 Task: Explore Airbnb accommodation in Poltava, Ukraine from 21st December, 2023 to 29th December, 2023 for 4 adults.2 bedrooms having 2 beds and 2 bathrooms. Property type can be flat. Booking option can be shelf check-in. Look for 4 properties as per requirement.
Action: Mouse moved to (611, 171)
Screenshot: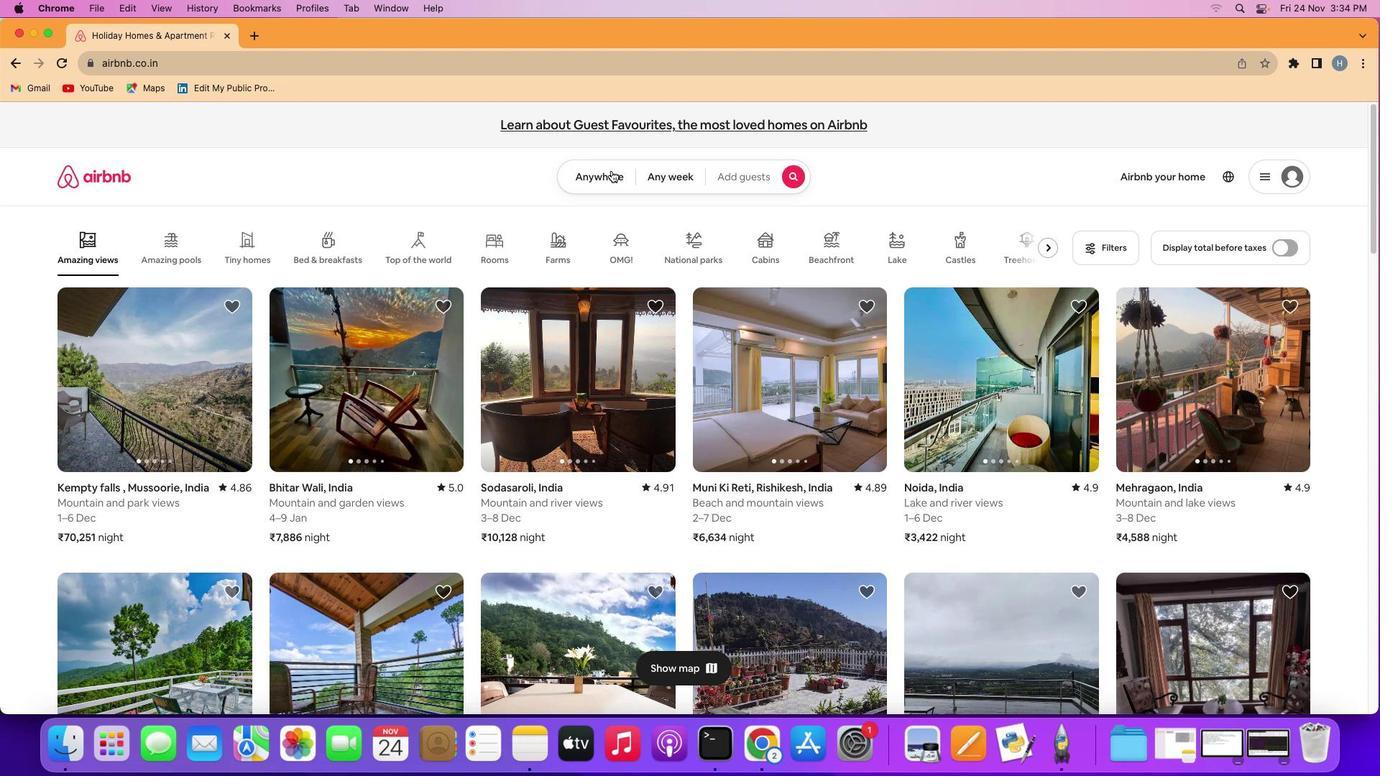 
Action: Mouse pressed left at (611, 171)
Screenshot: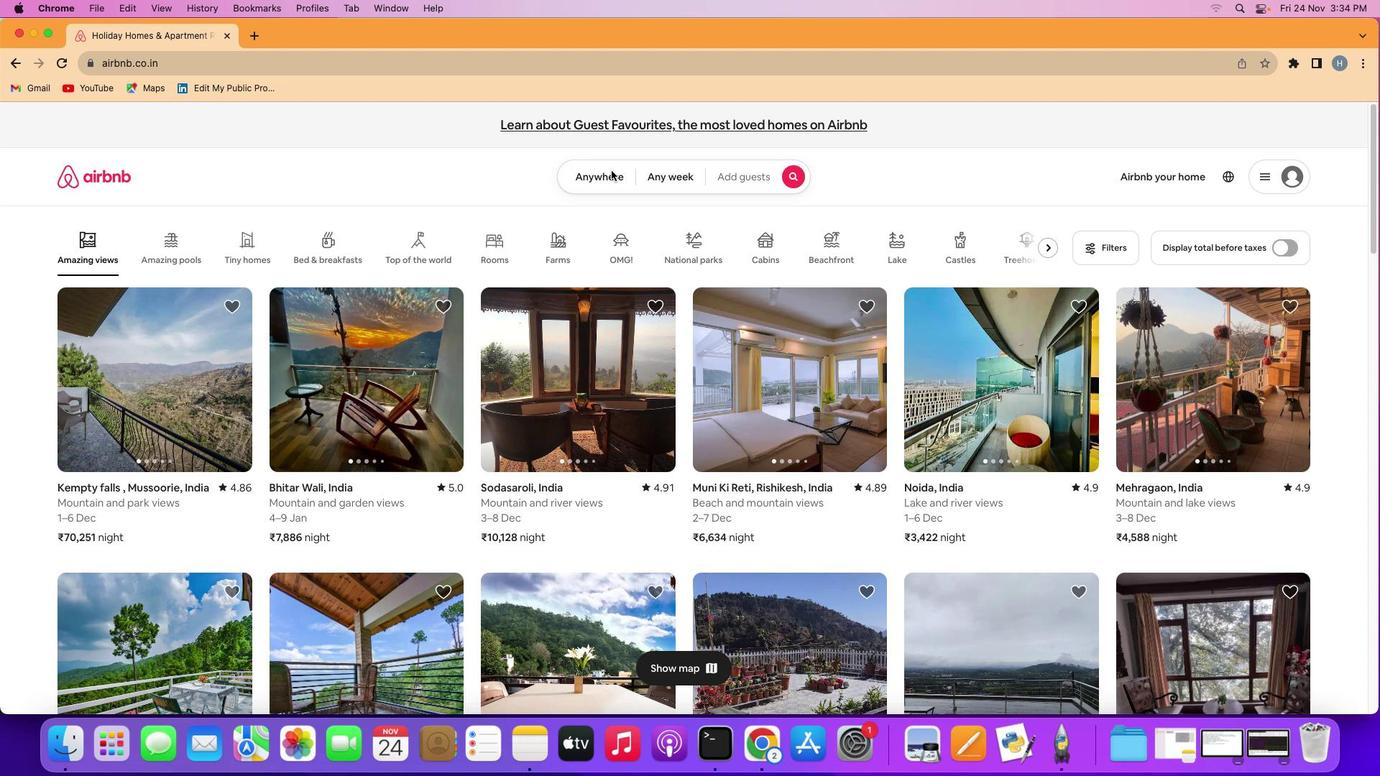 
Action: Mouse pressed left at (611, 171)
Screenshot: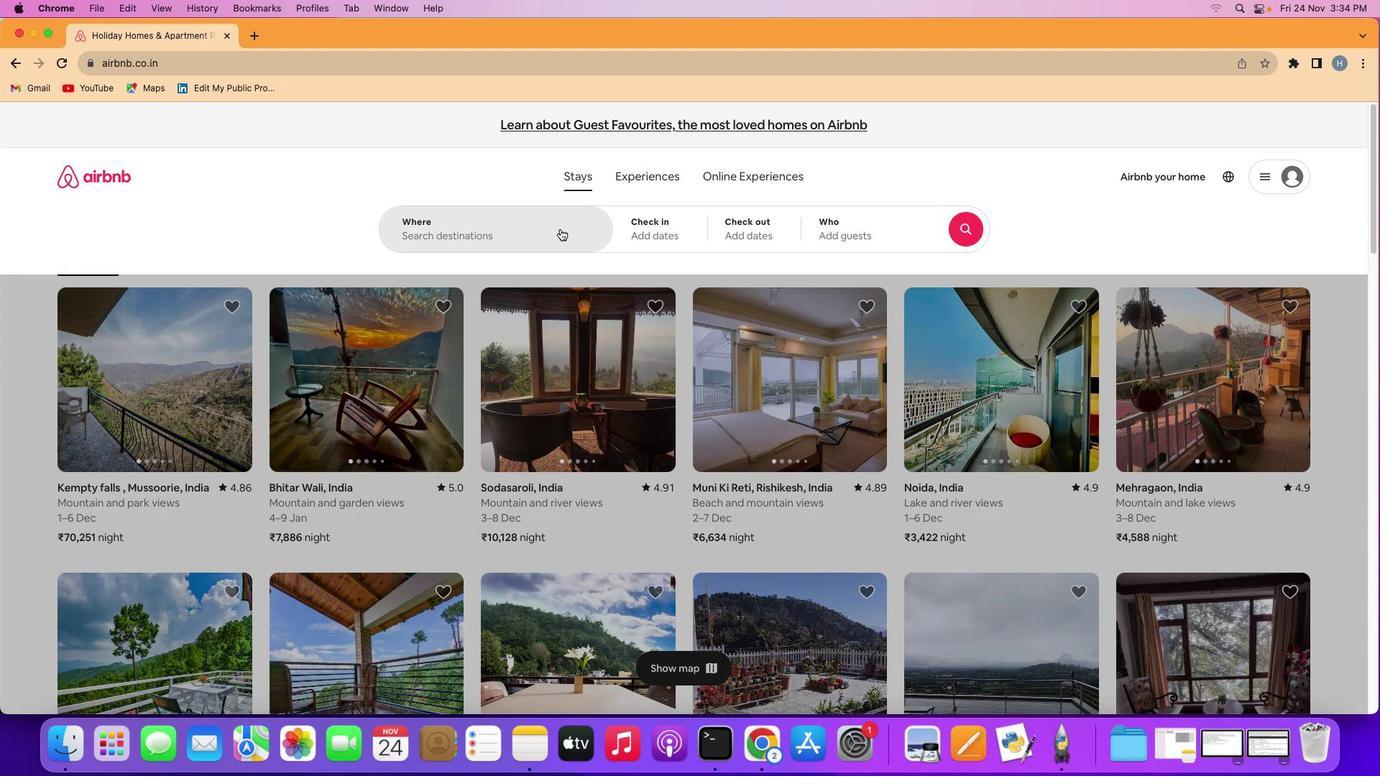 
Action: Mouse moved to (557, 230)
Screenshot: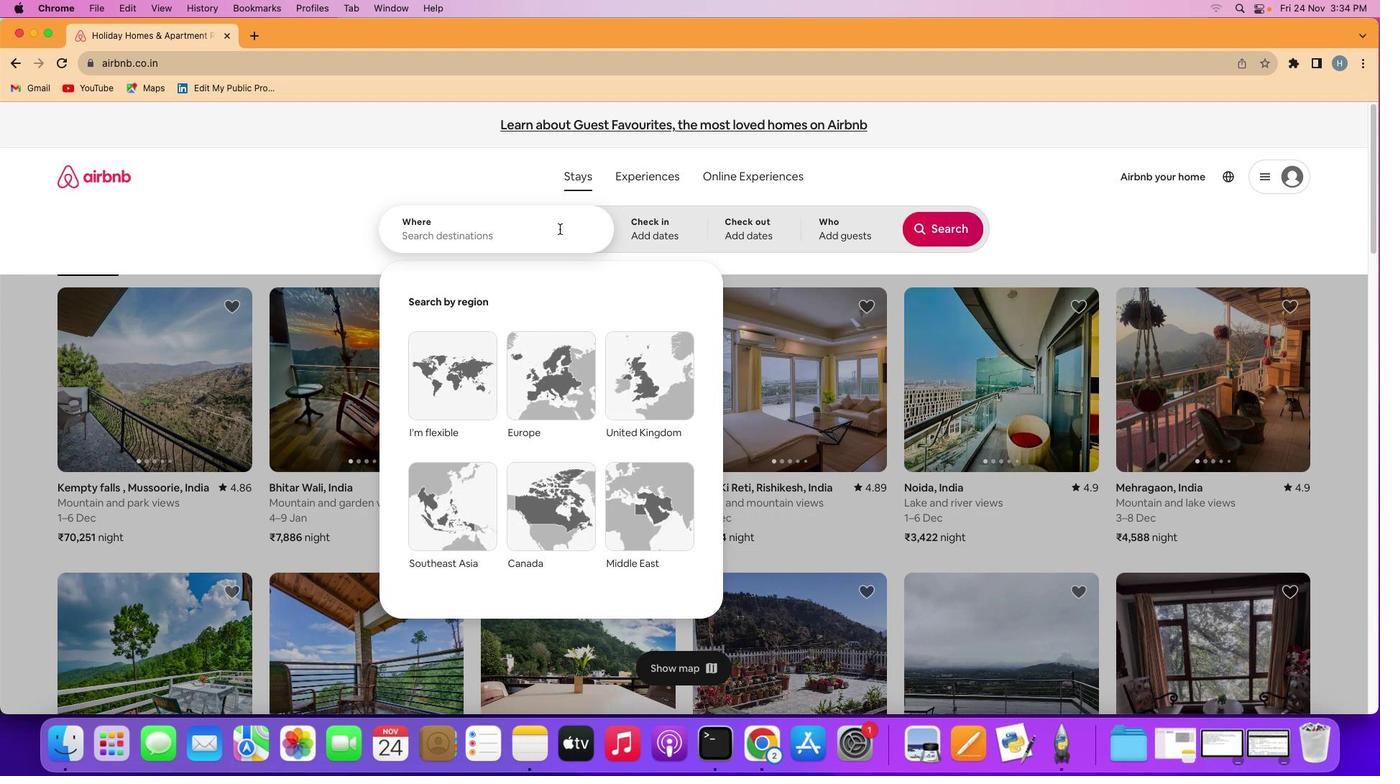 
Action: Mouse pressed left at (557, 230)
Screenshot: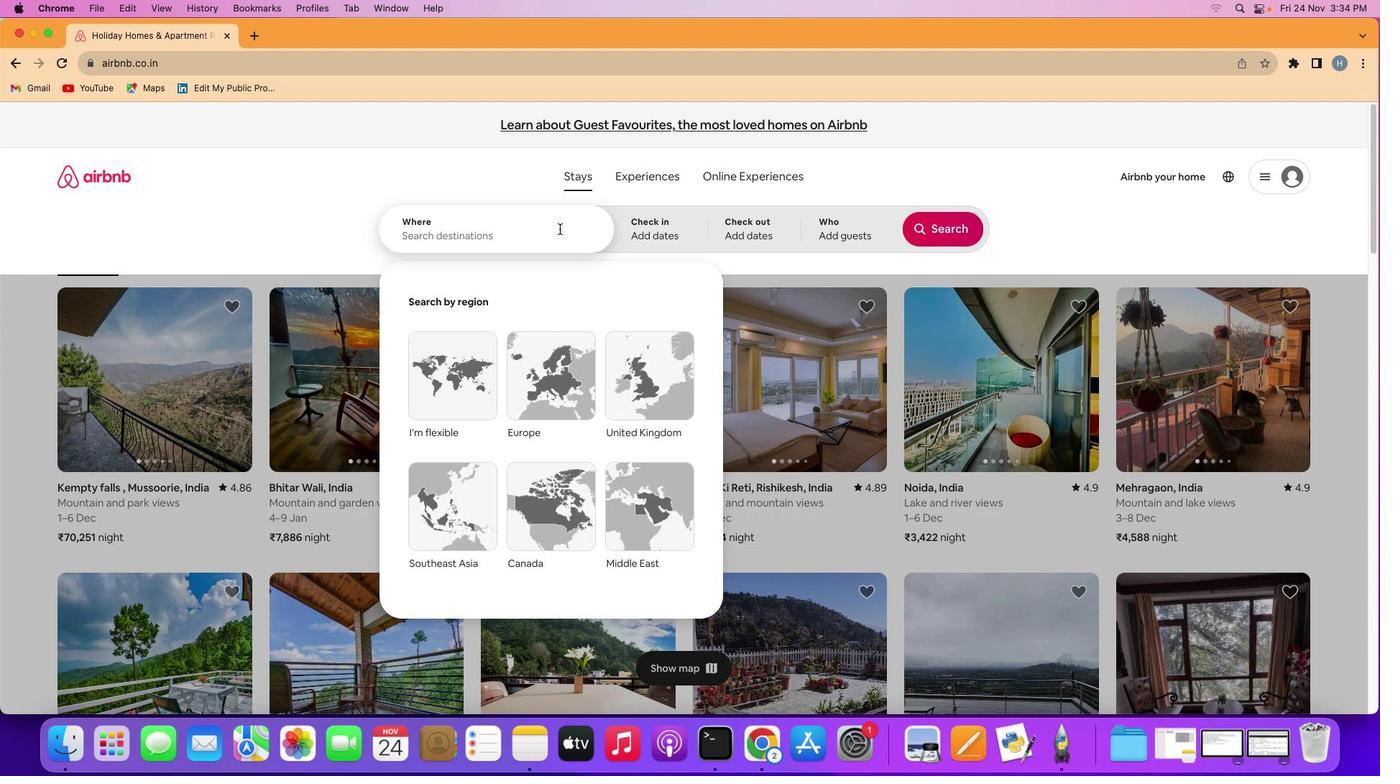 
Action: Mouse moved to (560, 229)
Screenshot: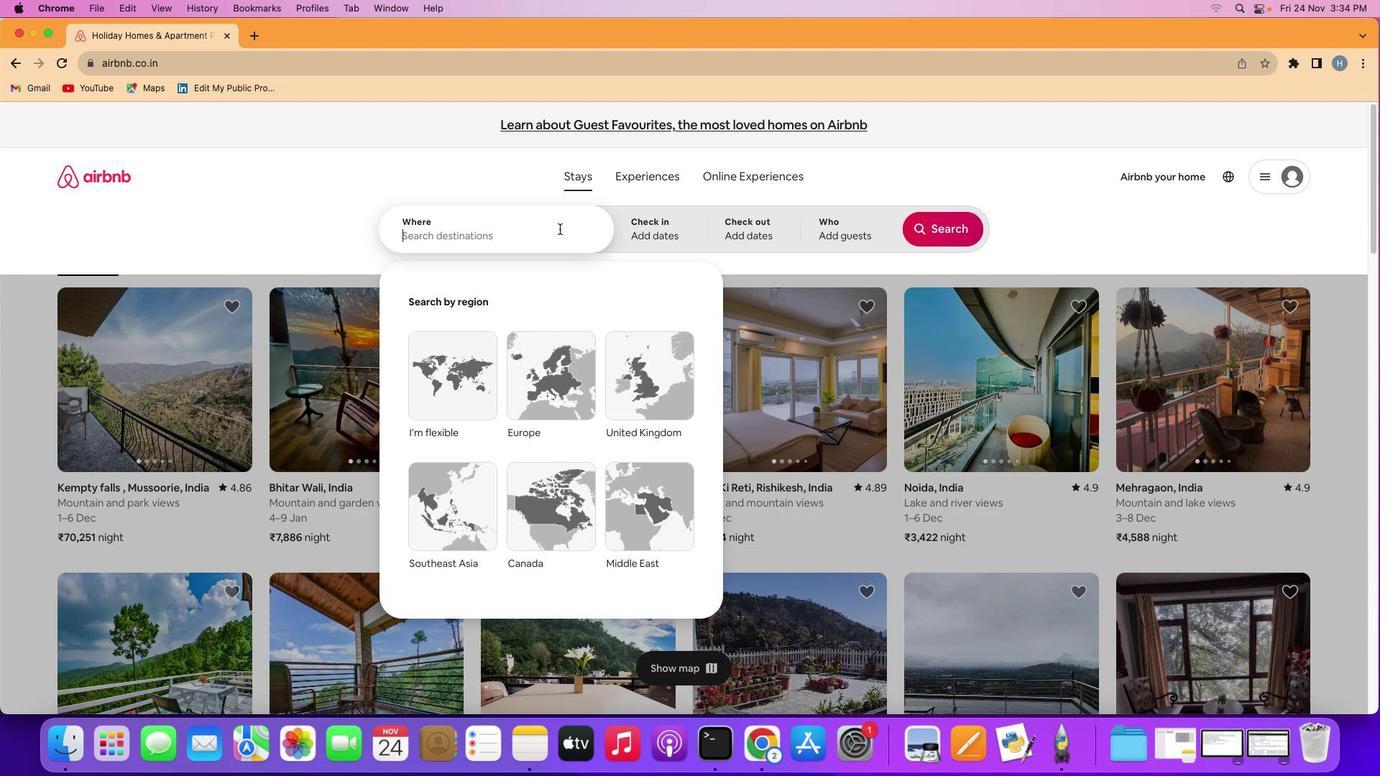 
Action: Key pressed Key.shift'P''o''l''t''a''v''a'','Key.spaceKey.shift'u''k''r''a''i''n''e'
Screenshot: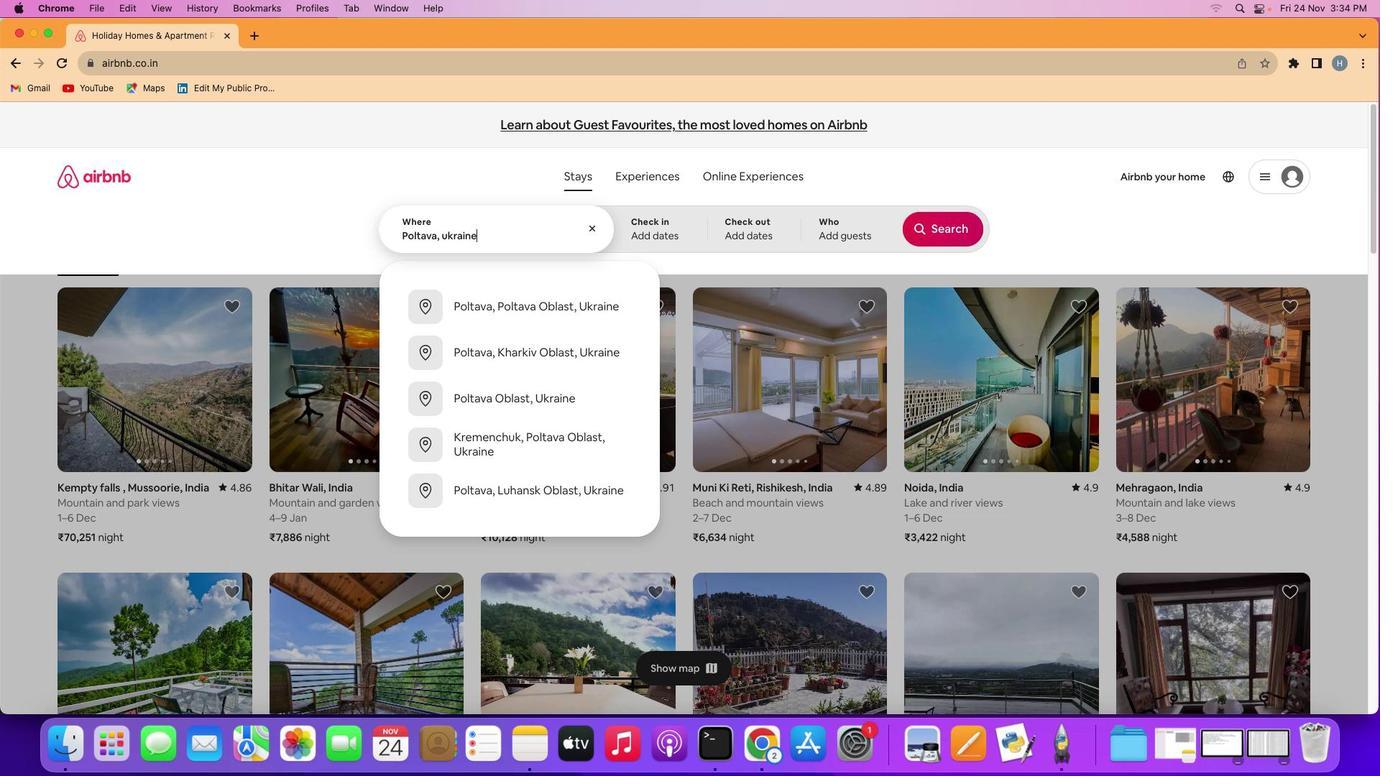 
Action: Mouse moved to (656, 222)
Screenshot: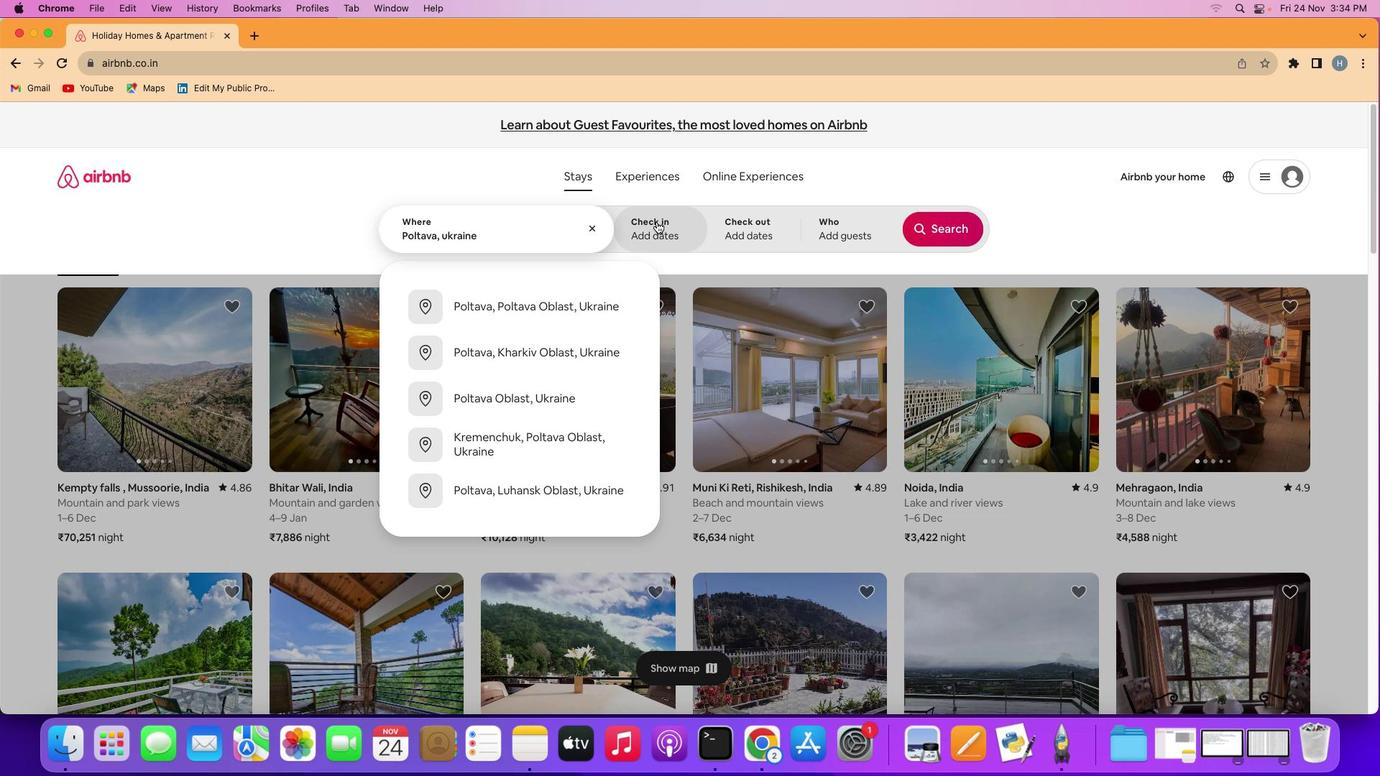 
Action: Mouse pressed left at (656, 222)
Screenshot: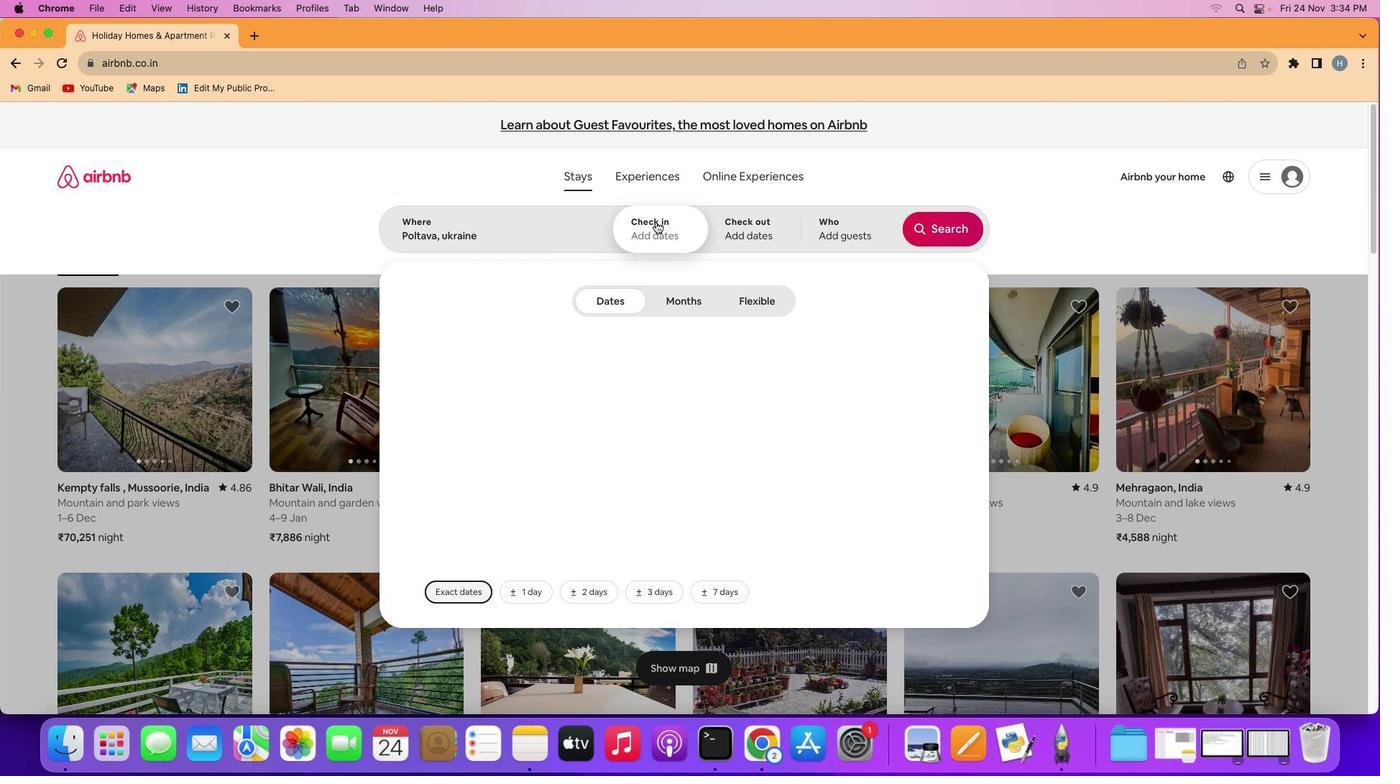 
Action: Mouse moved to (848, 513)
Screenshot: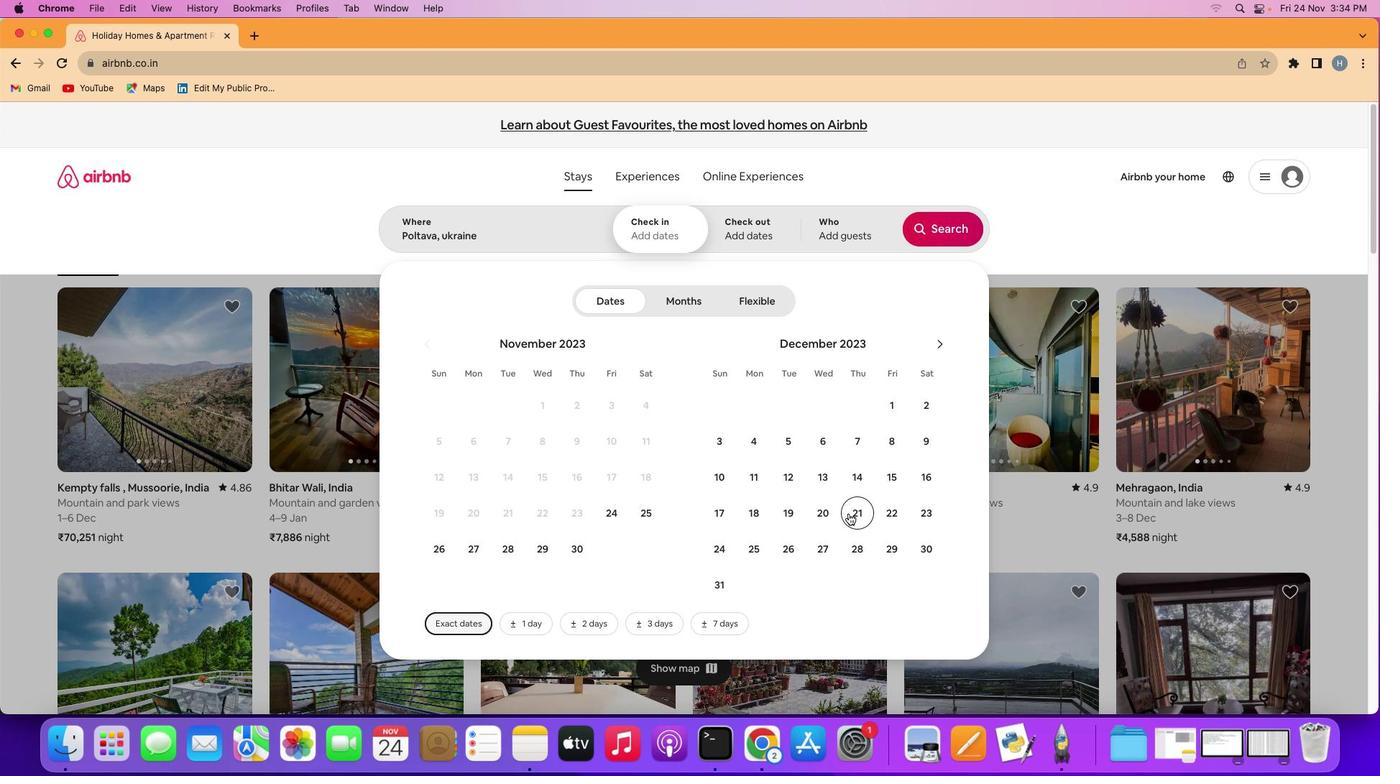 
Action: Mouse pressed left at (848, 513)
Screenshot: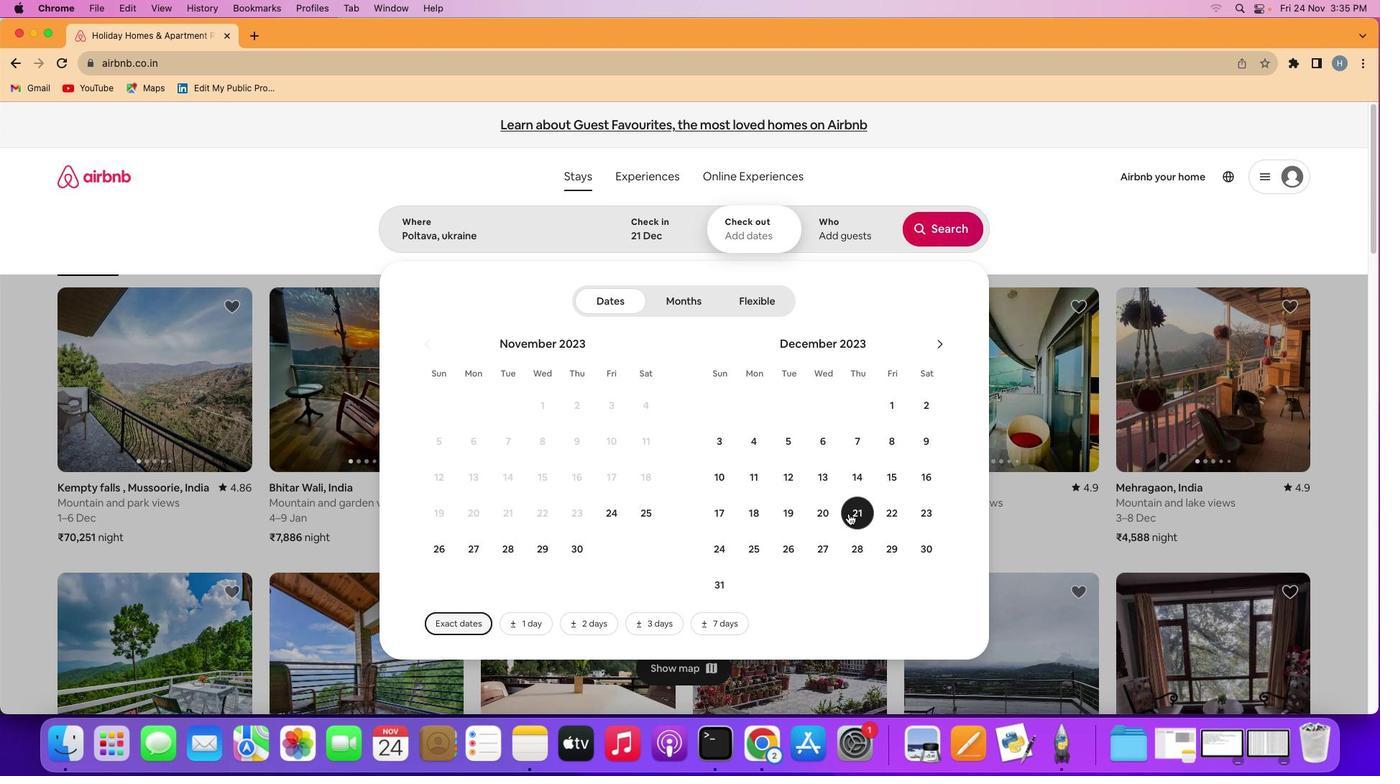 
Action: Mouse moved to (890, 545)
Screenshot: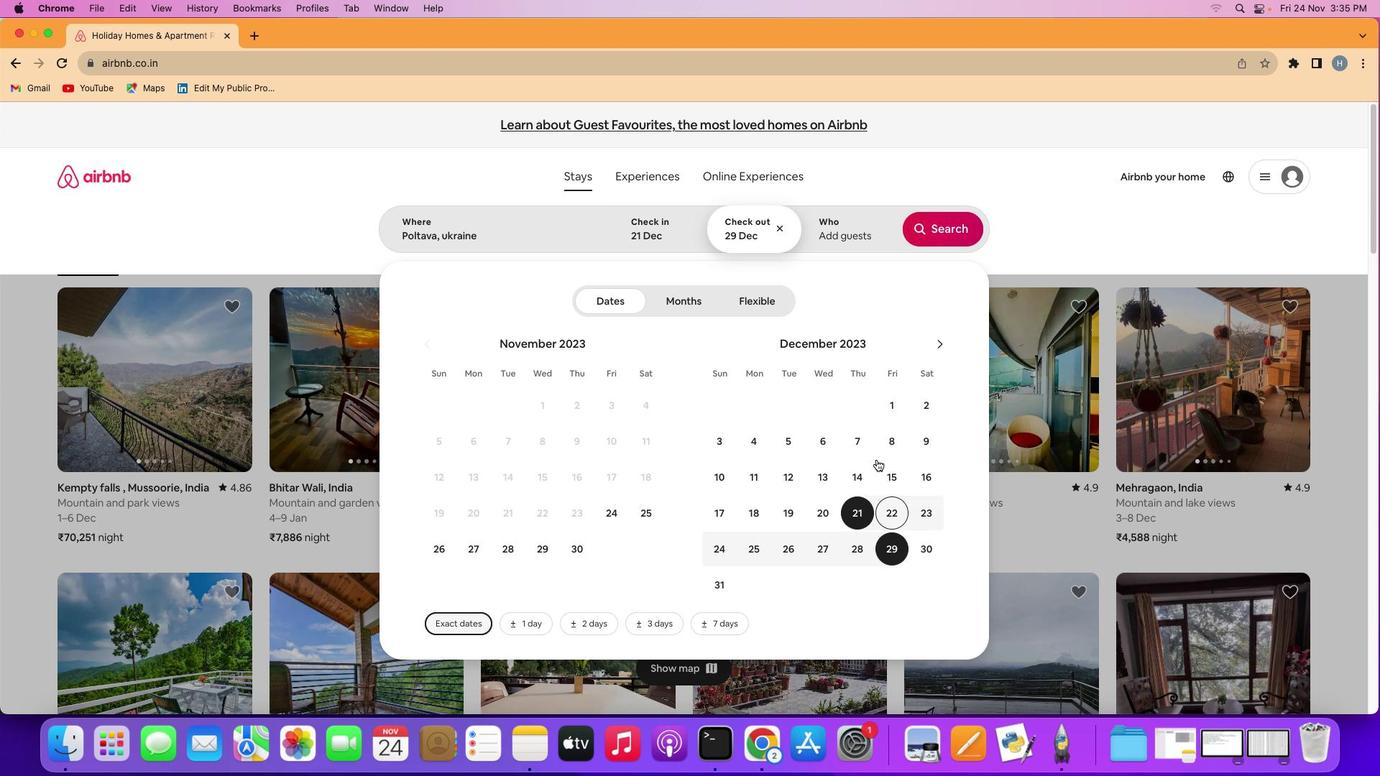 
Action: Mouse pressed left at (890, 545)
Screenshot: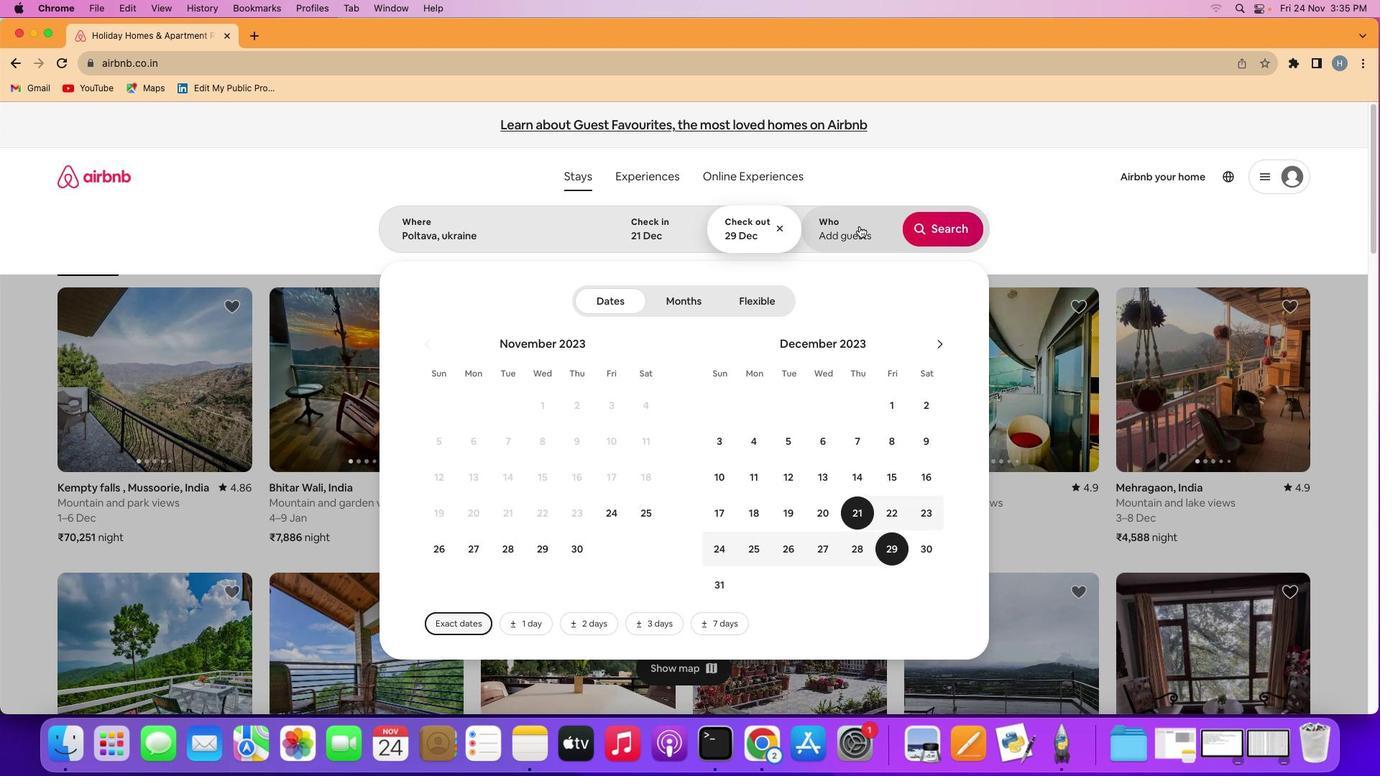 
Action: Mouse moved to (855, 223)
Screenshot: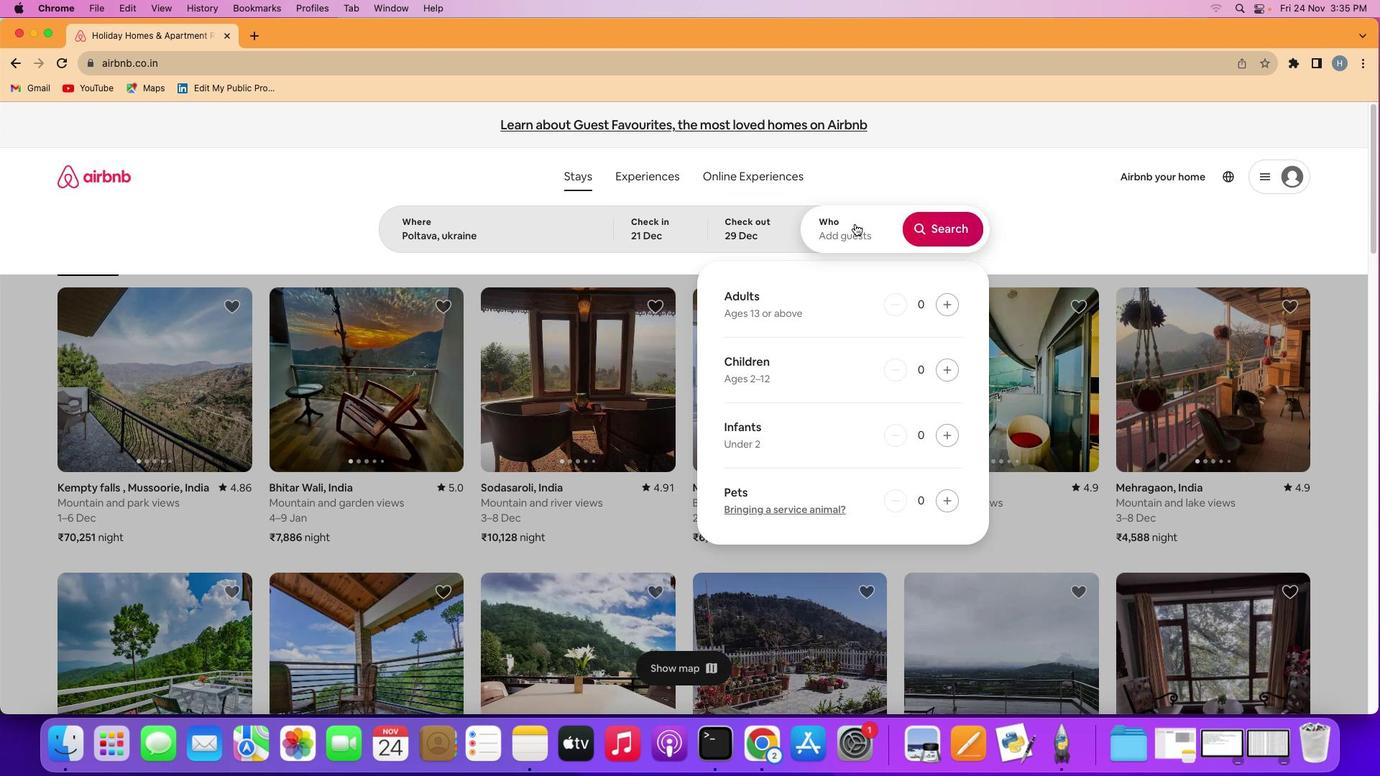 
Action: Mouse pressed left at (855, 223)
Screenshot: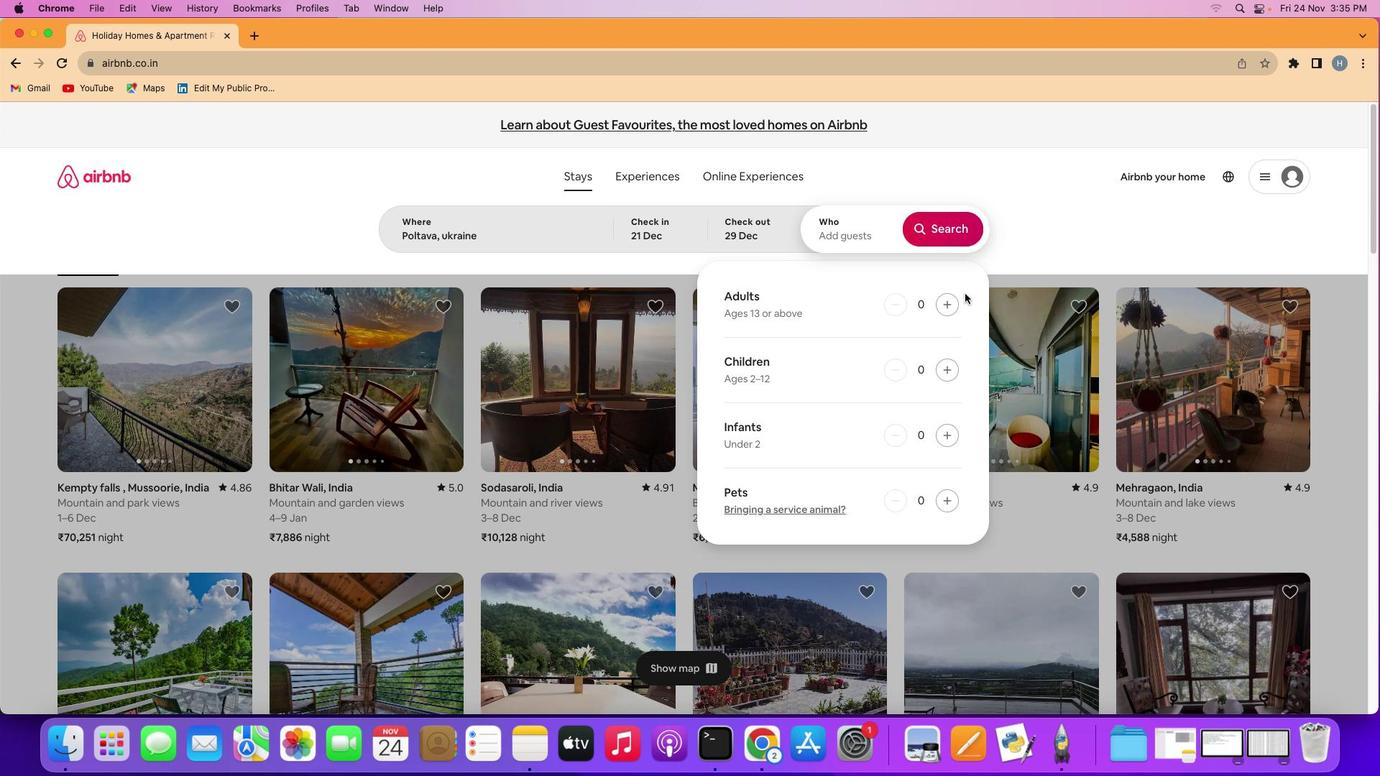 
Action: Mouse moved to (949, 302)
Screenshot: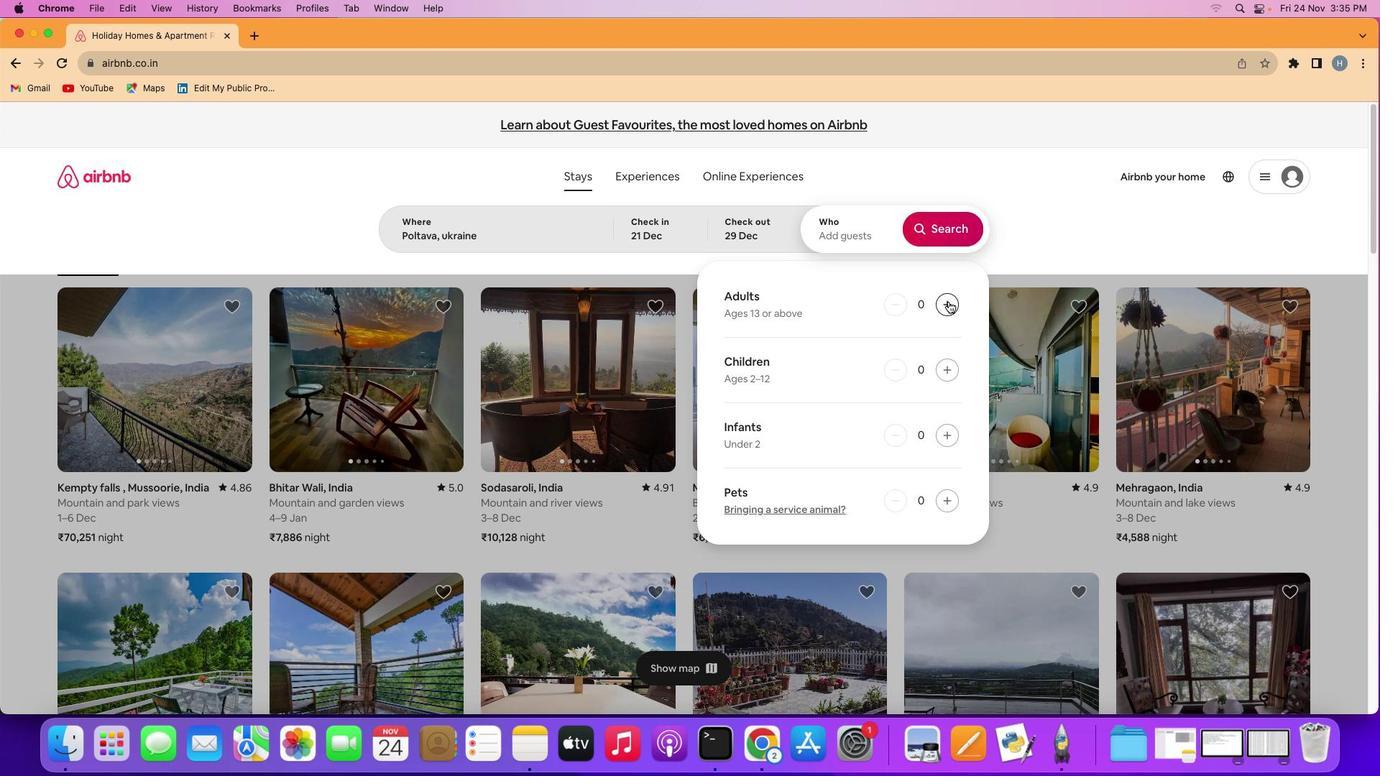 
Action: Mouse pressed left at (949, 302)
Screenshot: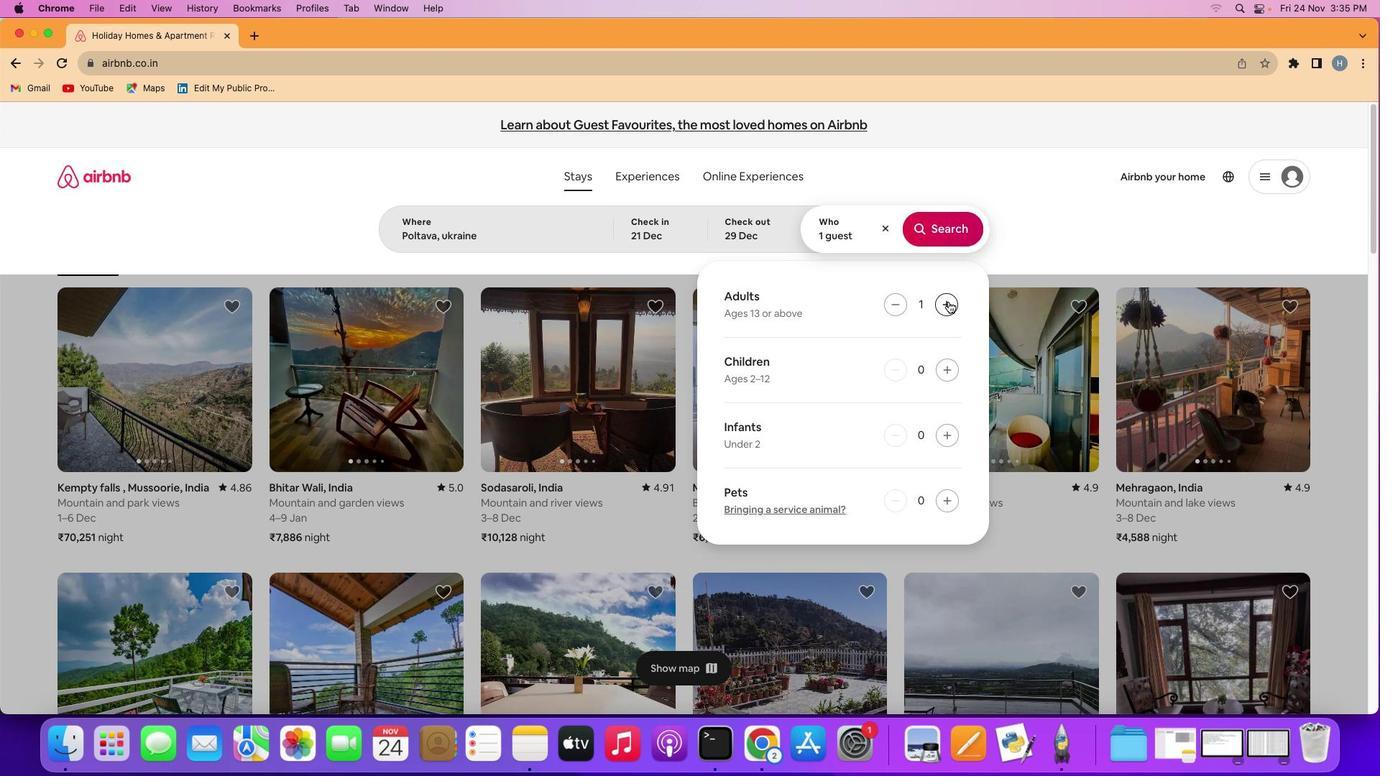 
Action: Mouse pressed left at (949, 302)
Screenshot: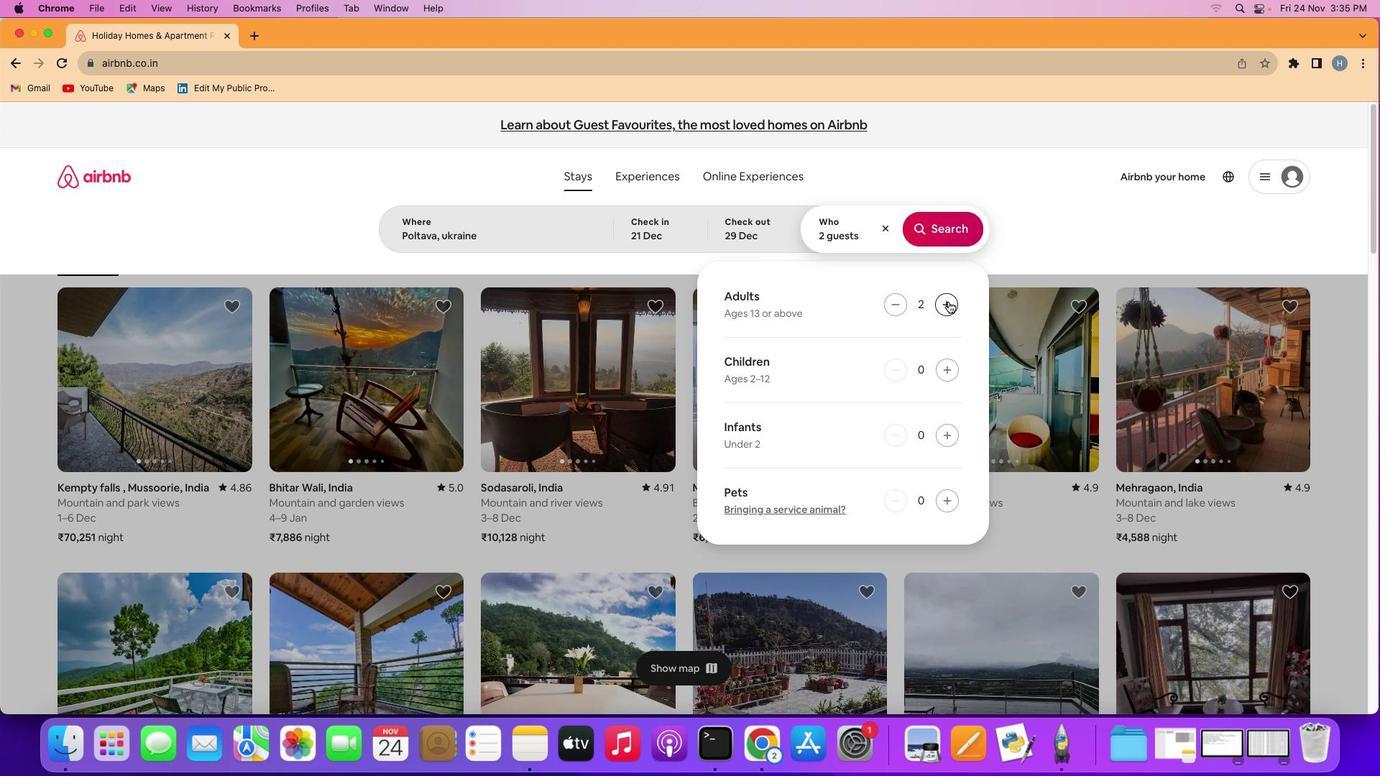 
Action: Mouse pressed left at (949, 302)
Screenshot: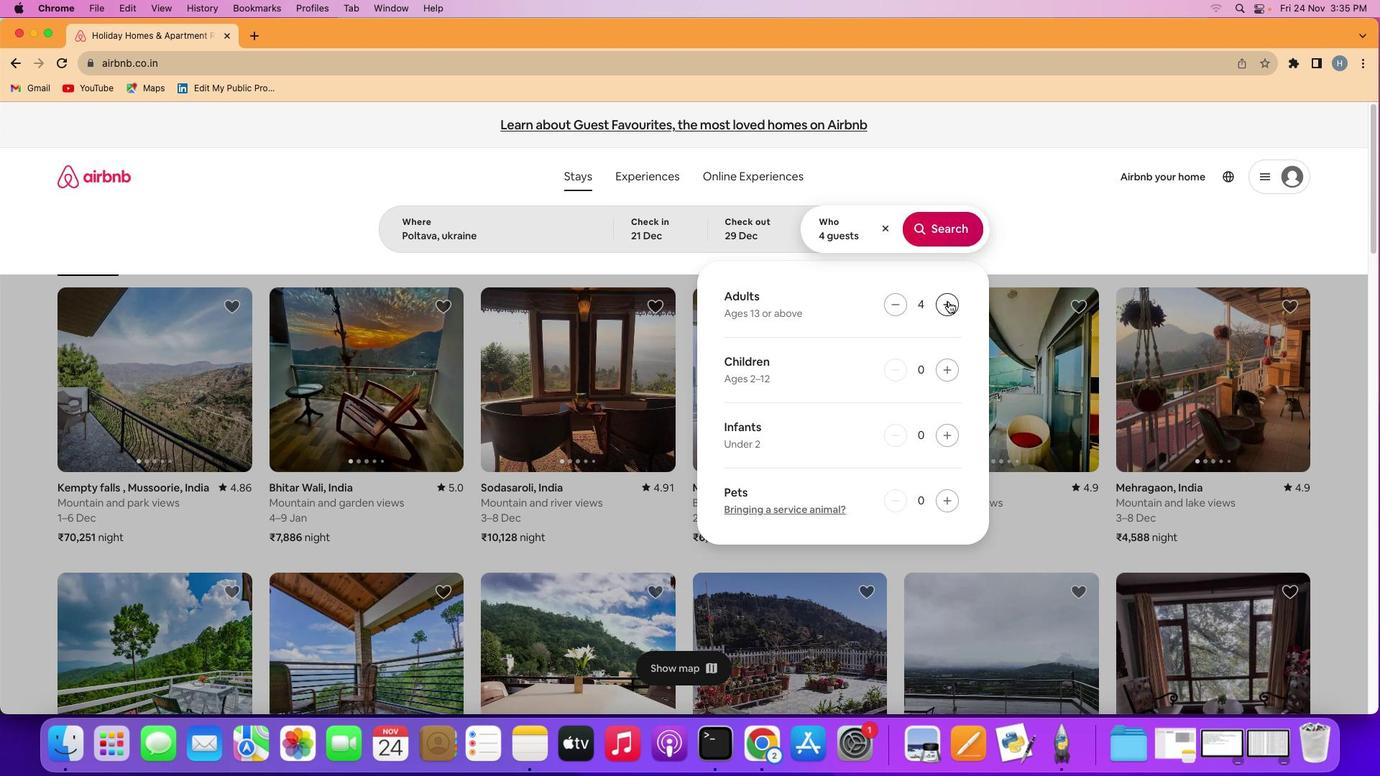 
Action: Mouse pressed left at (949, 302)
Screenshot: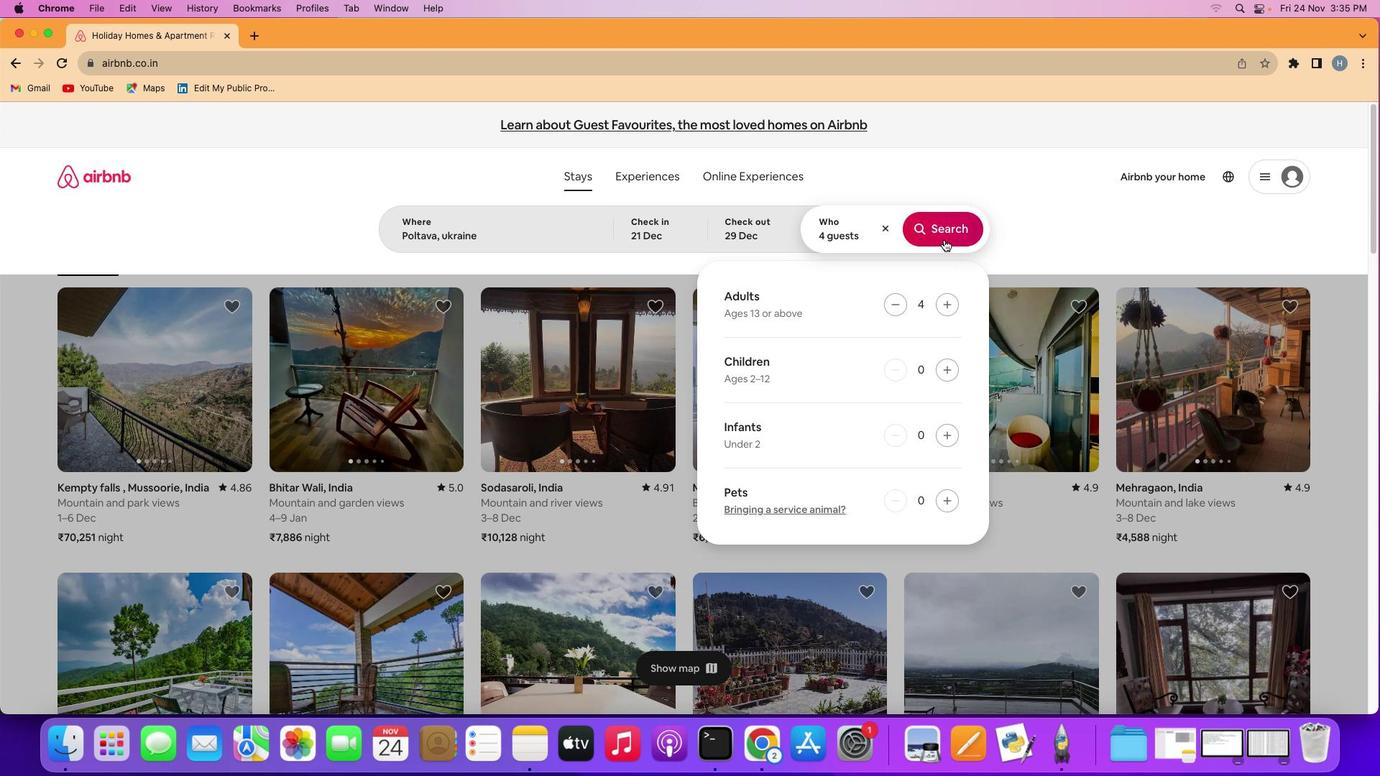 
Action: Mouse moved to (944, 240)
Screenshot: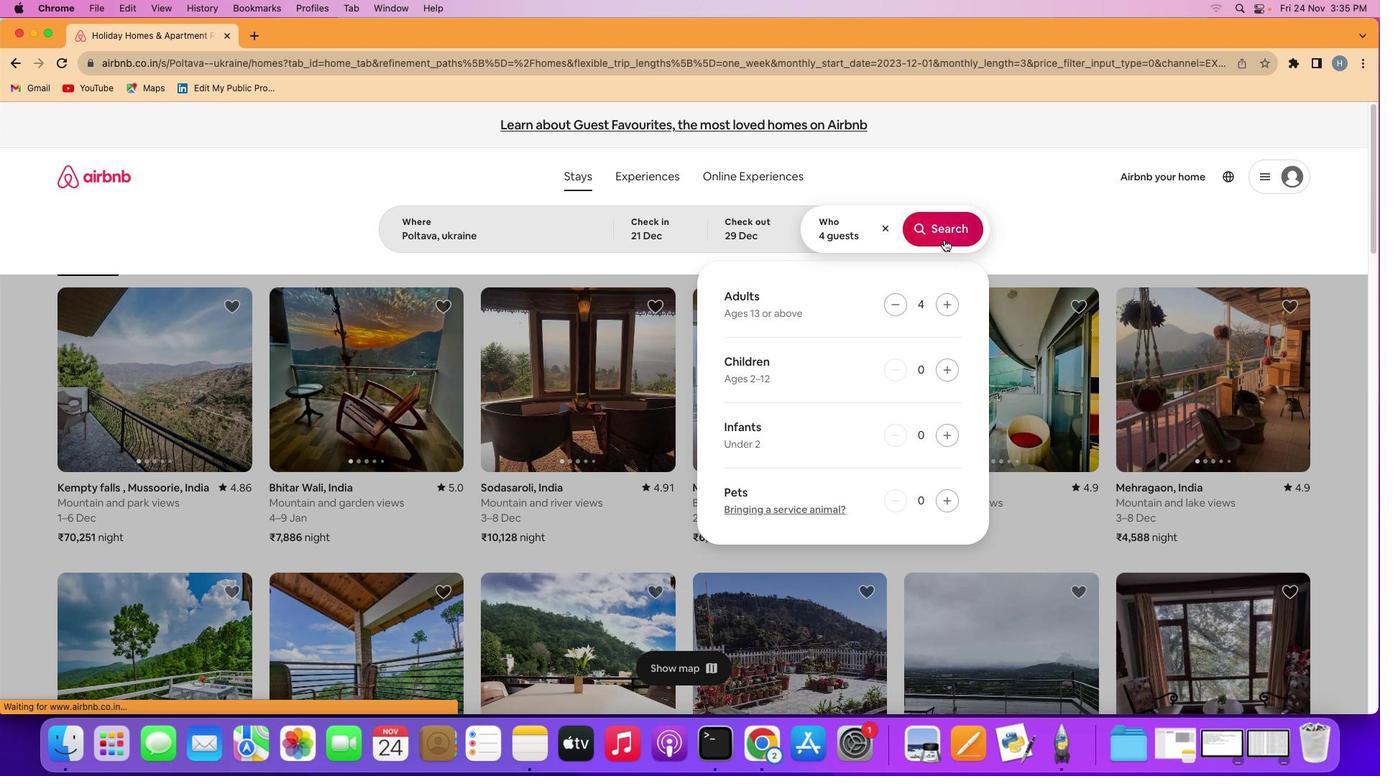 
Action: Mouse pressed left at (944, 240)
Screenshot: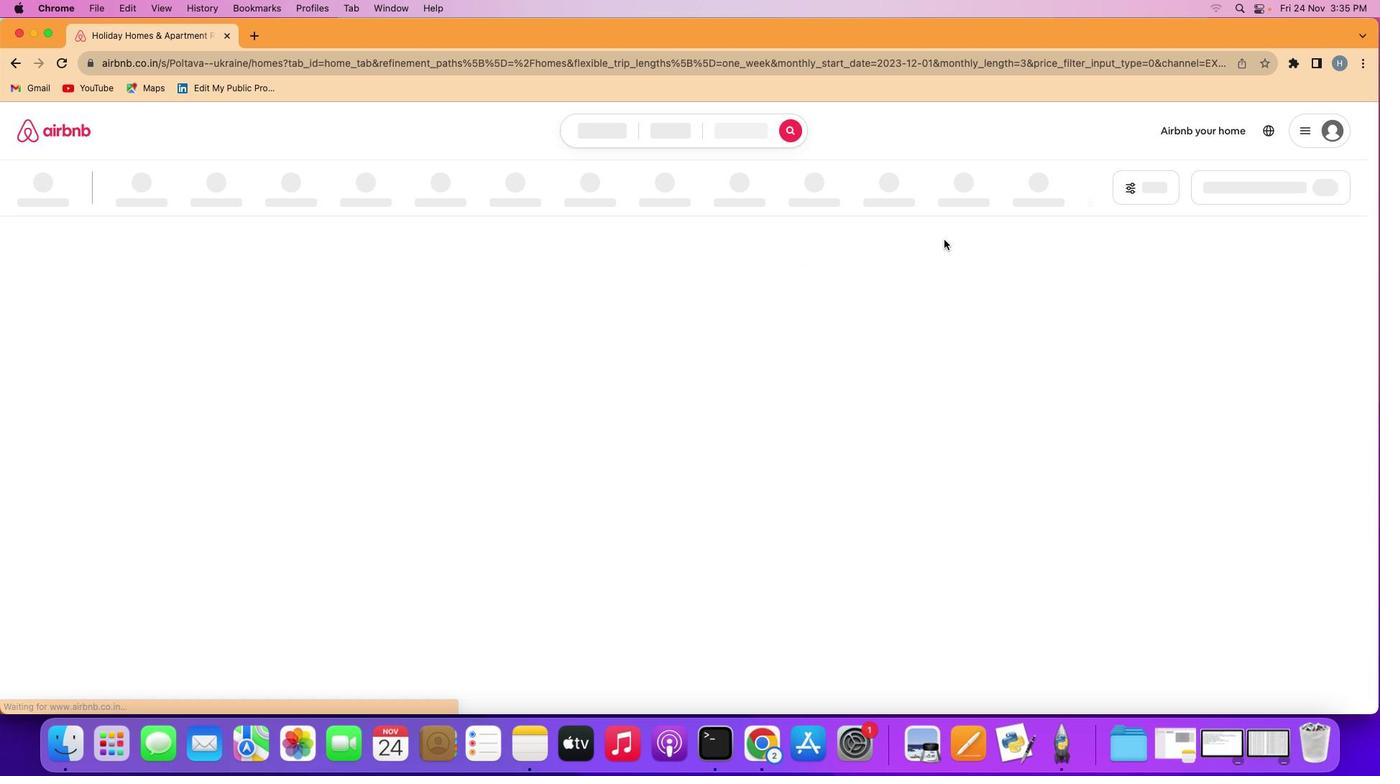 
Action: Mouse moved to (1152, 189)
Screenshot: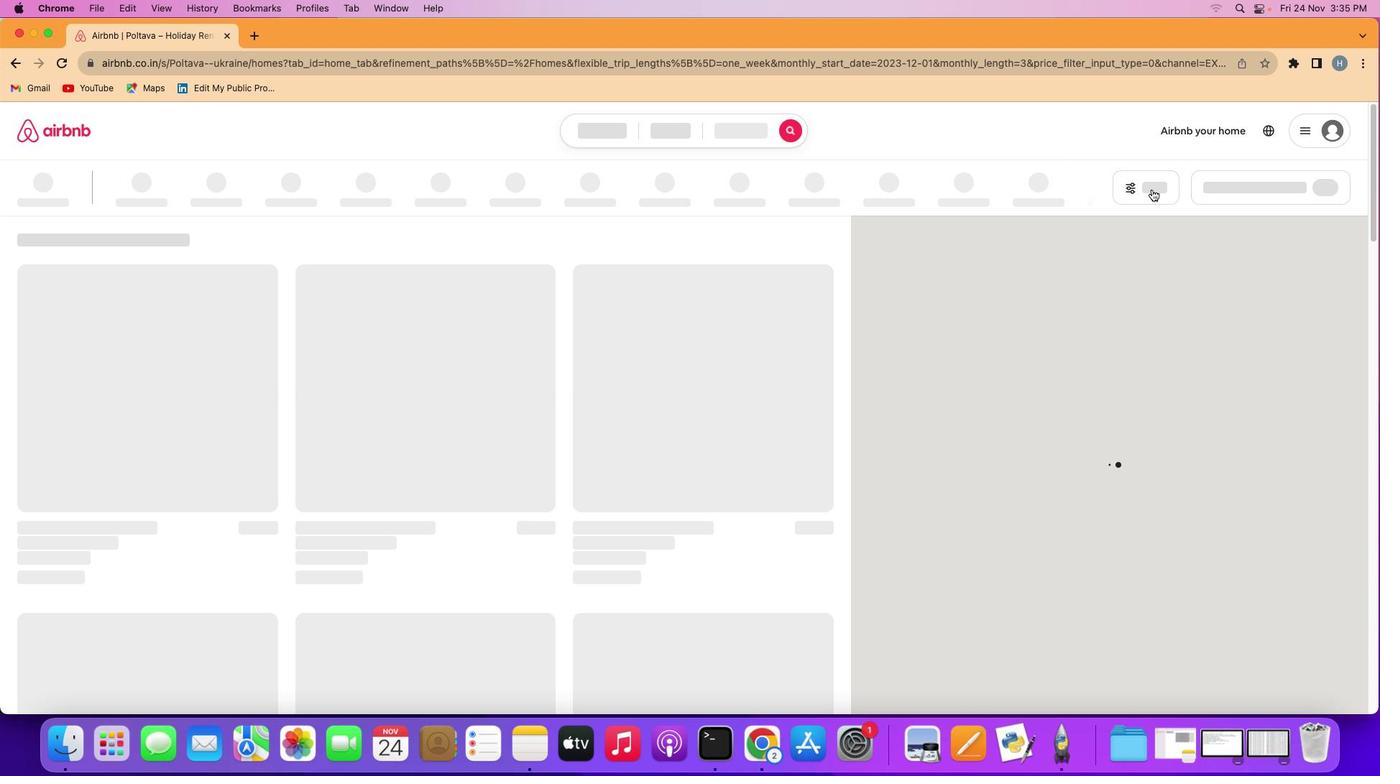 
Action: Mouse pressed left at (1152, 189)
Screenshot: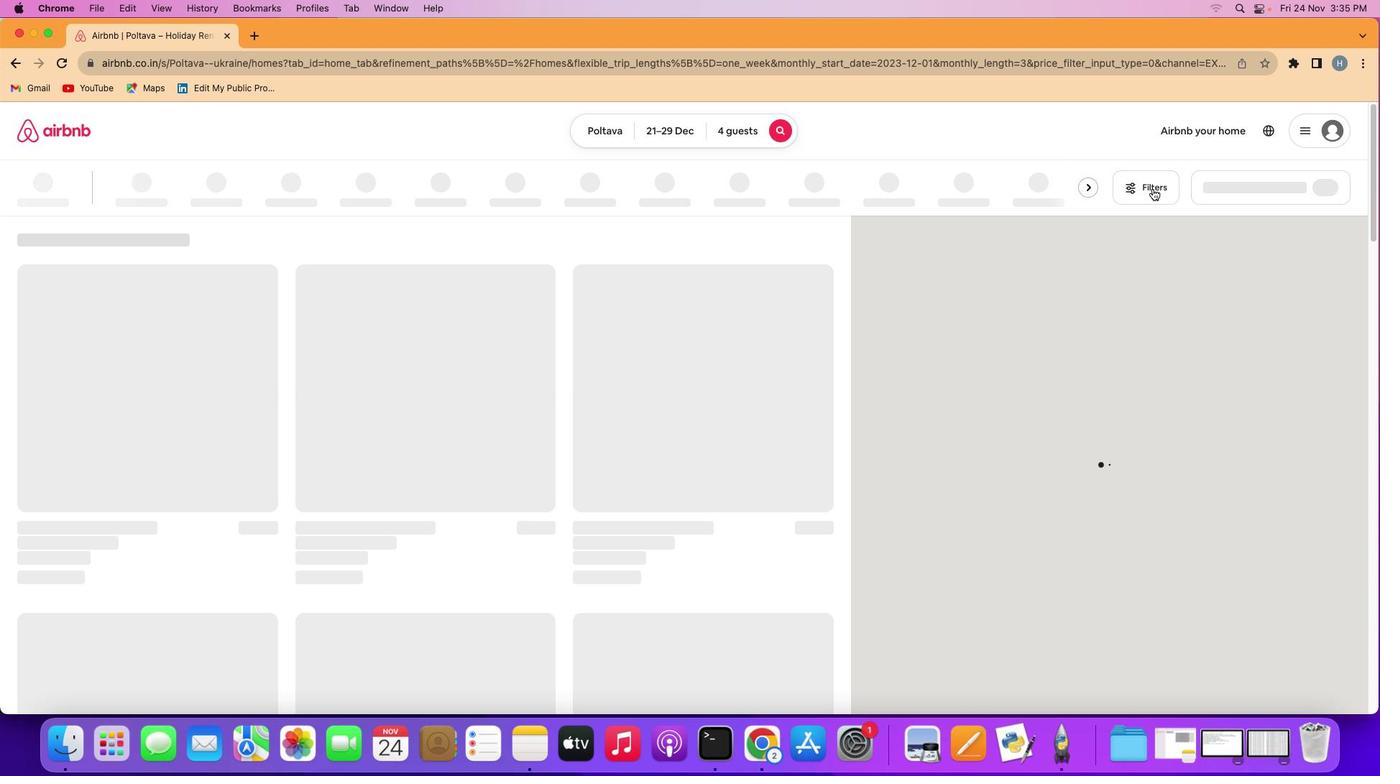 
Action: Mouse moved to (1147, 185)
Screenshot: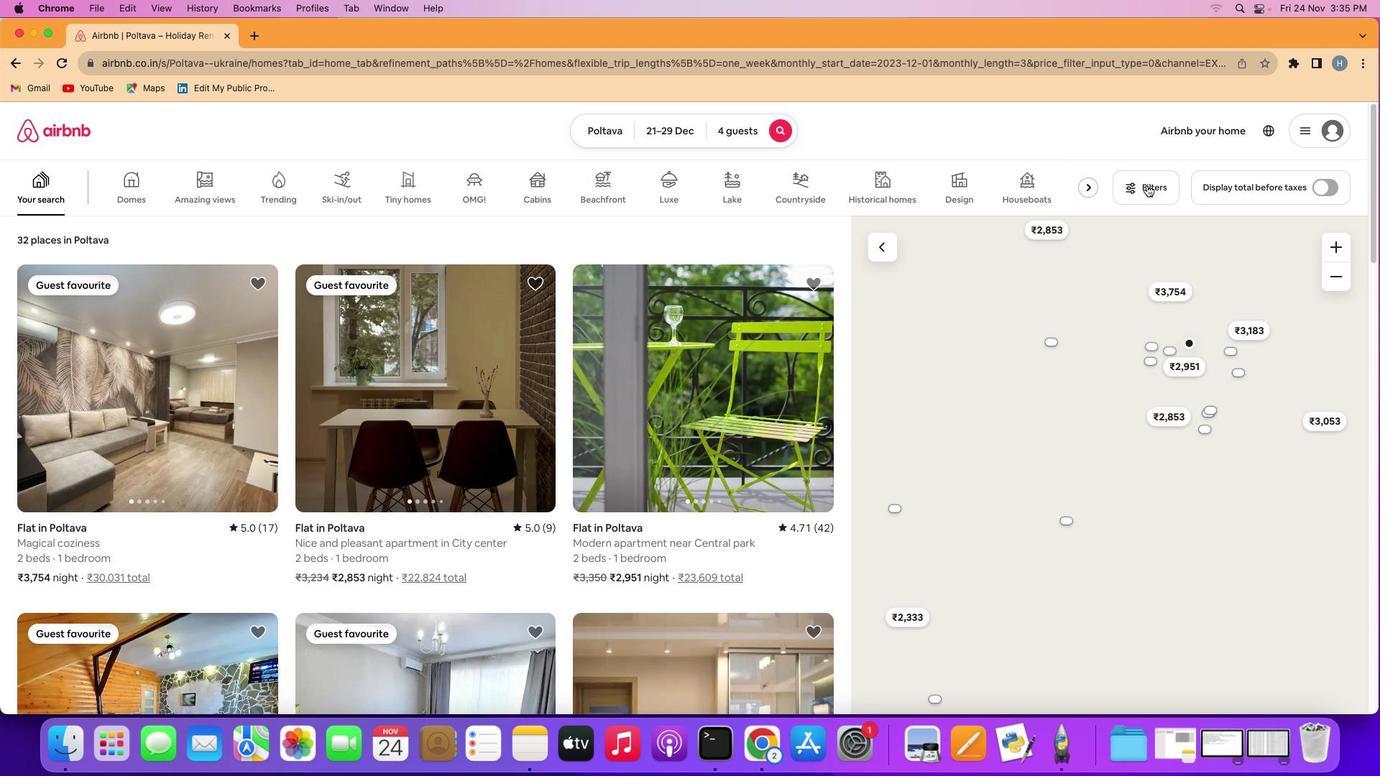 
Action: Mouse pressed left at (1147, 185)
Screenshot: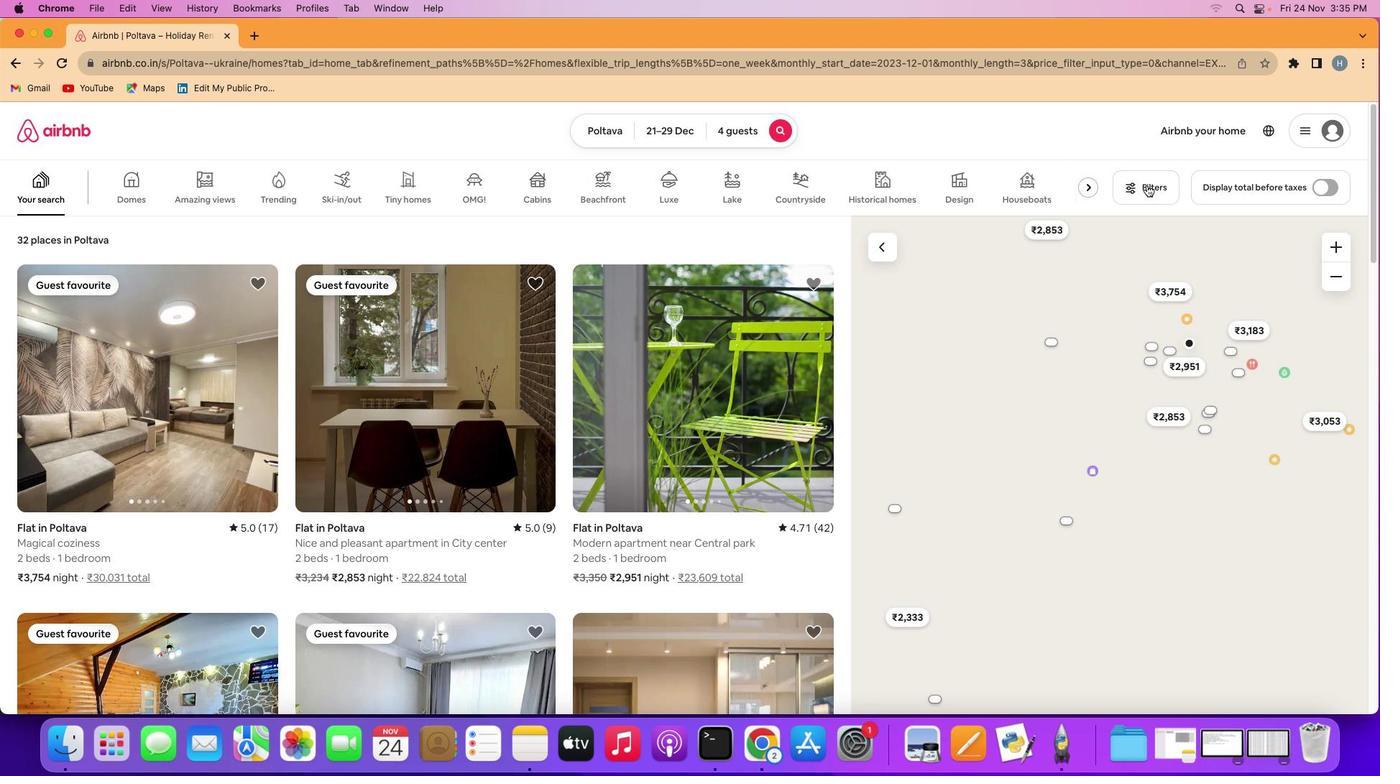 
Action: Mouse moved to (724, 399)
Screenshot: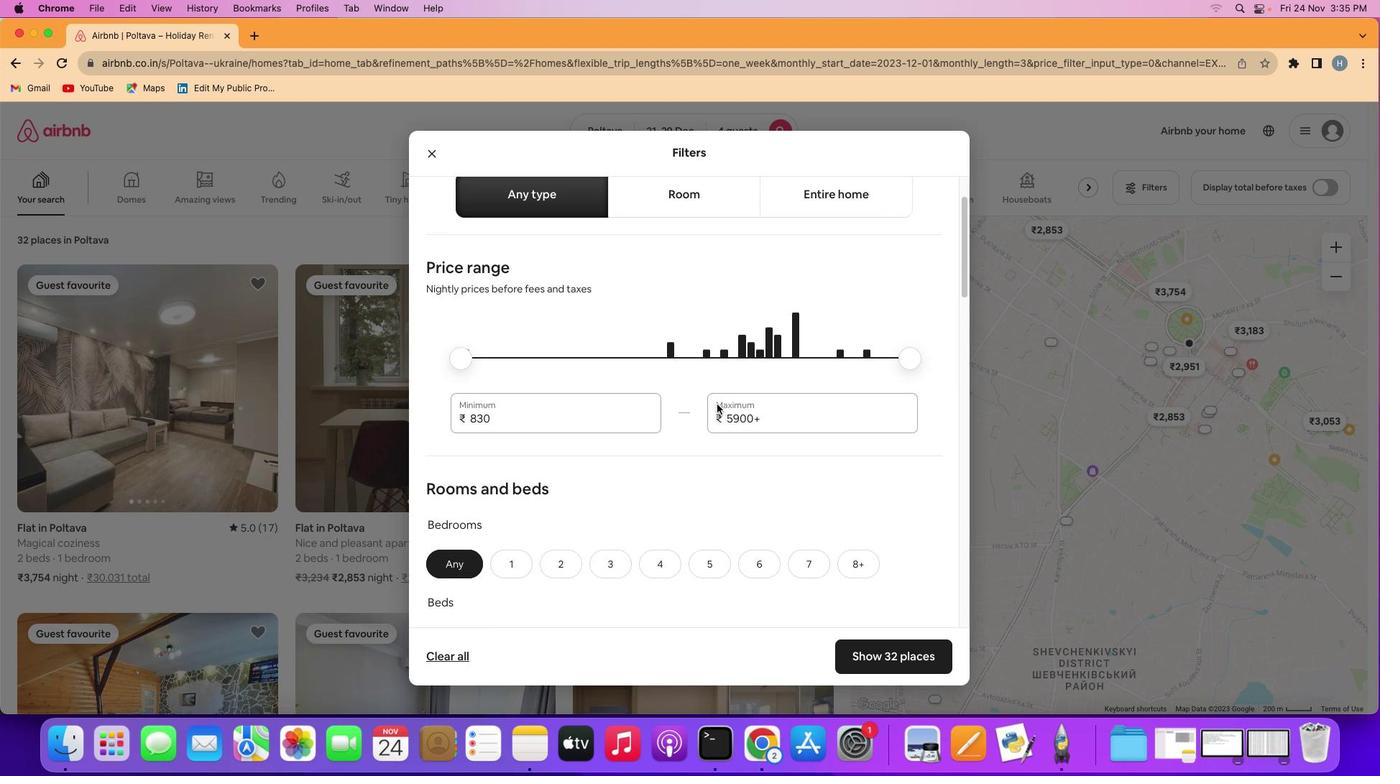 
Action: Mouse scrolled (724, 399) with delta (0, 0)
Screenshot: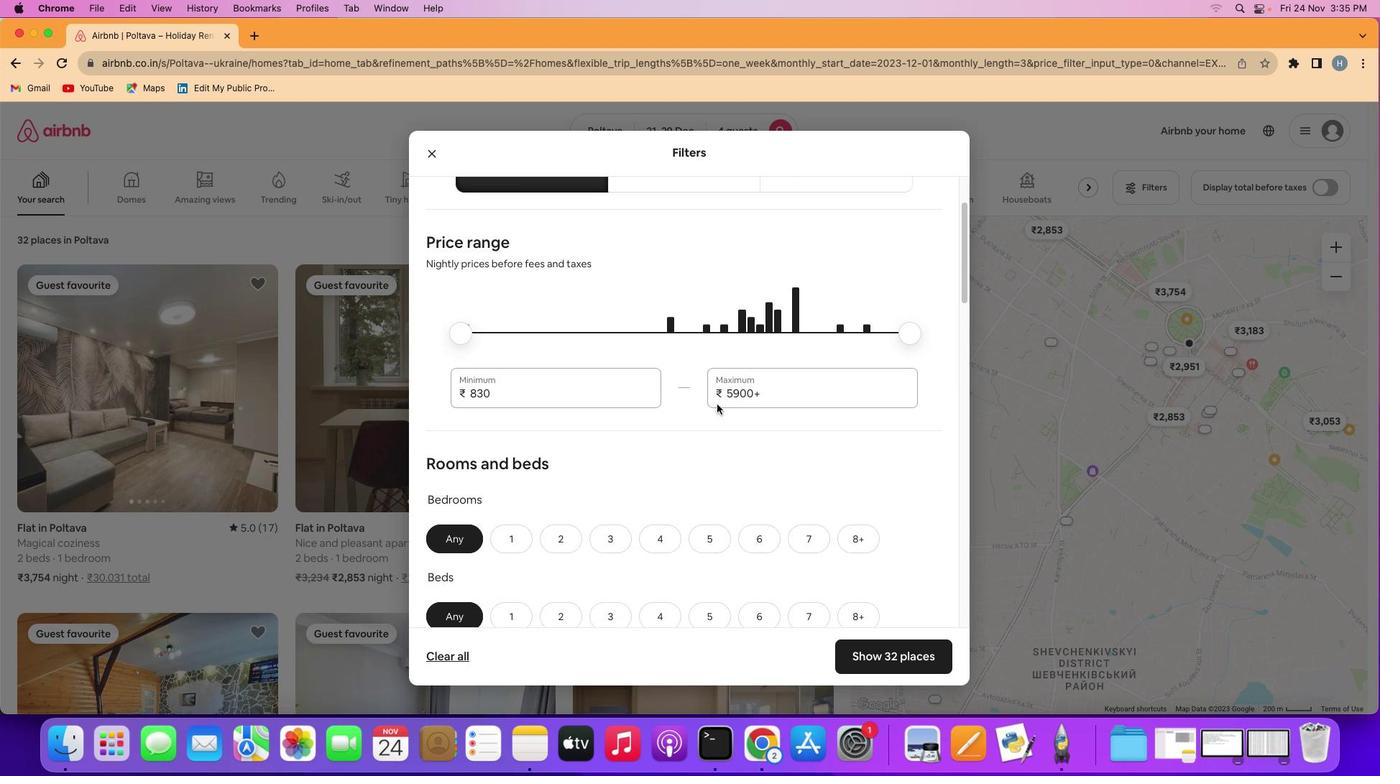 
Action: Mouse scrolled (724, 399) with delta (0, 0)
Screenshot: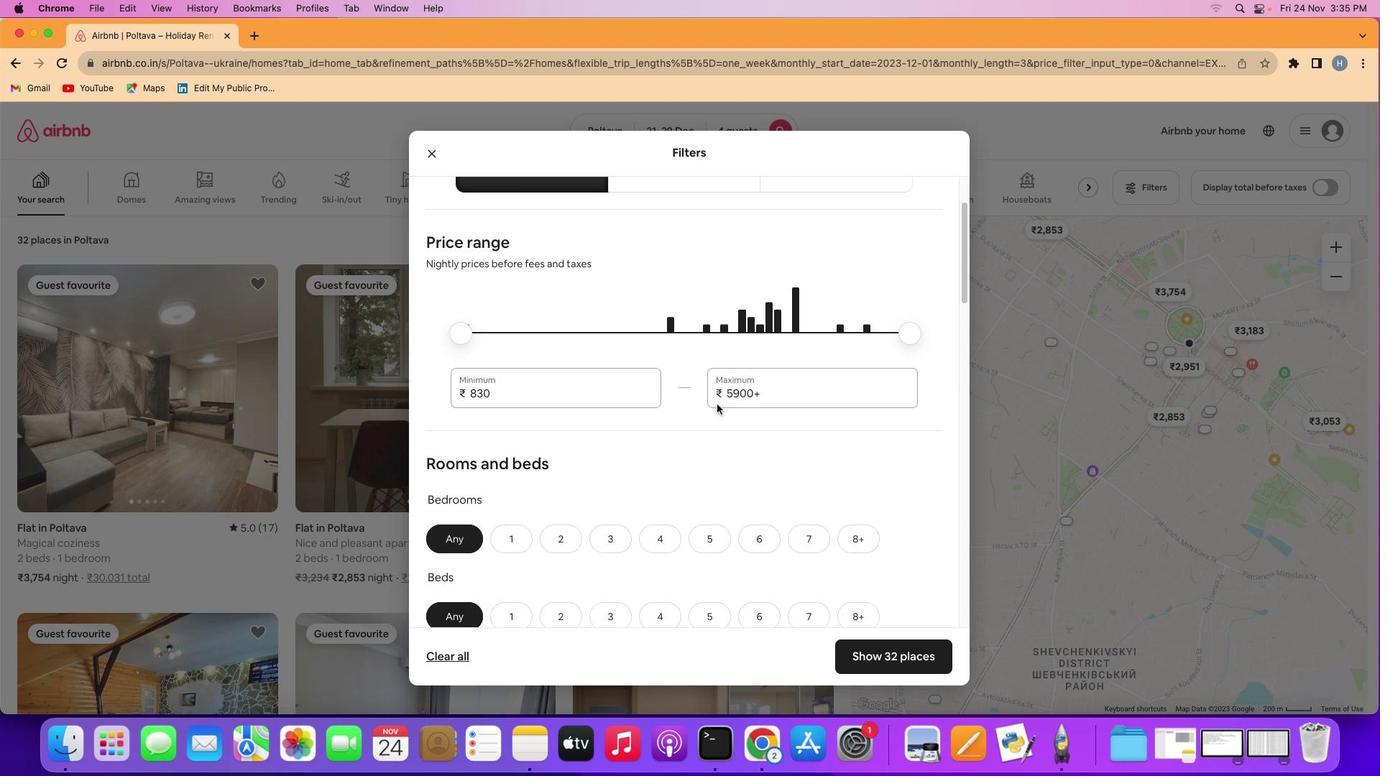 
Action: Mouse moved to (724, 399)
Screenshot: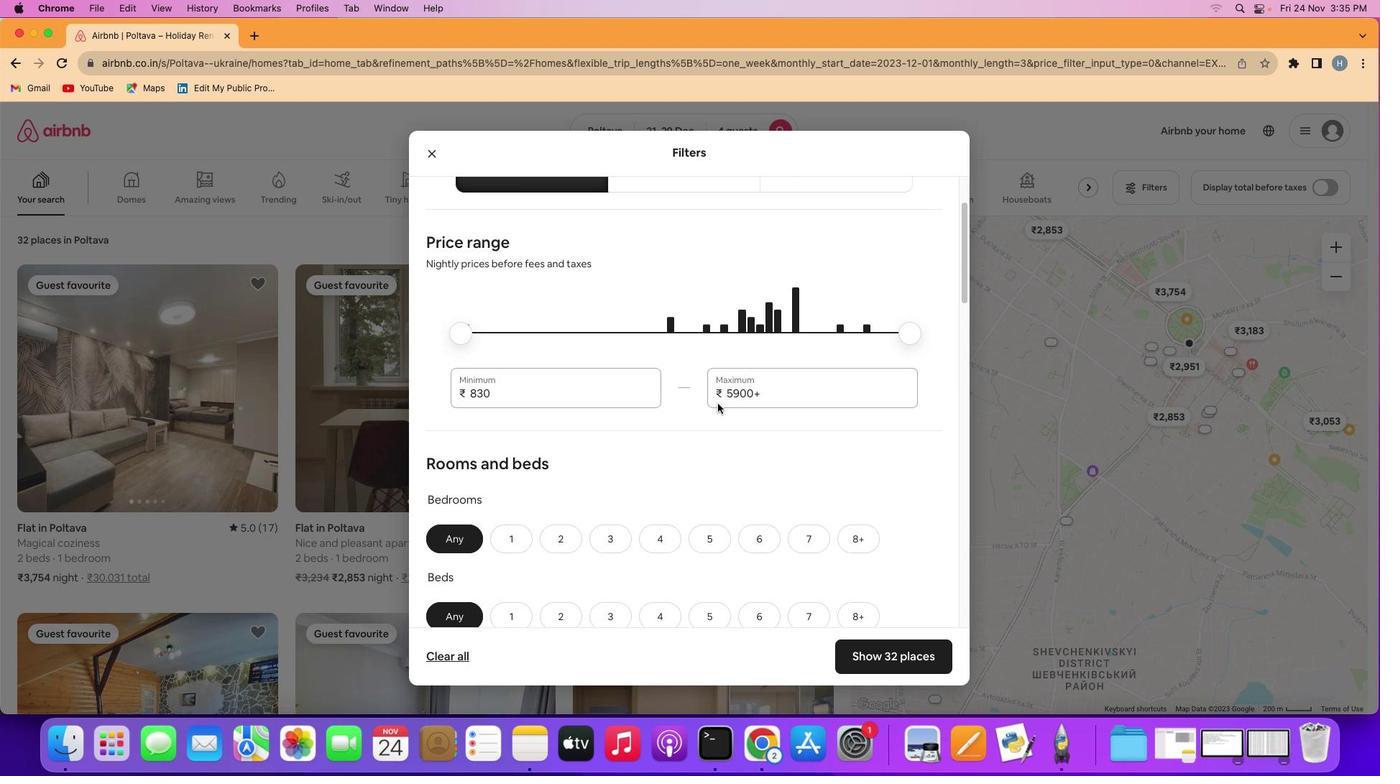 
Action: Mouse scrolled (724, 399) with delta (0, 0)
Screenshot: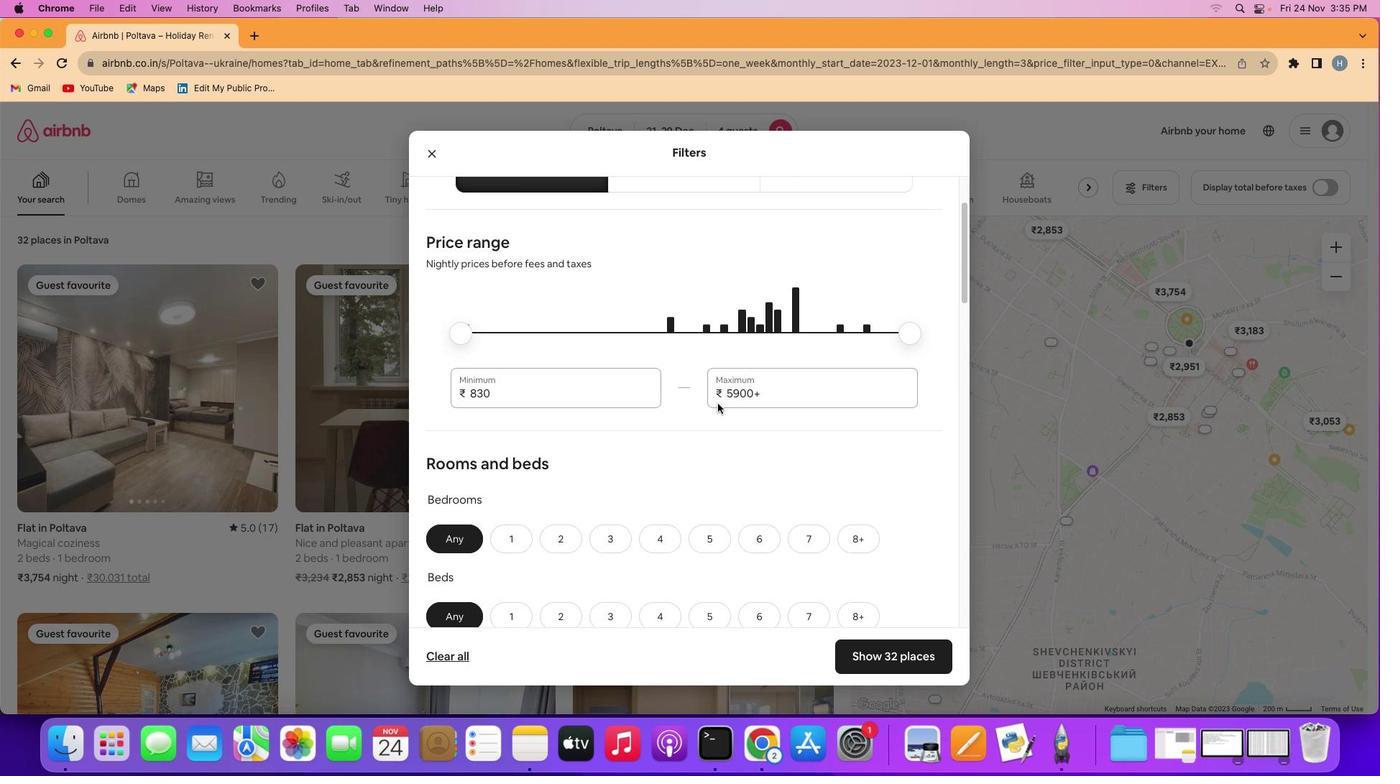 
Action: Mouse moved to (720, 401)
Screenshot: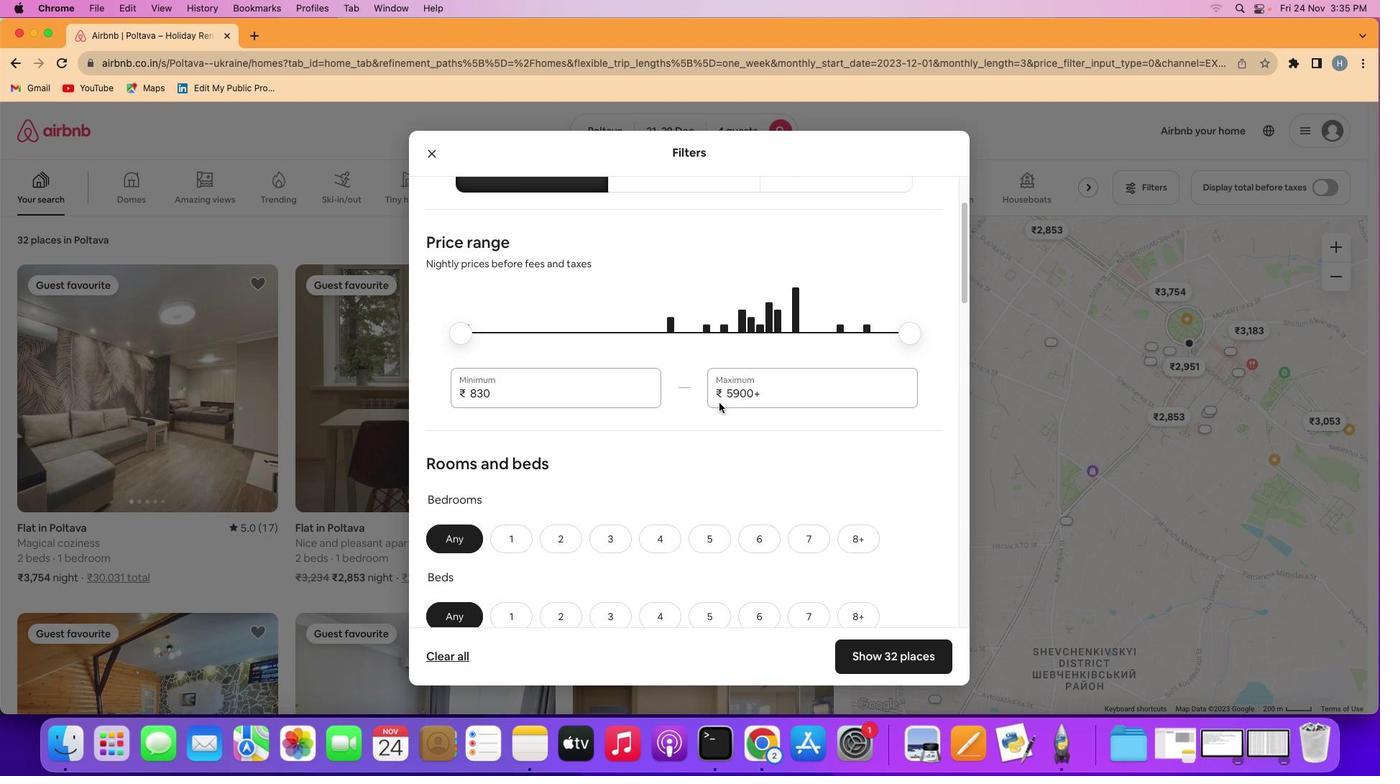 
Action: Mouse scrolled (720, 401) with delta (0, 0)
Screenshot: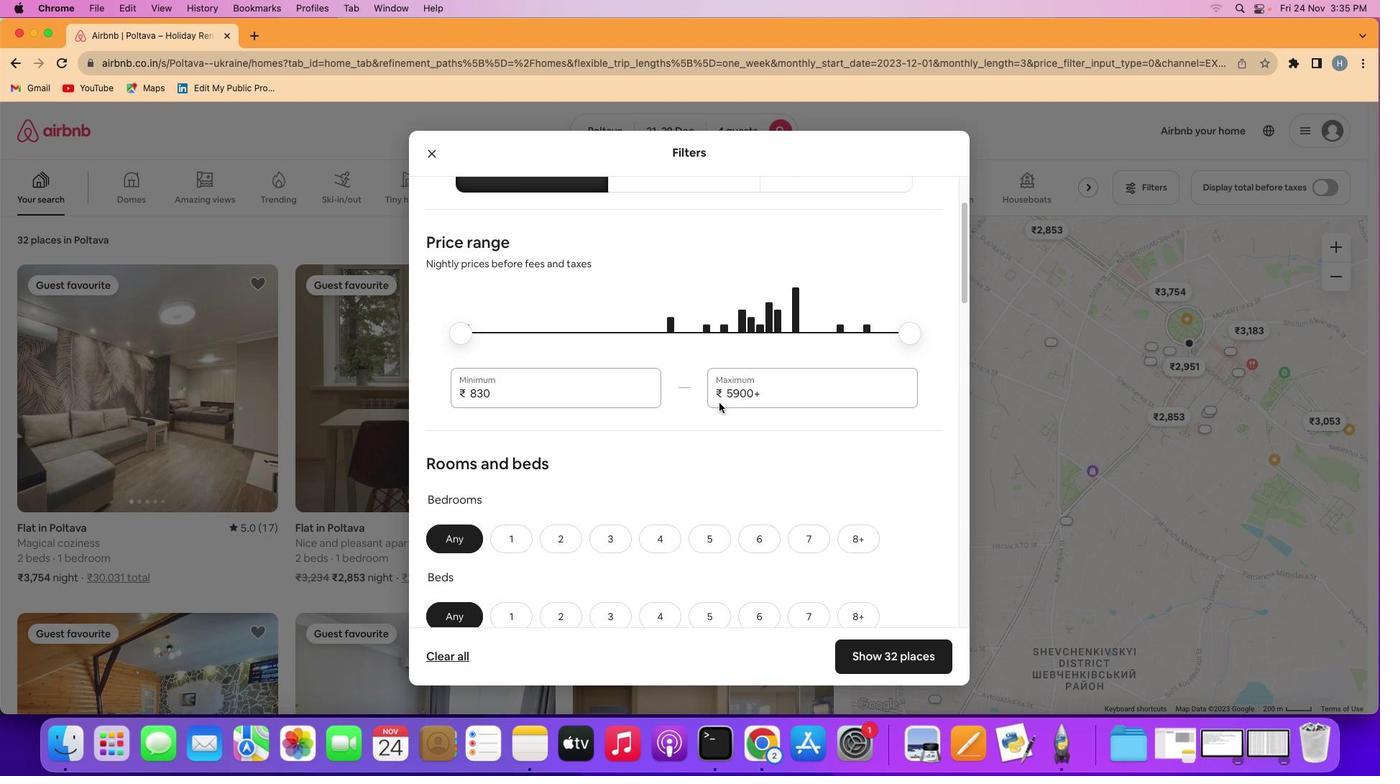 
Action: Mouse moved to (716, 404)
Screenshot: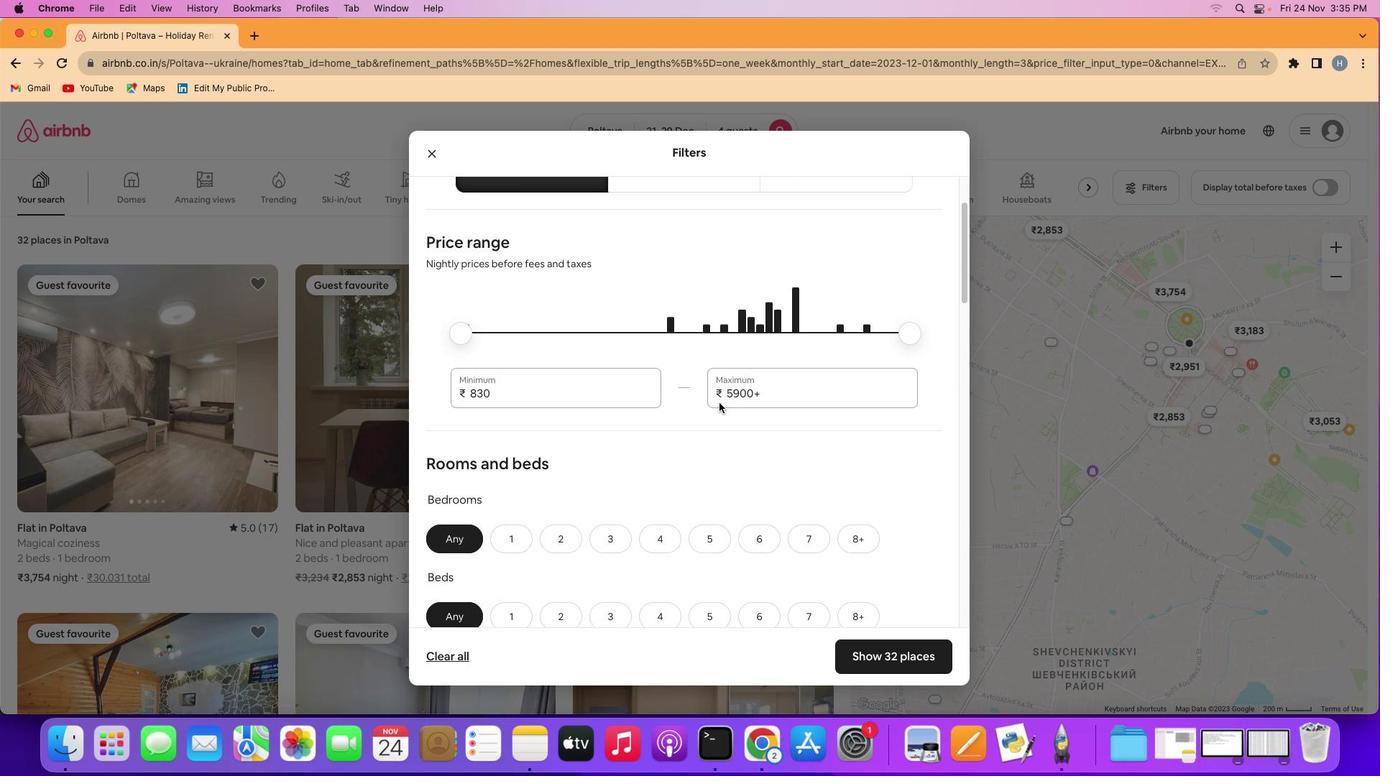 
Action: Mouse scrolled (716, 404) with delta (0, 0)
Screenshot: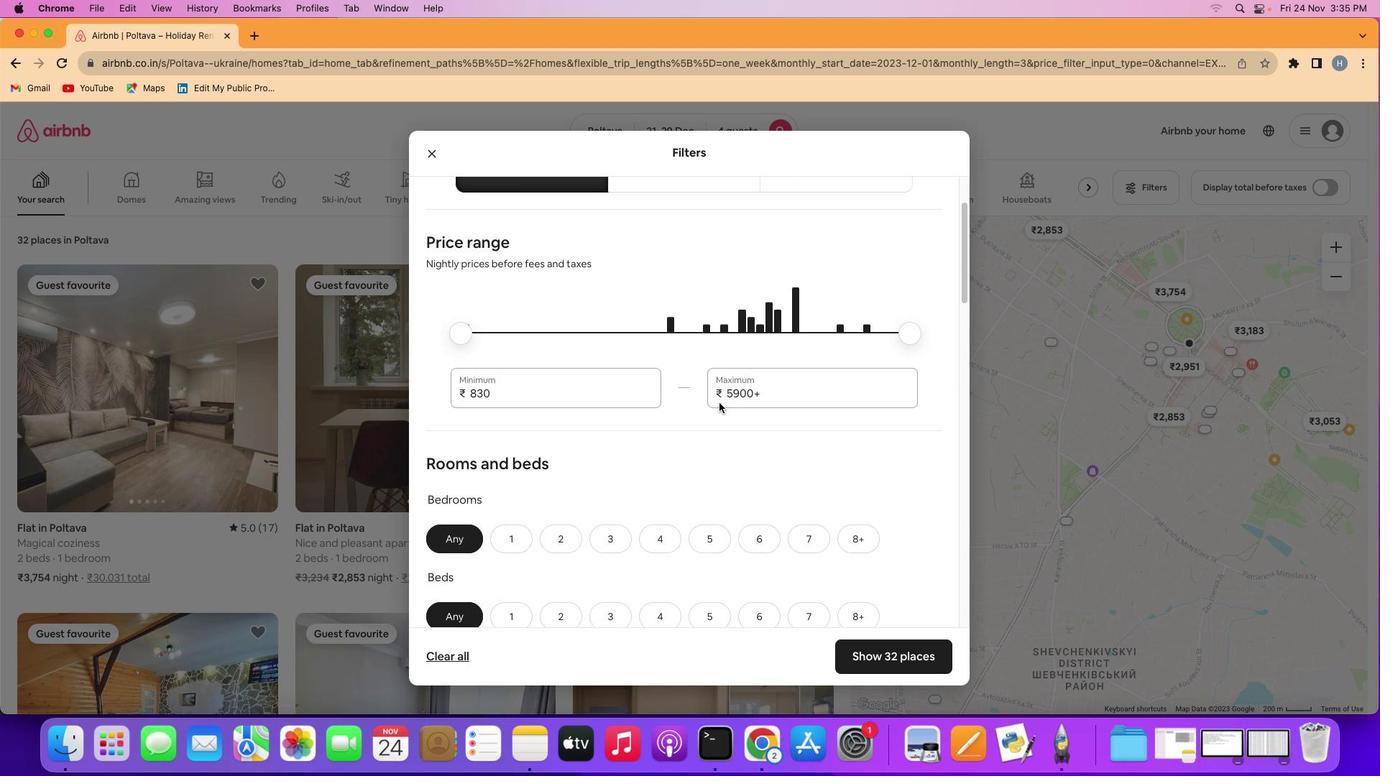 
Action: Mouse moved to (719, 402)
Screenshot: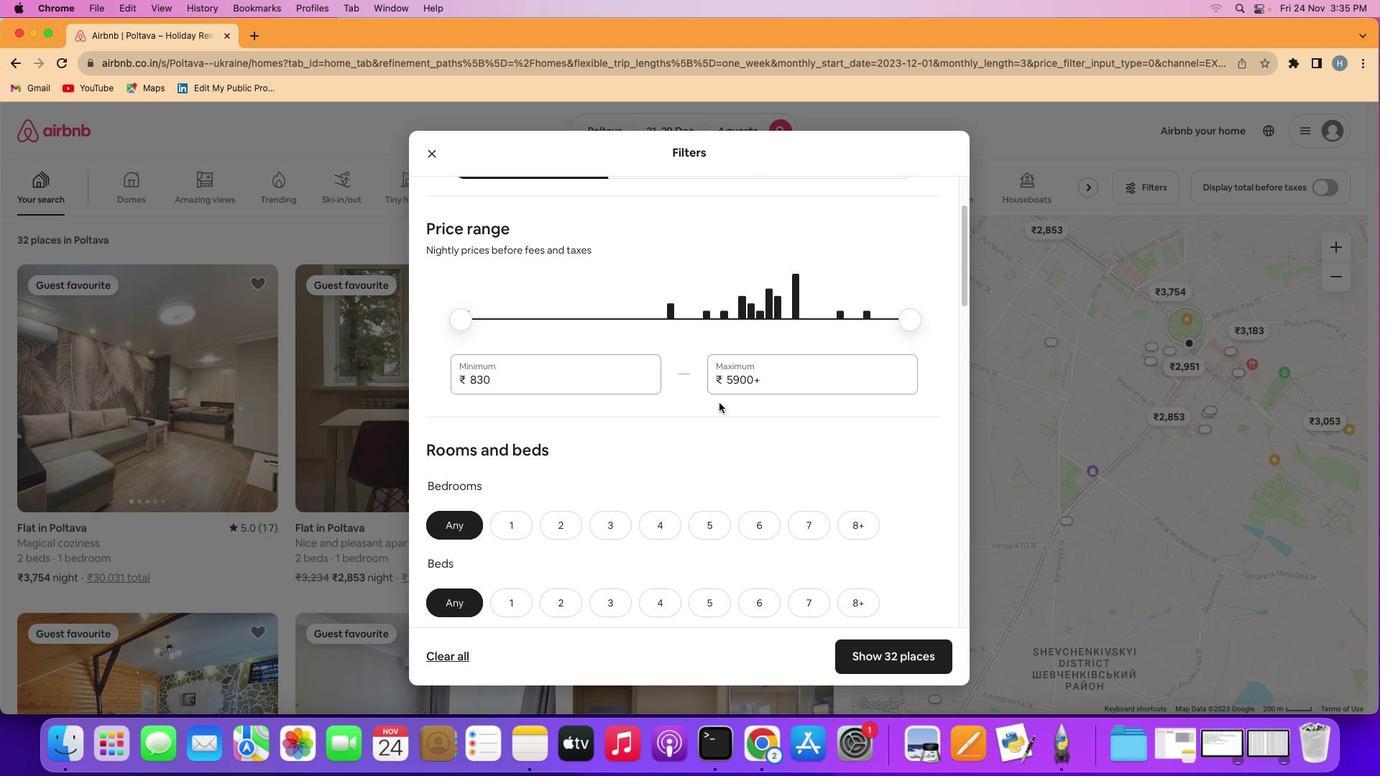 
Action: Mouse scrolled (719, 402) with delta (0, 0)
Screenshot: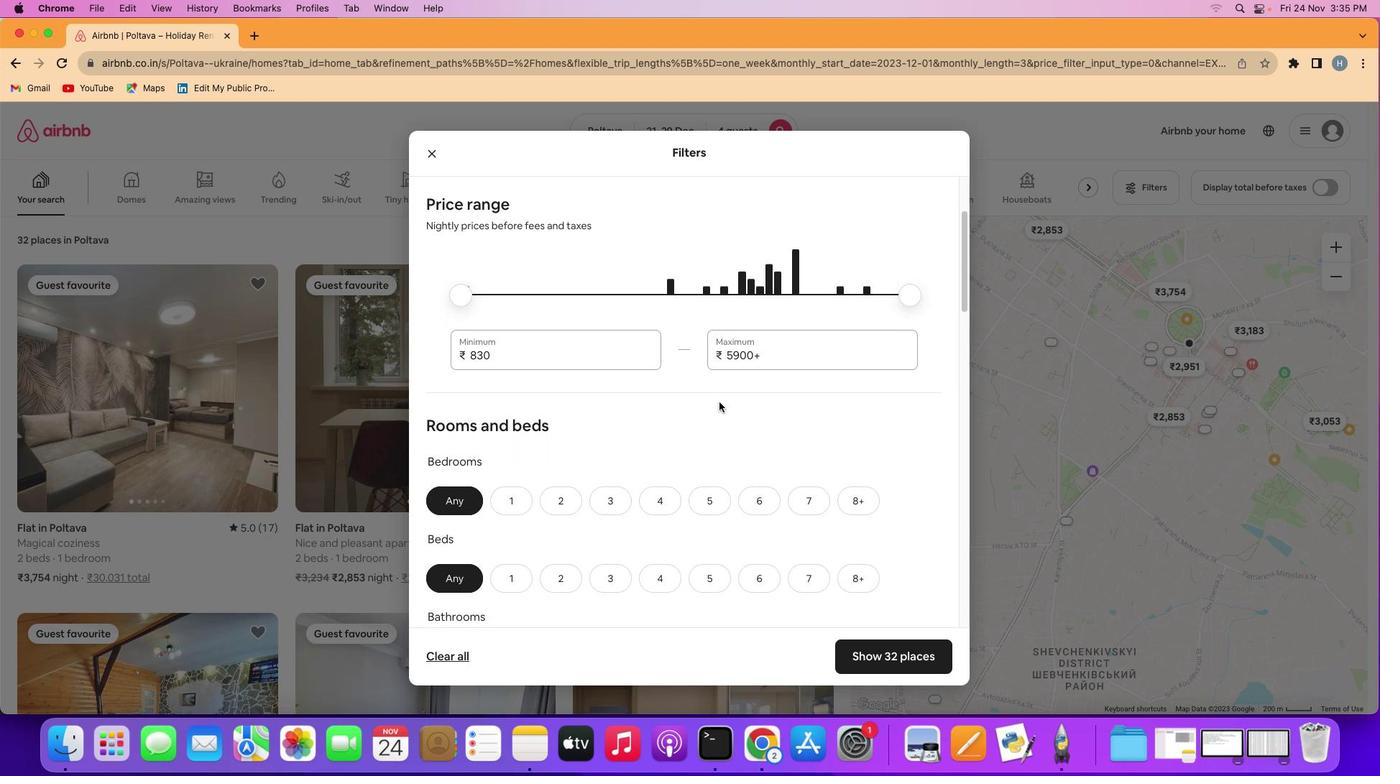 
Action: Mouse scrolled (719, 402) with delta (0, 0)
Screenshot: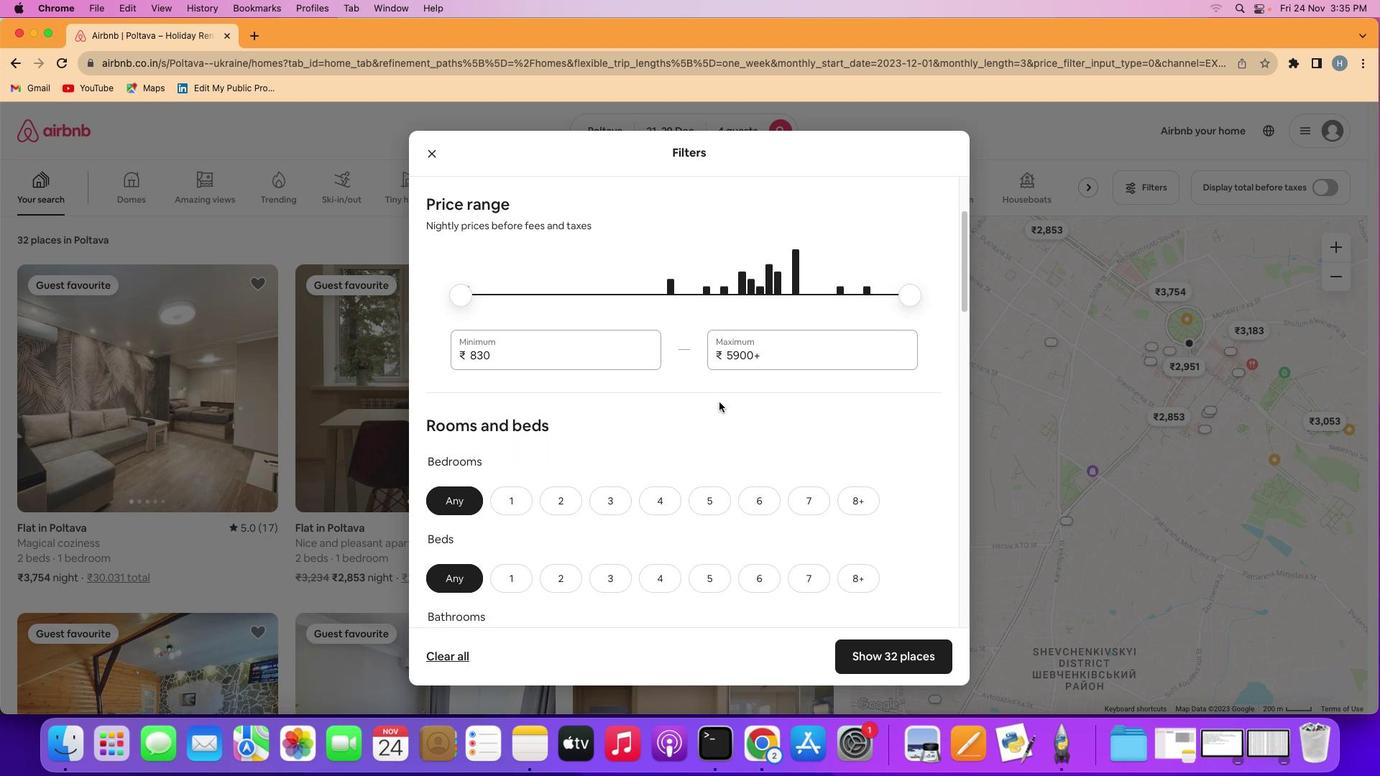 
Action: Mouse scrolled (719, 402) with delta (0, 0)
Screenshot: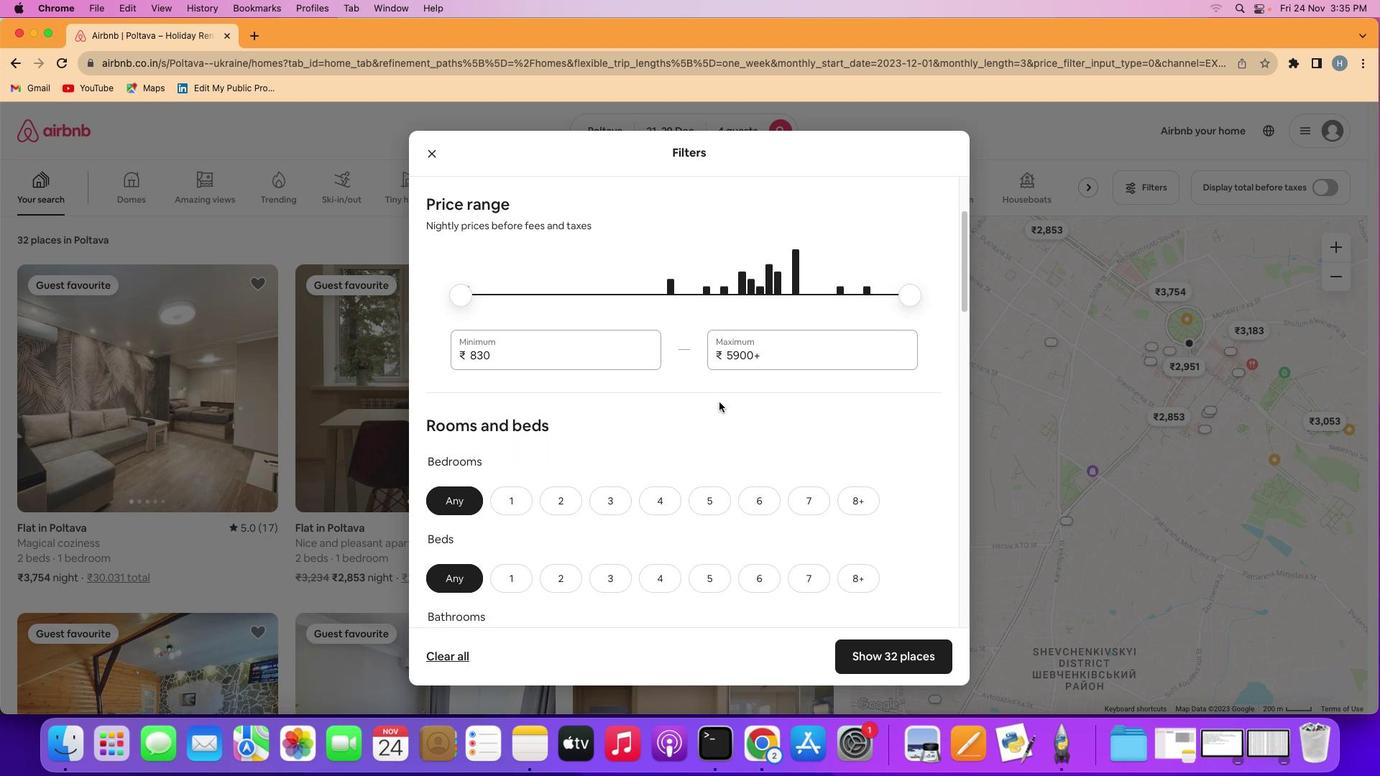 
Action: Mouse moved to (719, 402)
Screenshot: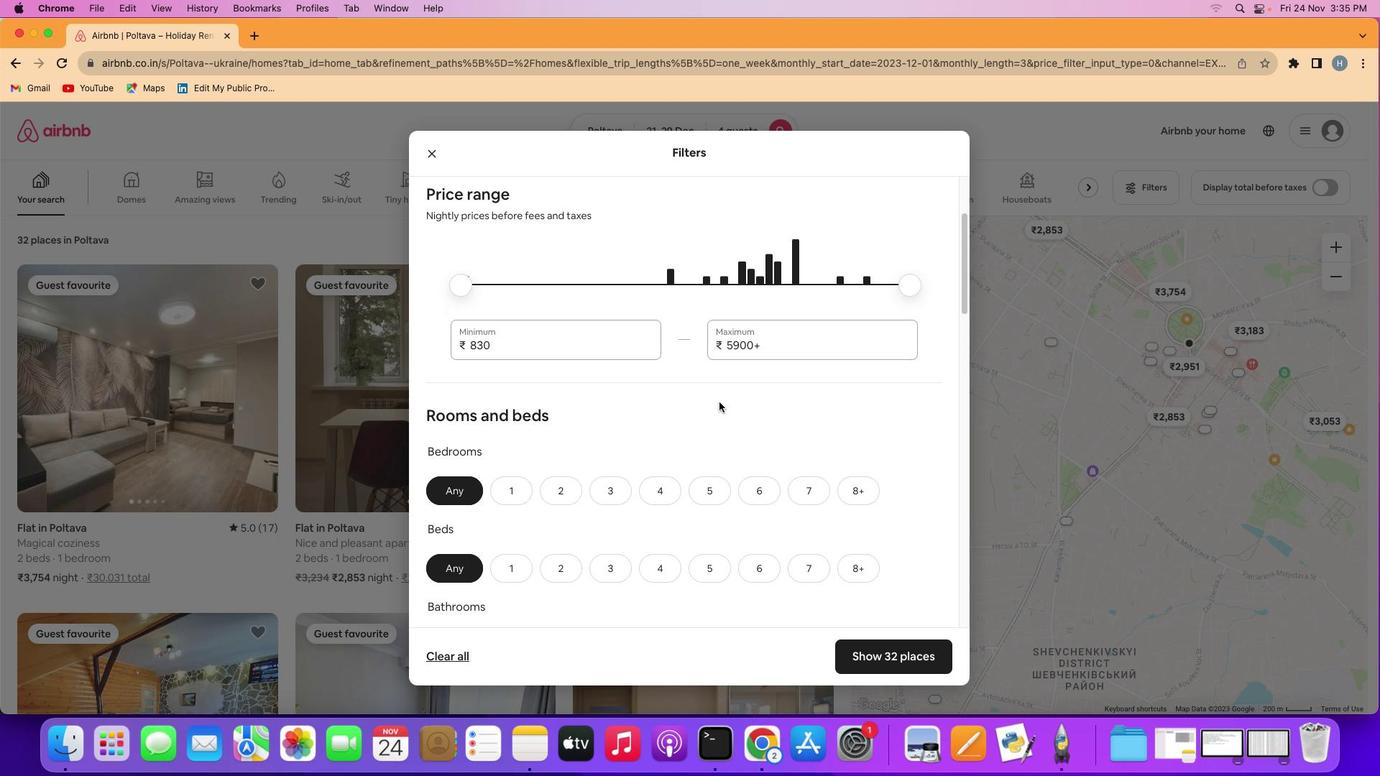 
Action: Mouse scrolled (719, 402) with delta (0, 0)
Screenshot: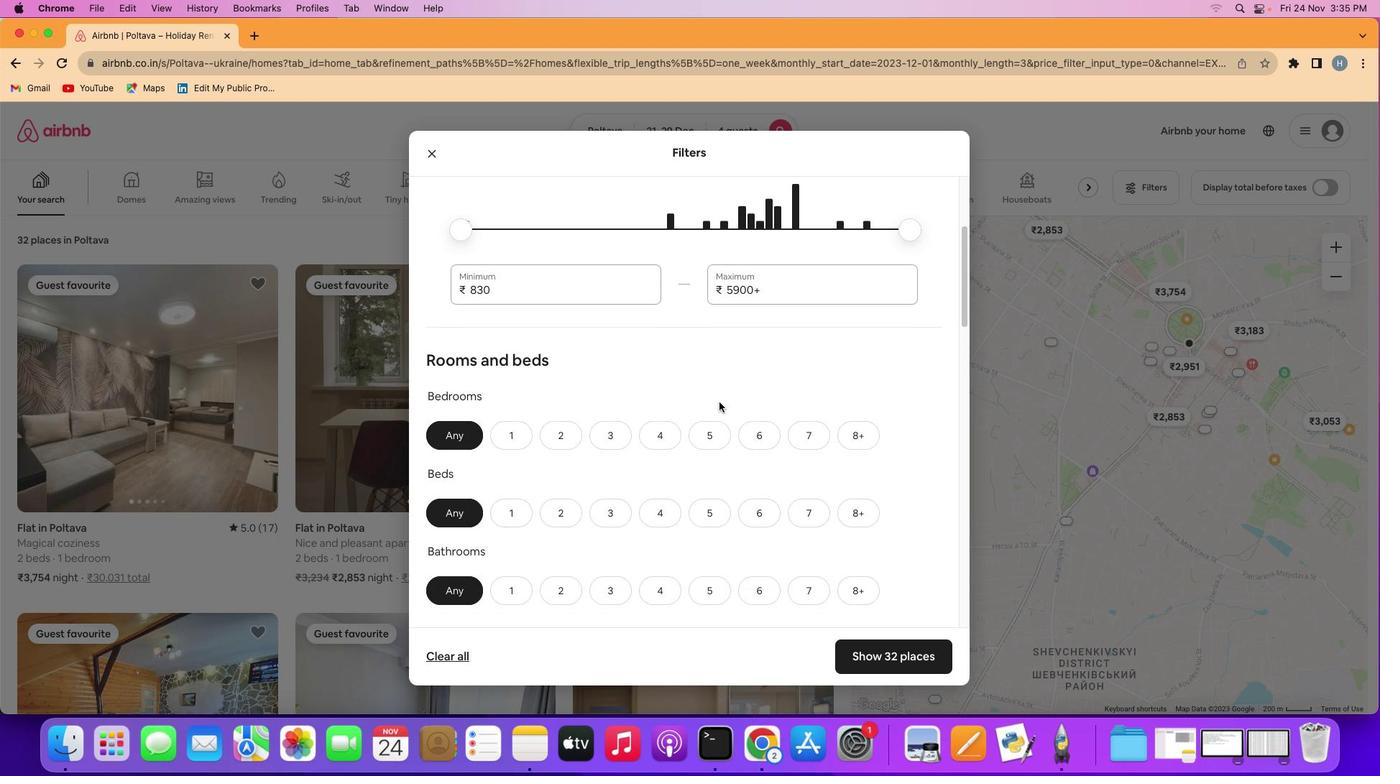 
Action: Mouse scrolled (719, 402) with delta (0, 0)
Screenshot: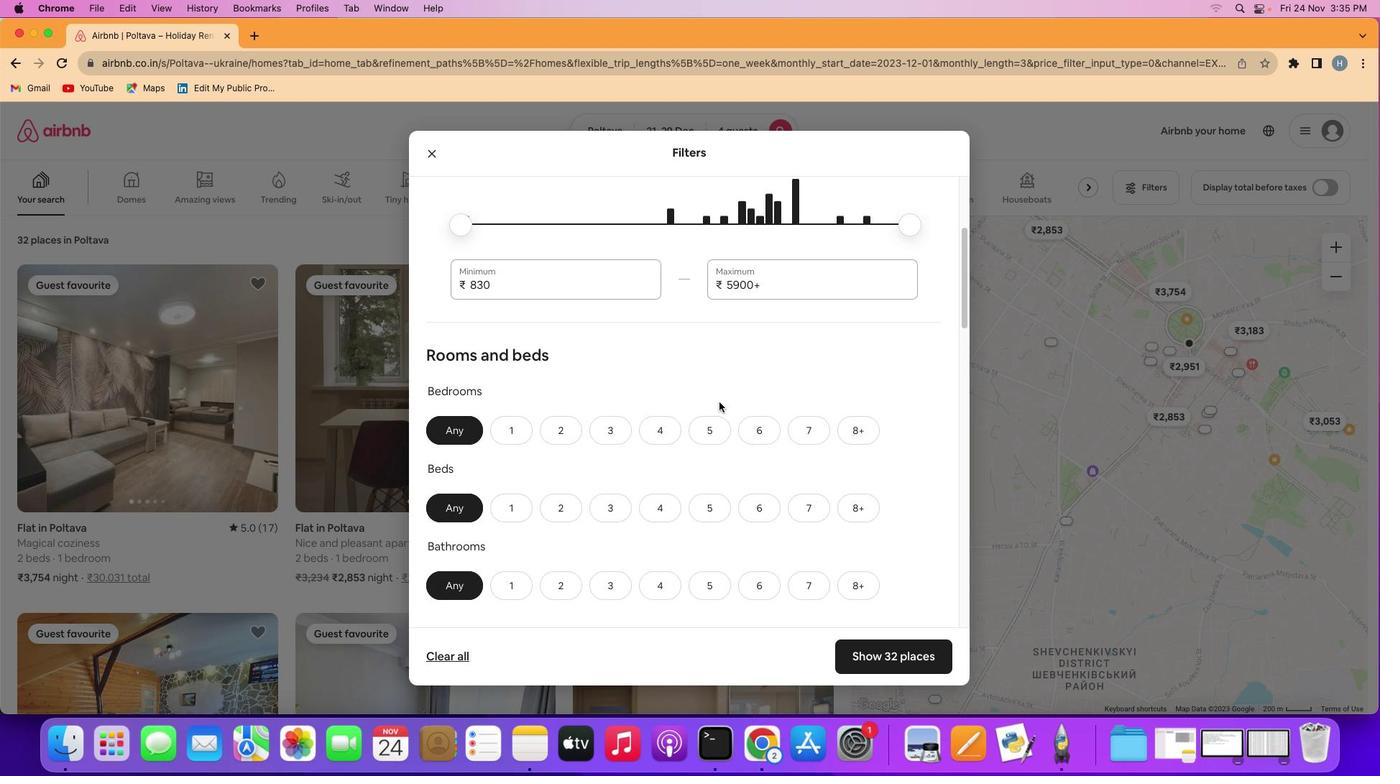 
Action: Mouse scrolled (719, 402) with delta (0, 0)
Screenshot: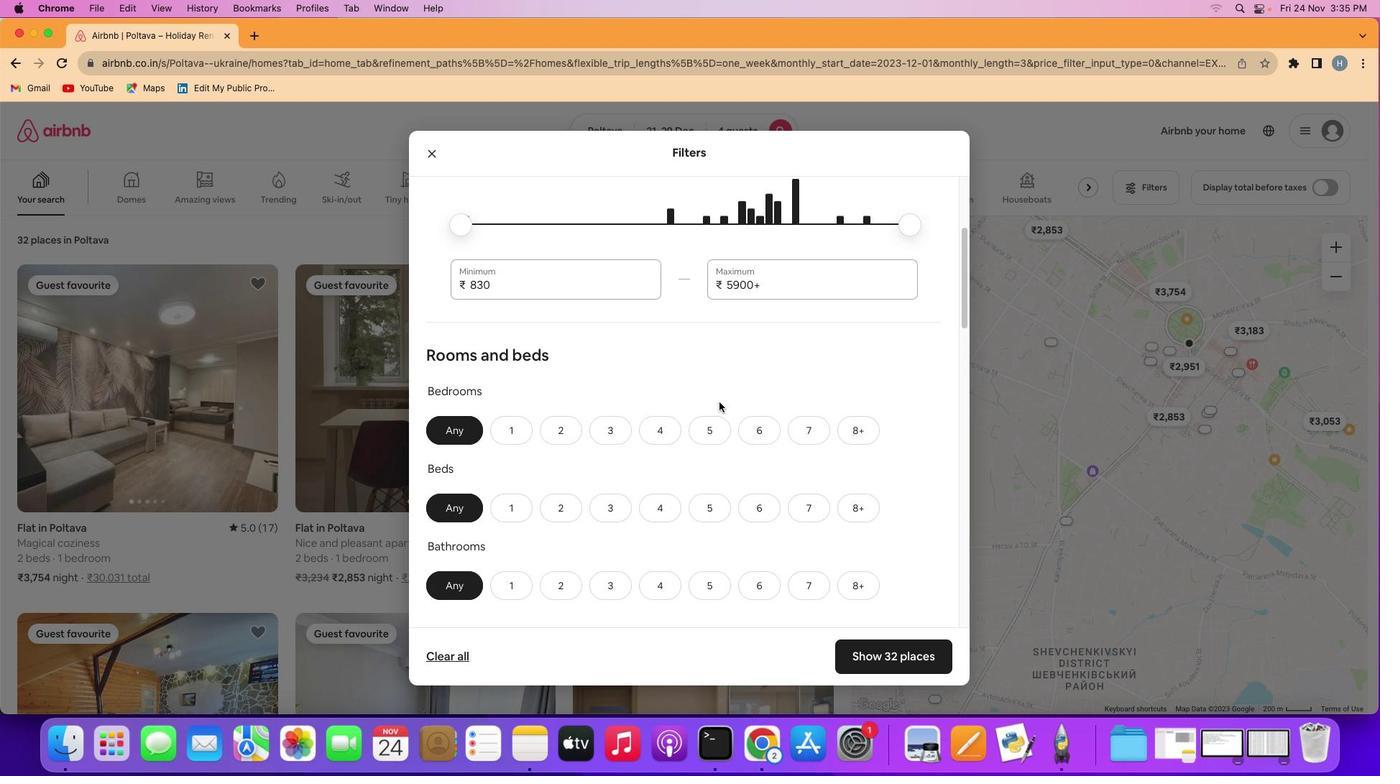 
Action: Mouse scrolled (719, 402) with delta (0, 0)
Screenshot: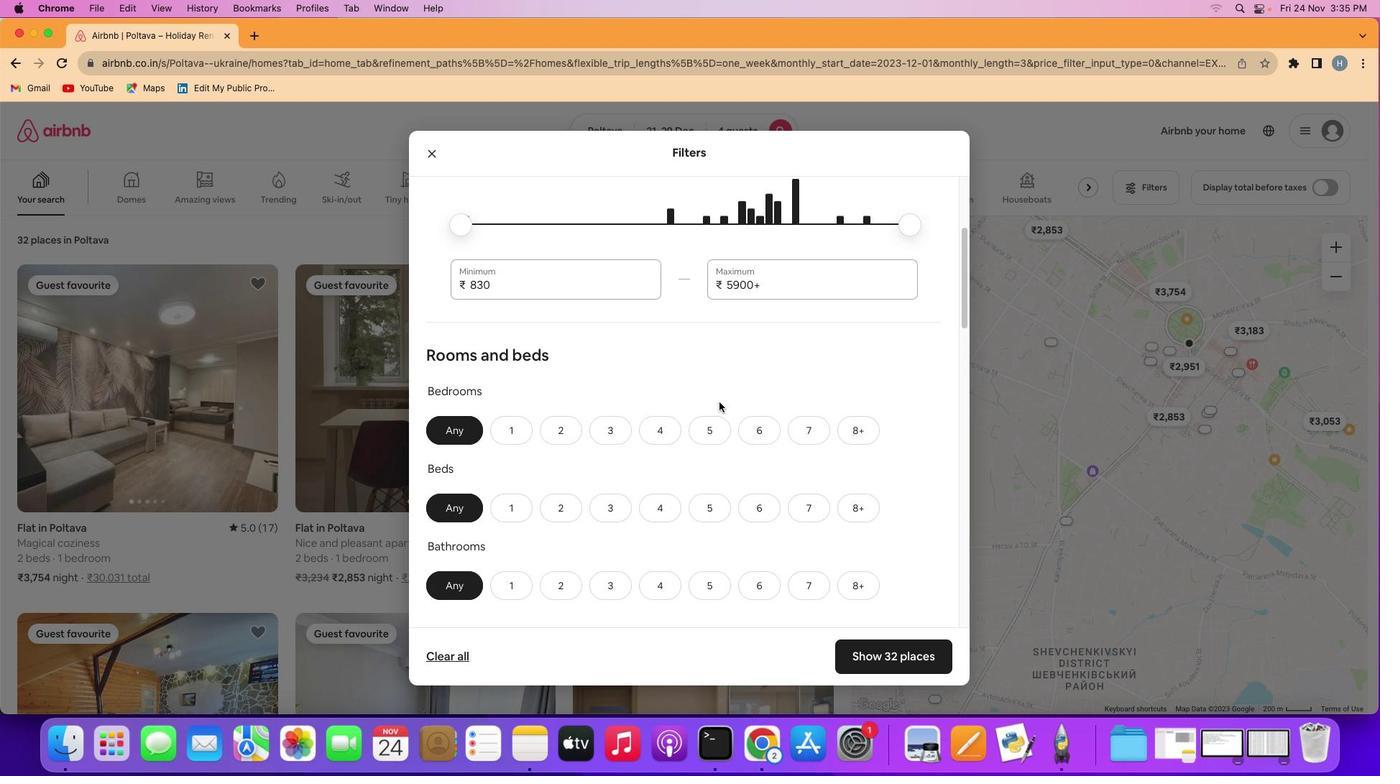 
Action: Mouse moved to (567, 429)
Screenshot: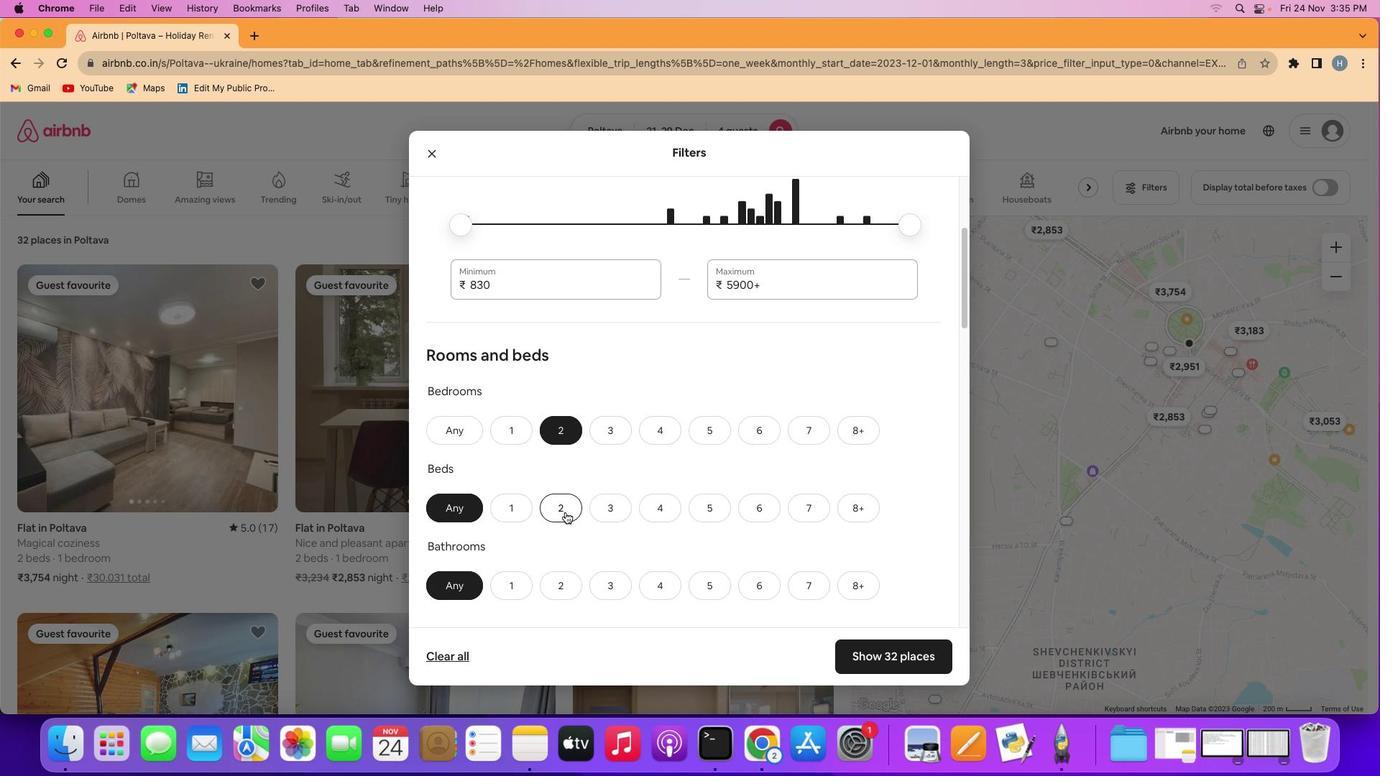 
Action: Mouse pressed left at (567, 429)
Screenshot: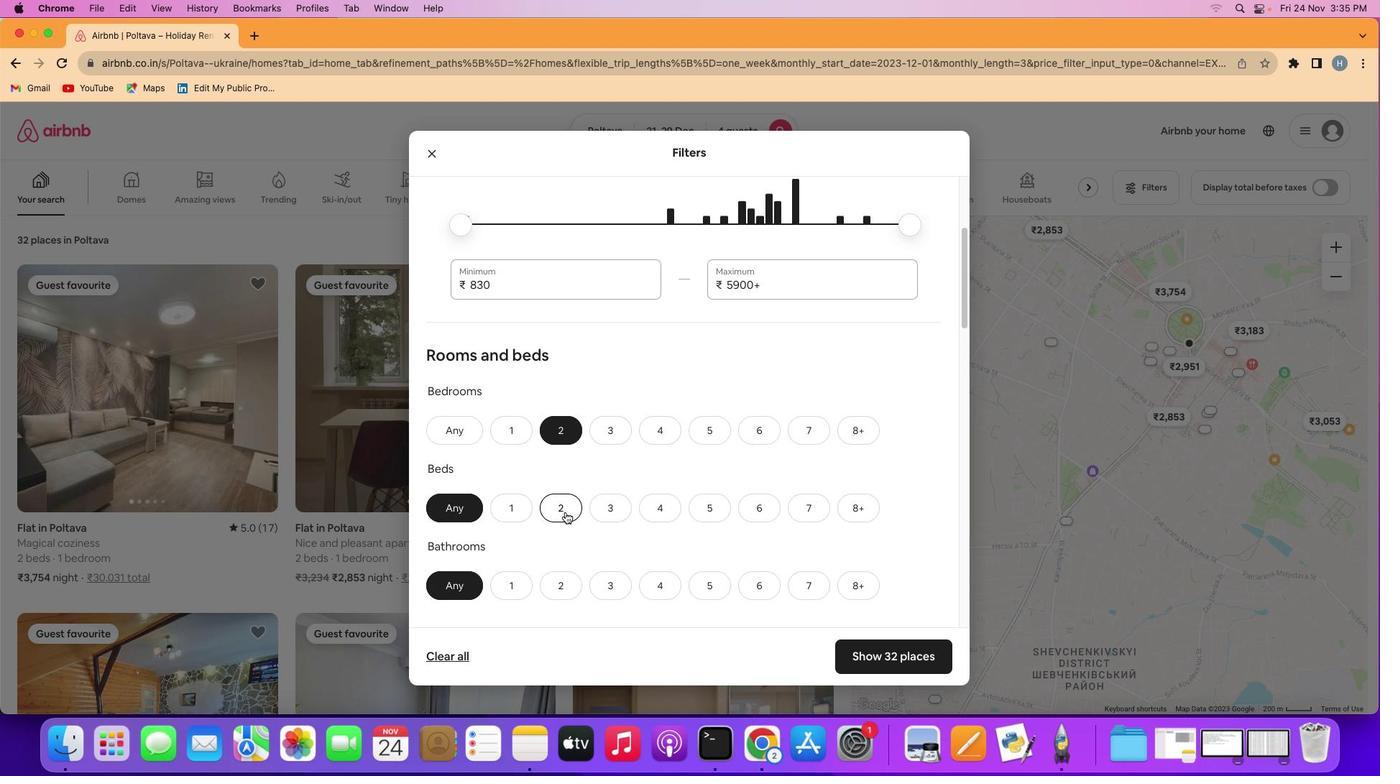 
Action: Mouse moved to (565, 512)
Screenshot: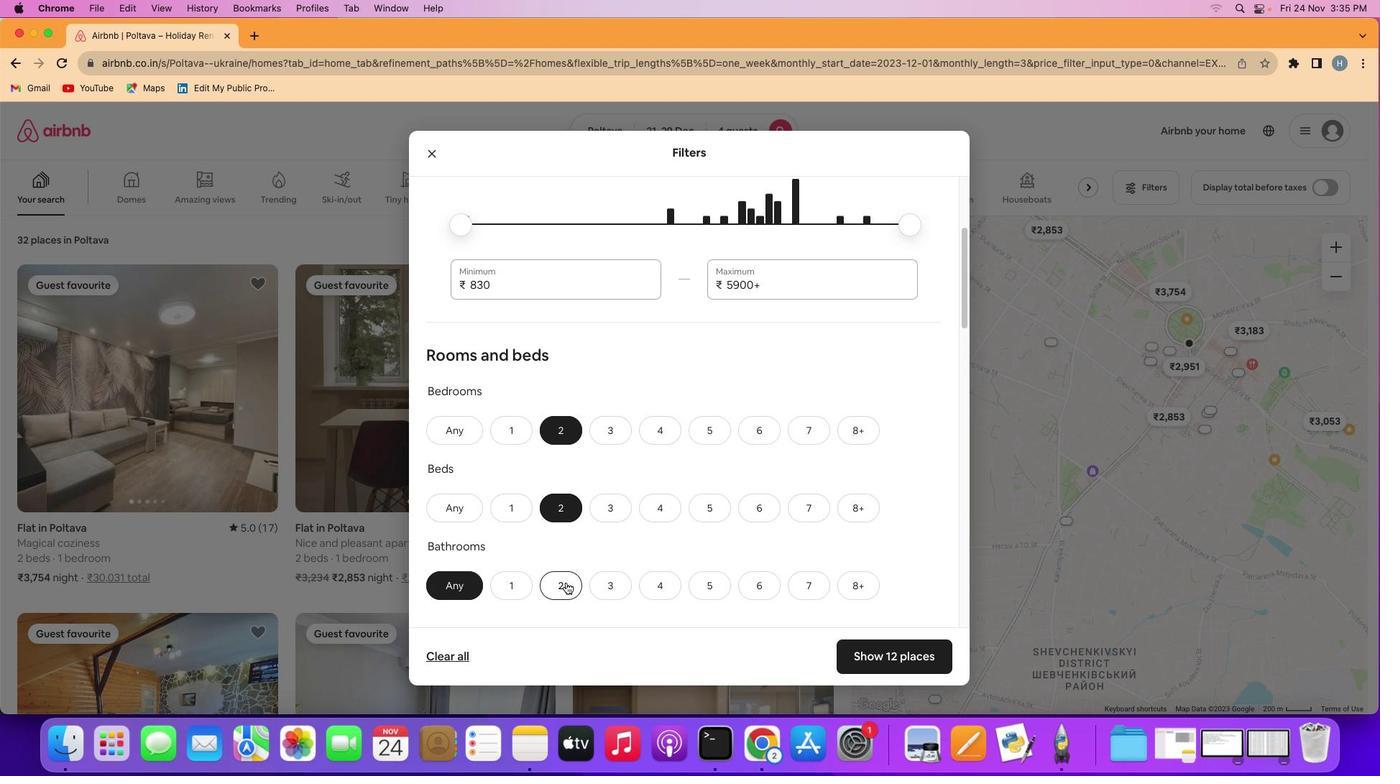 
Action: Mouse pressed left at (565, 512)
Screenshot: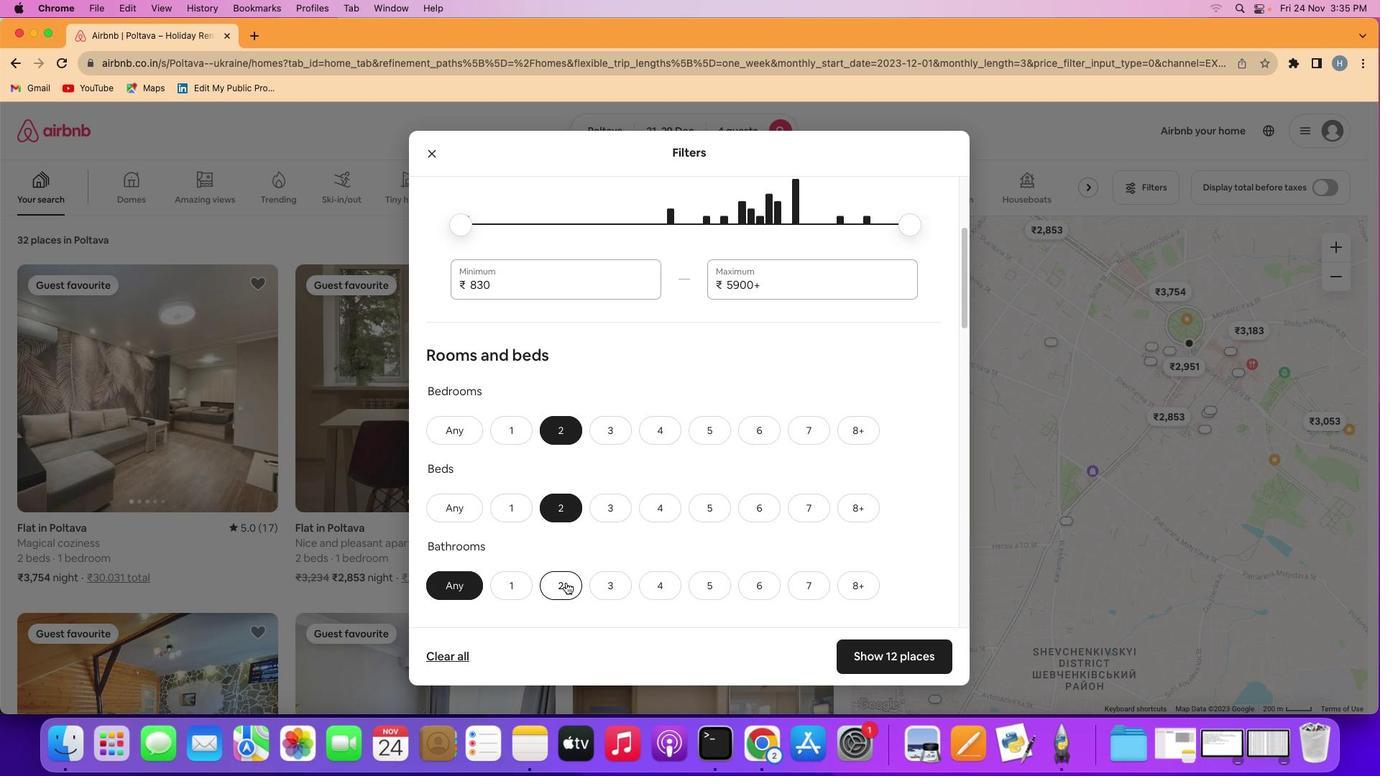 
Action: Mouse moved to (565, 583)
Screenshot: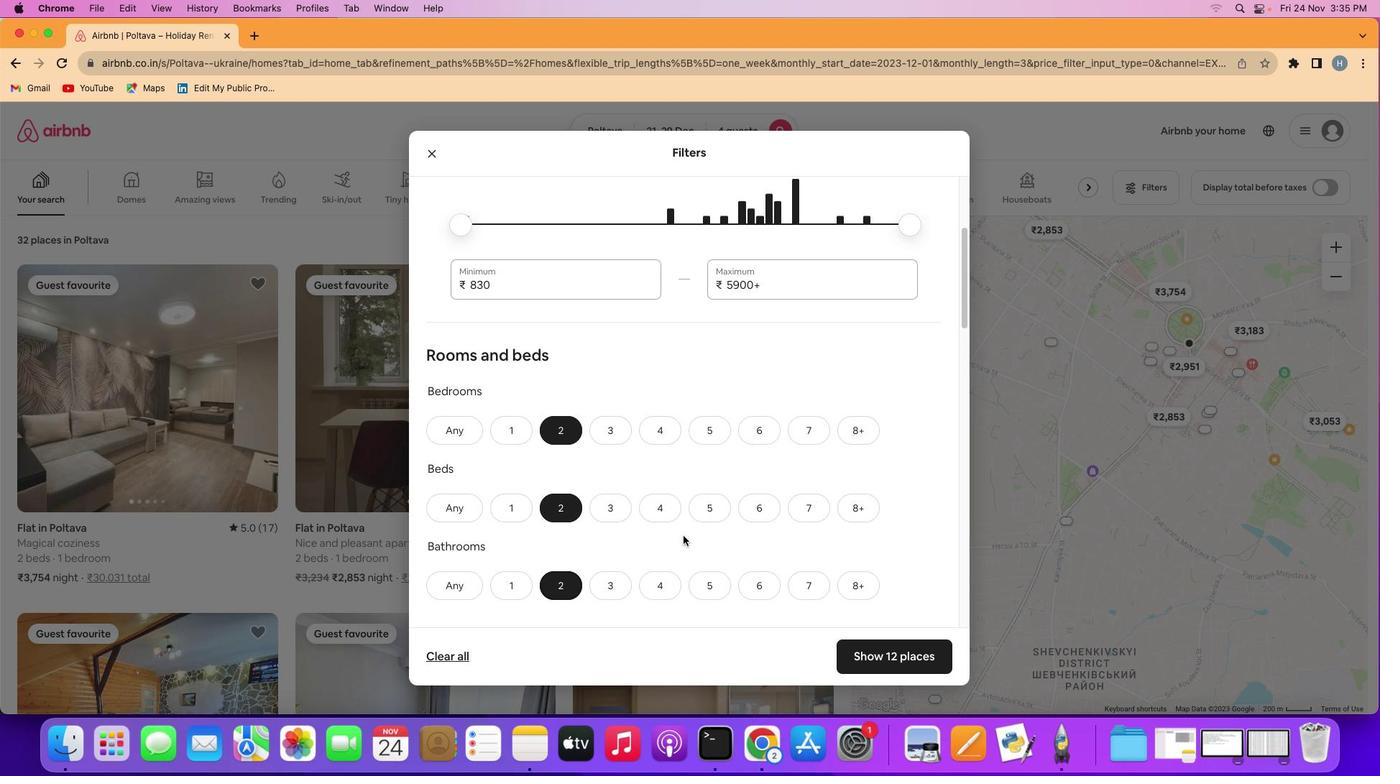 
Action: Mouse pressed left at (565, 583)
Screenshot: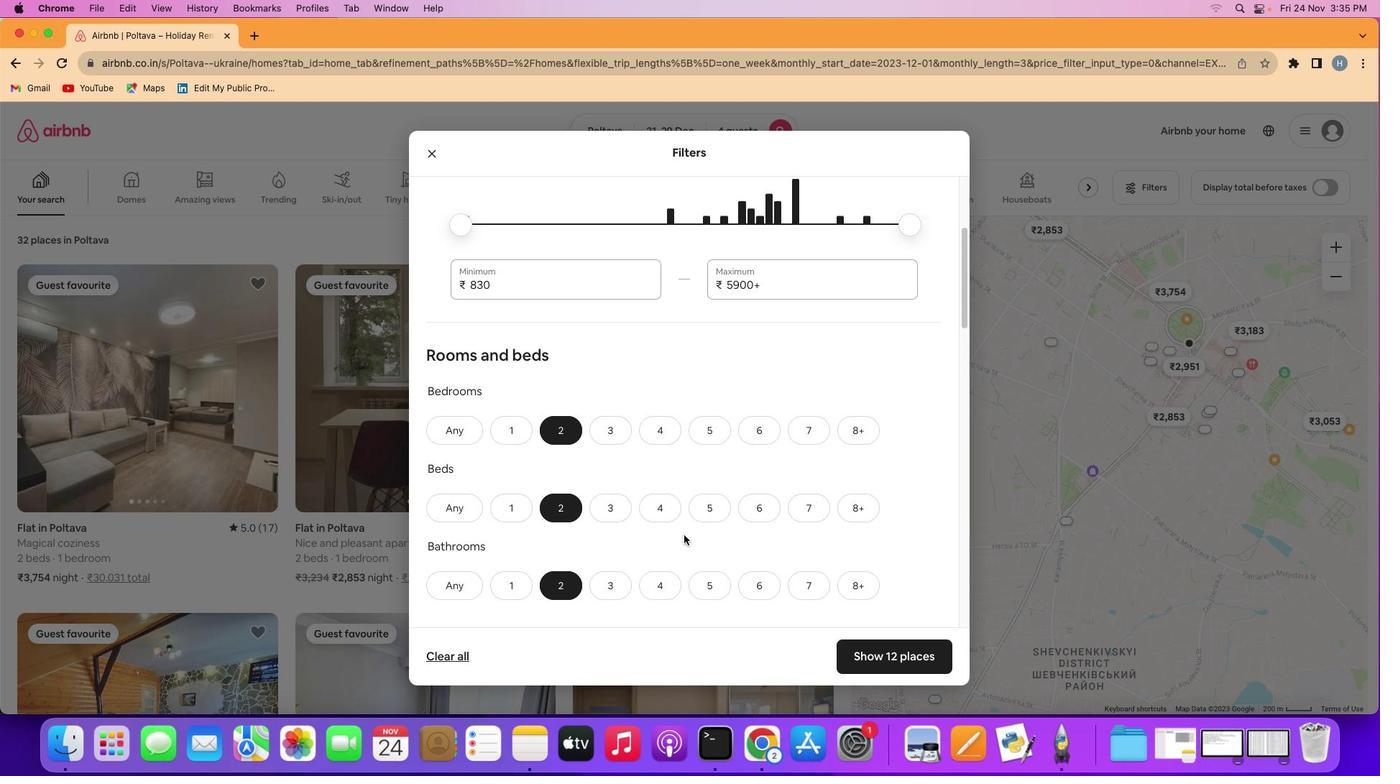 
Action: Mouse moved to (684, 535)
Screenshot: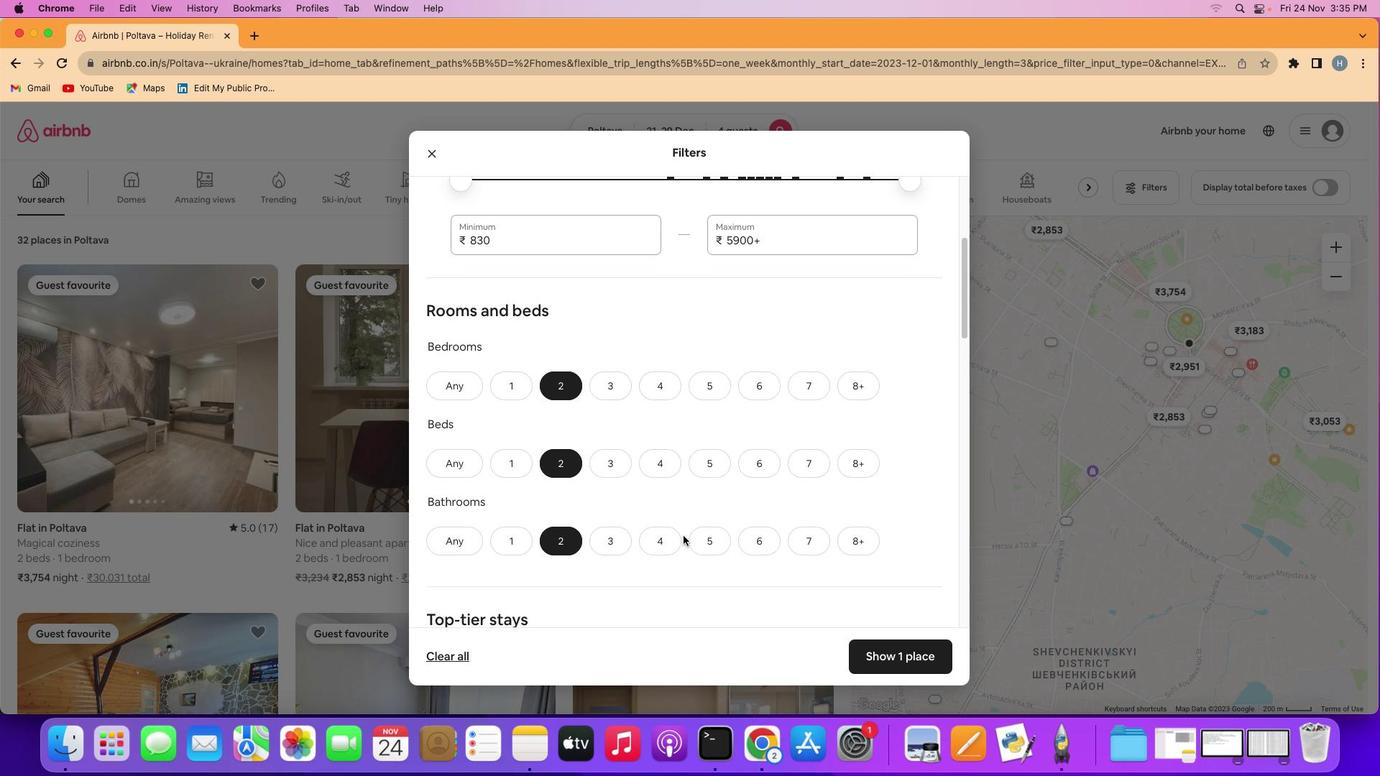 
Action: Mouse scrolled (684, 535) with delta (0, 0)
Screenshot: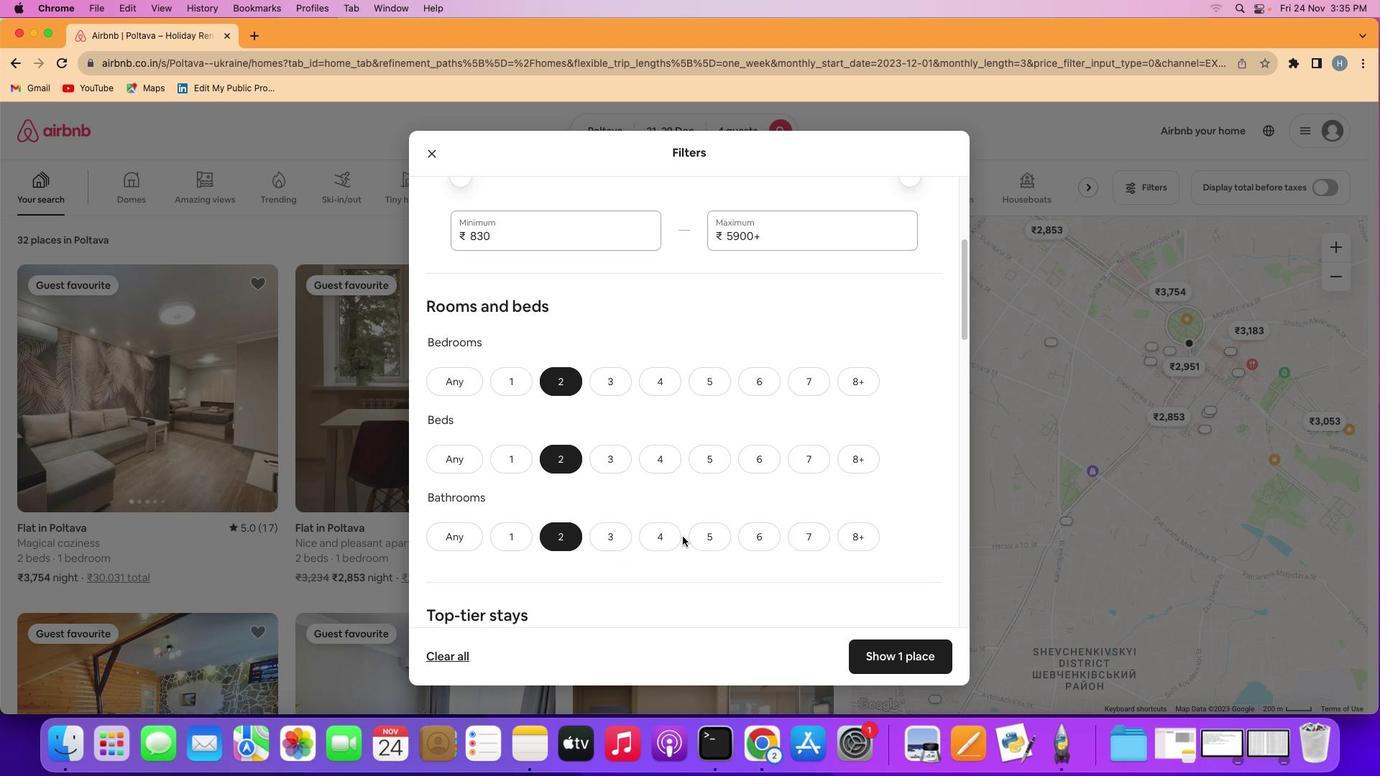 
Action: Mouse scrolled (684, 535) with delta (0, 0)
Screenshot: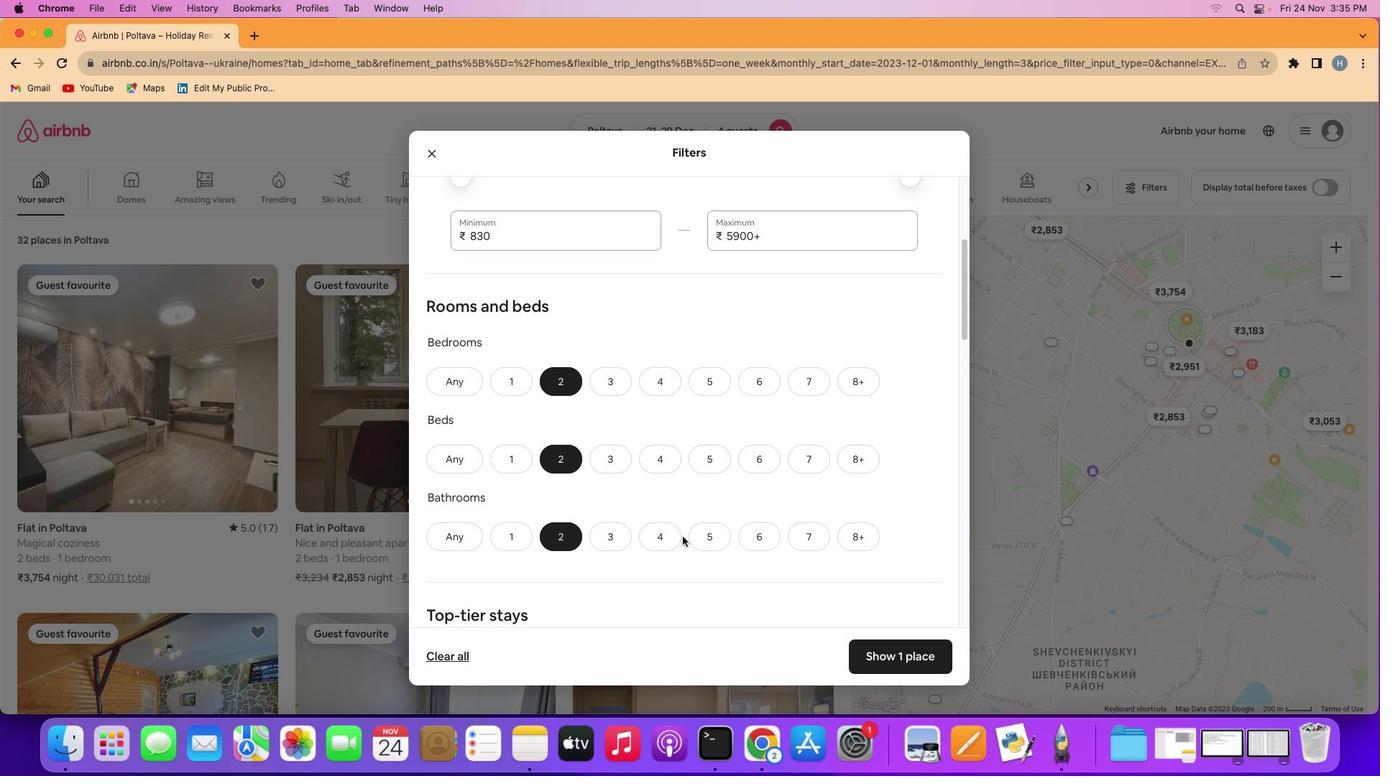 
Action: Mouse scrolled (684, 535) with delta (0, 0)
Screenshot: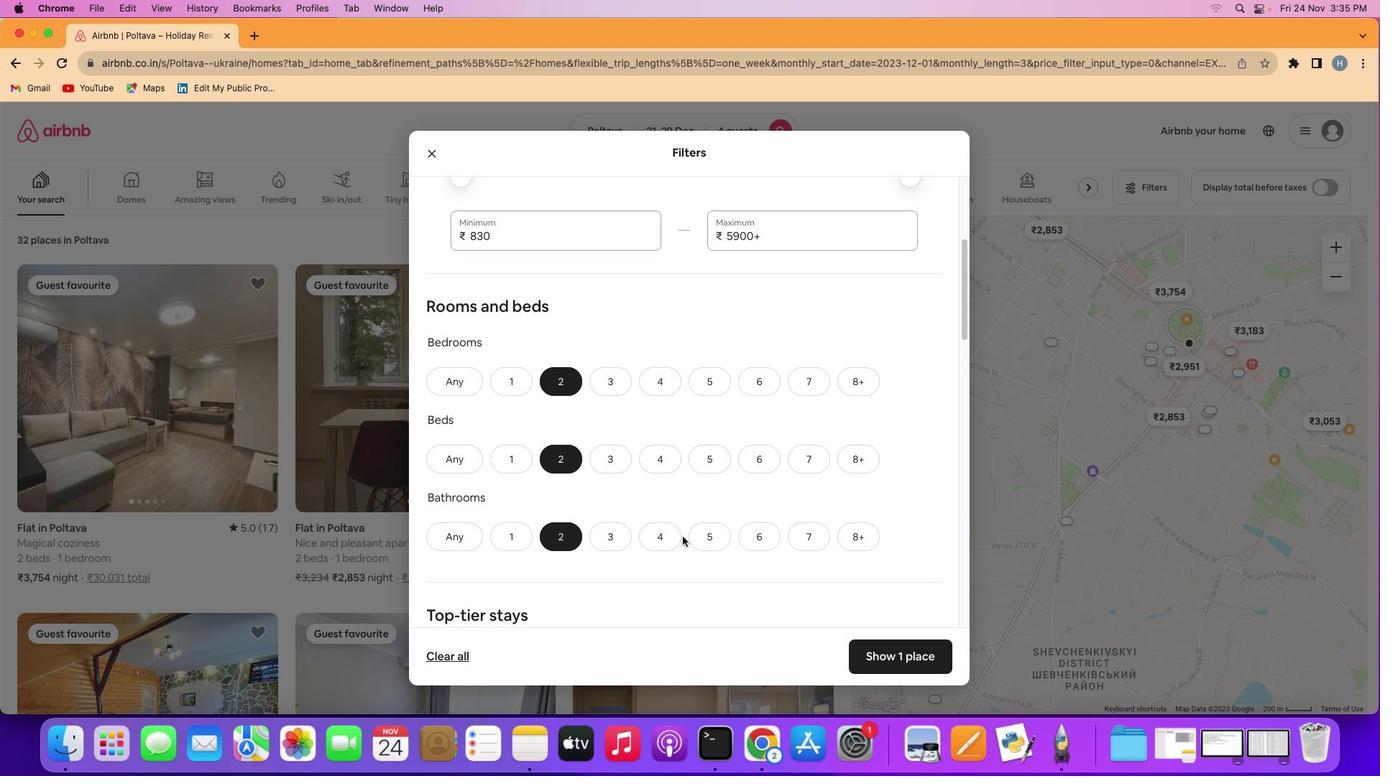 
Action: Mouse moved to (683, 536)
Screenshot: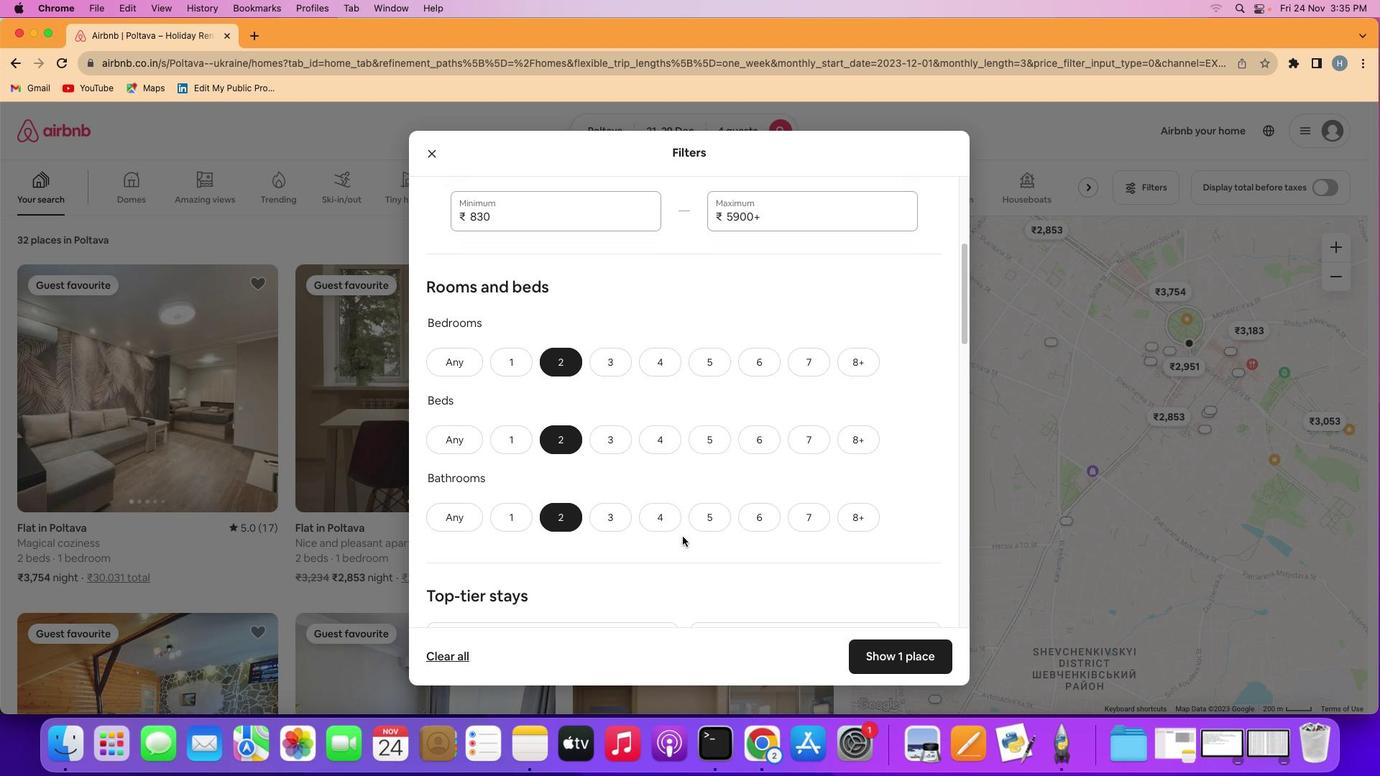 
Action: Mouse scrolled (683, 536) with delta (0, 0)
Screenshot: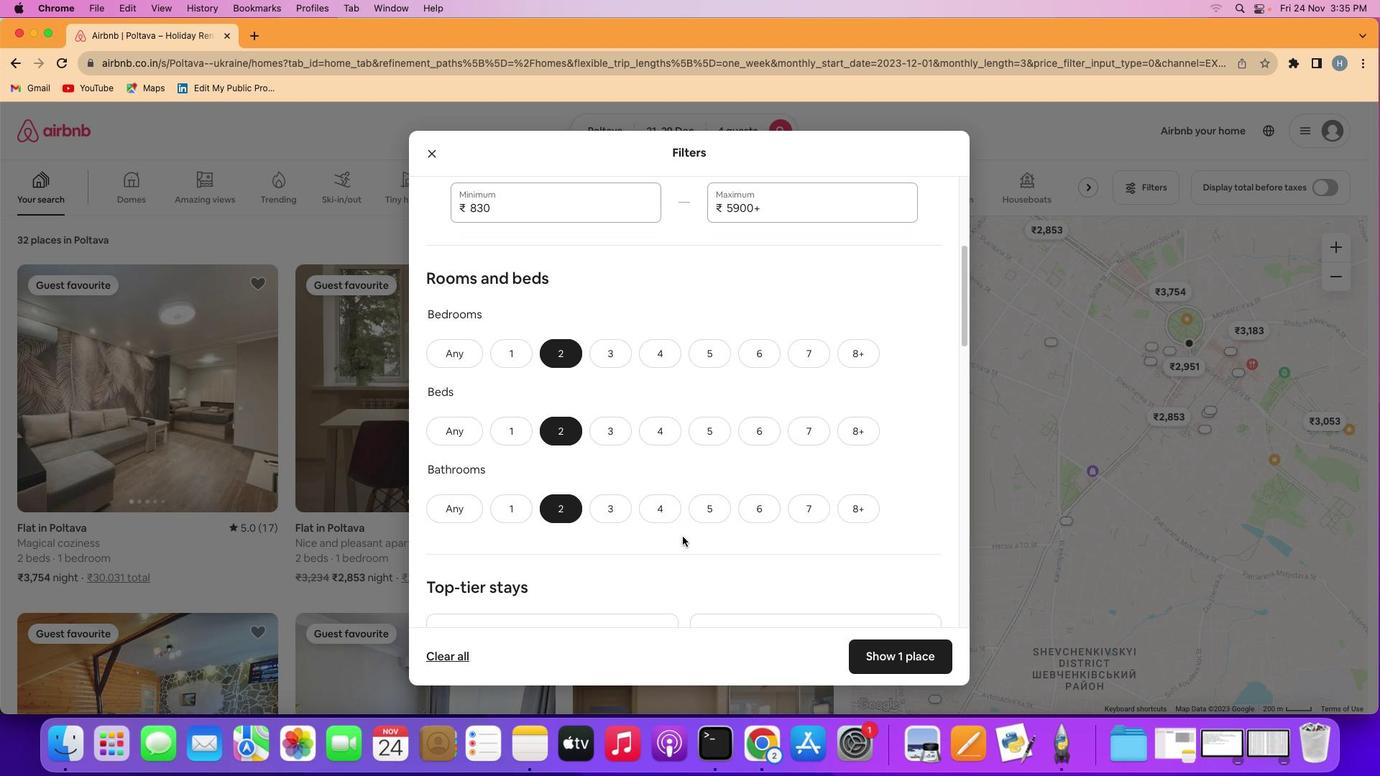 
Action: Mouse scrolled (683, 536) with delta (0, 0)
Screenshot: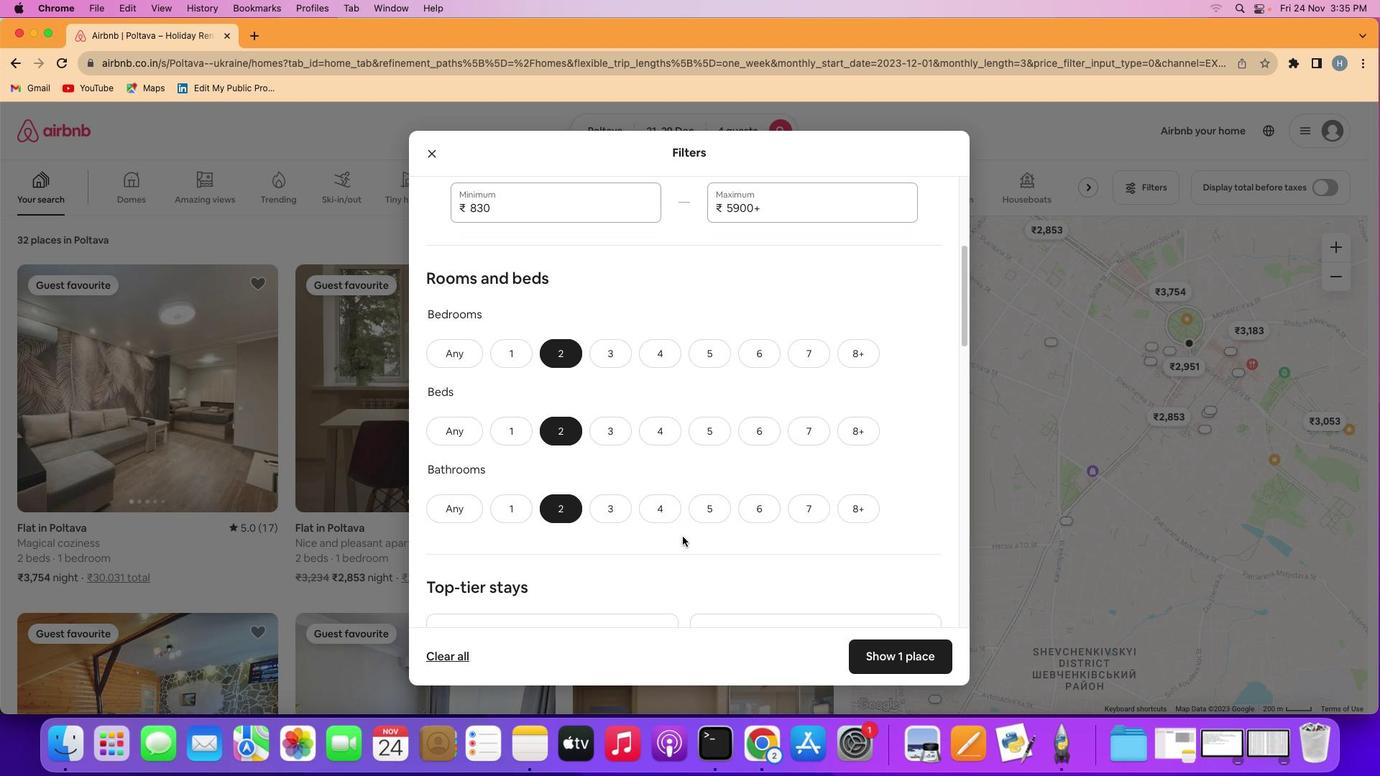 
Action: Mouse moved to (683, 536)
Screenshot: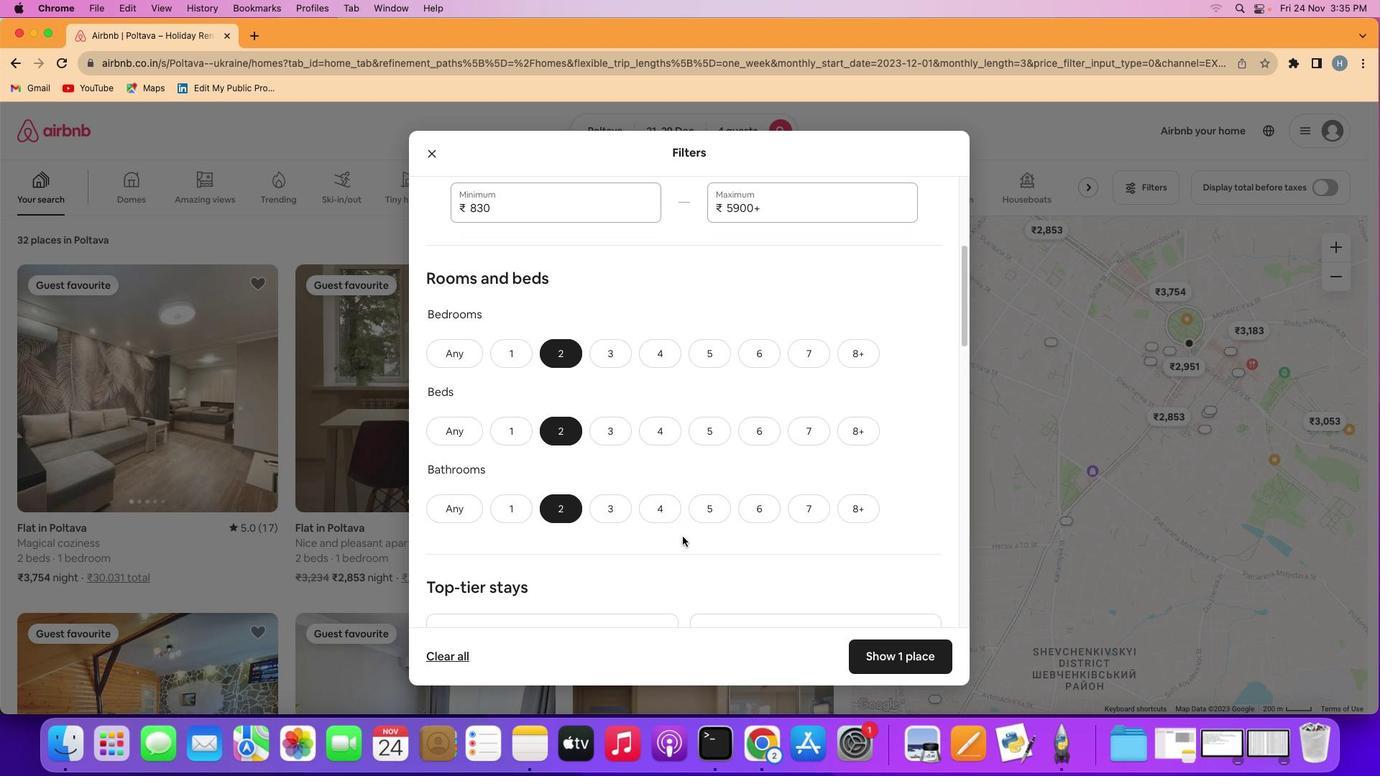 
Action: Mouse scrolled (683, 536) with delta (0, 0)
Screenshot: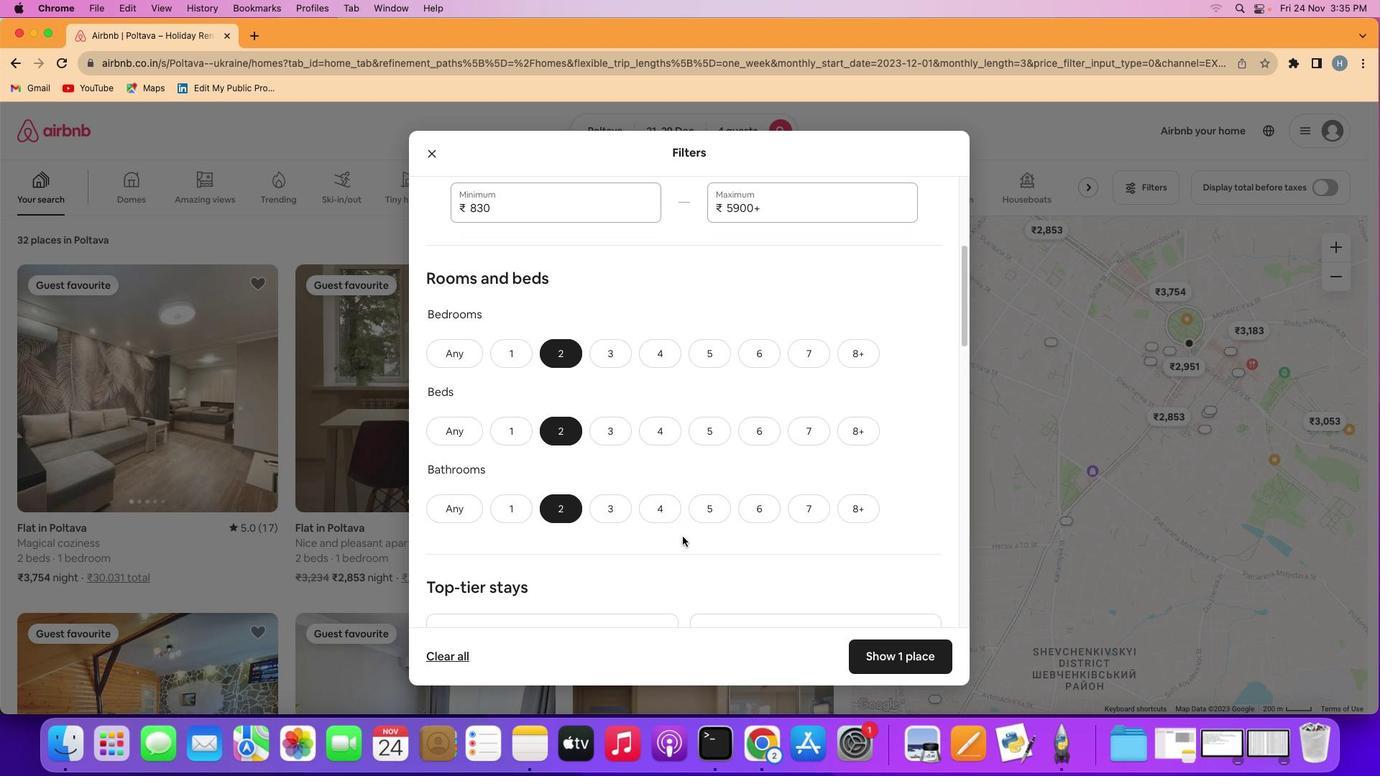 
Action: Mouse scrolled (683, 536) with delta (0, 0)
Screenshot: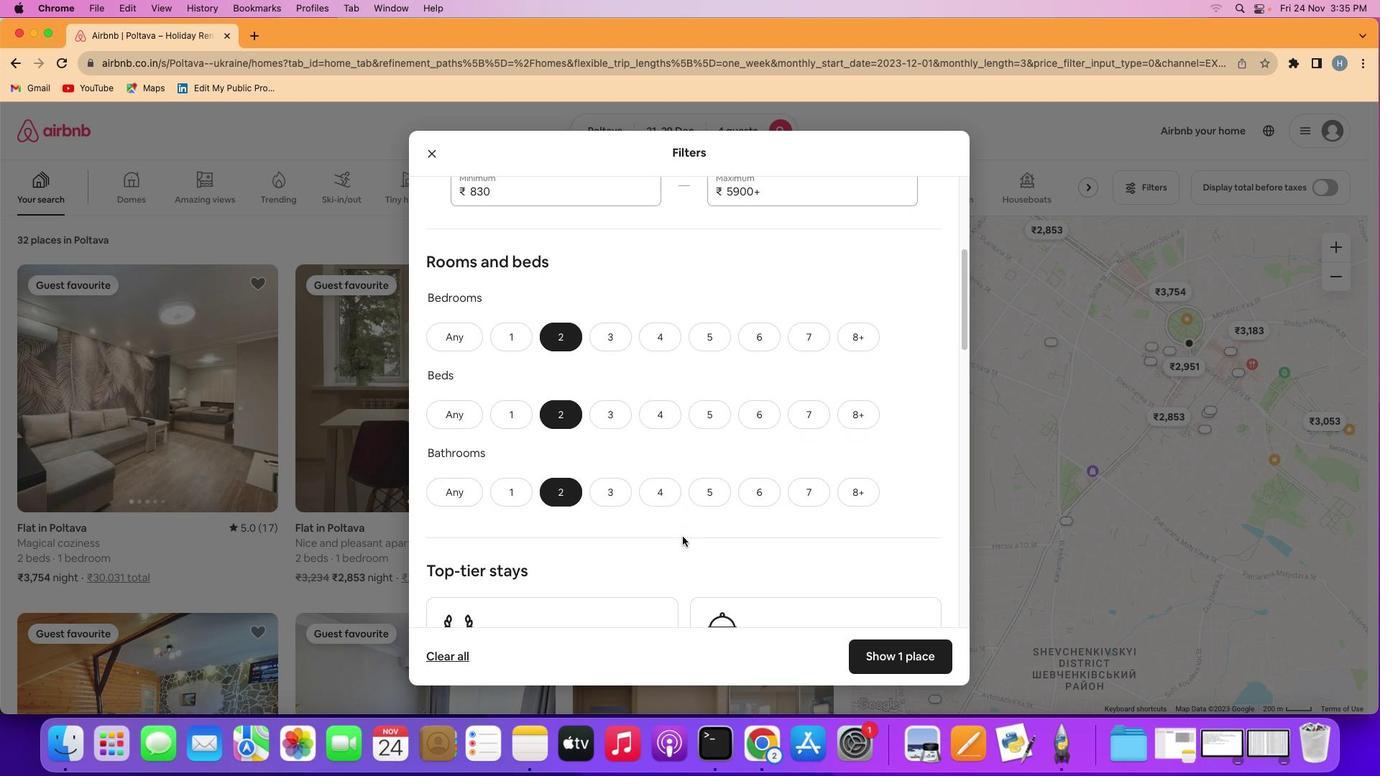 
Action: Mouse scrolled (683, 536) with delta (0, 0)
Screenshot: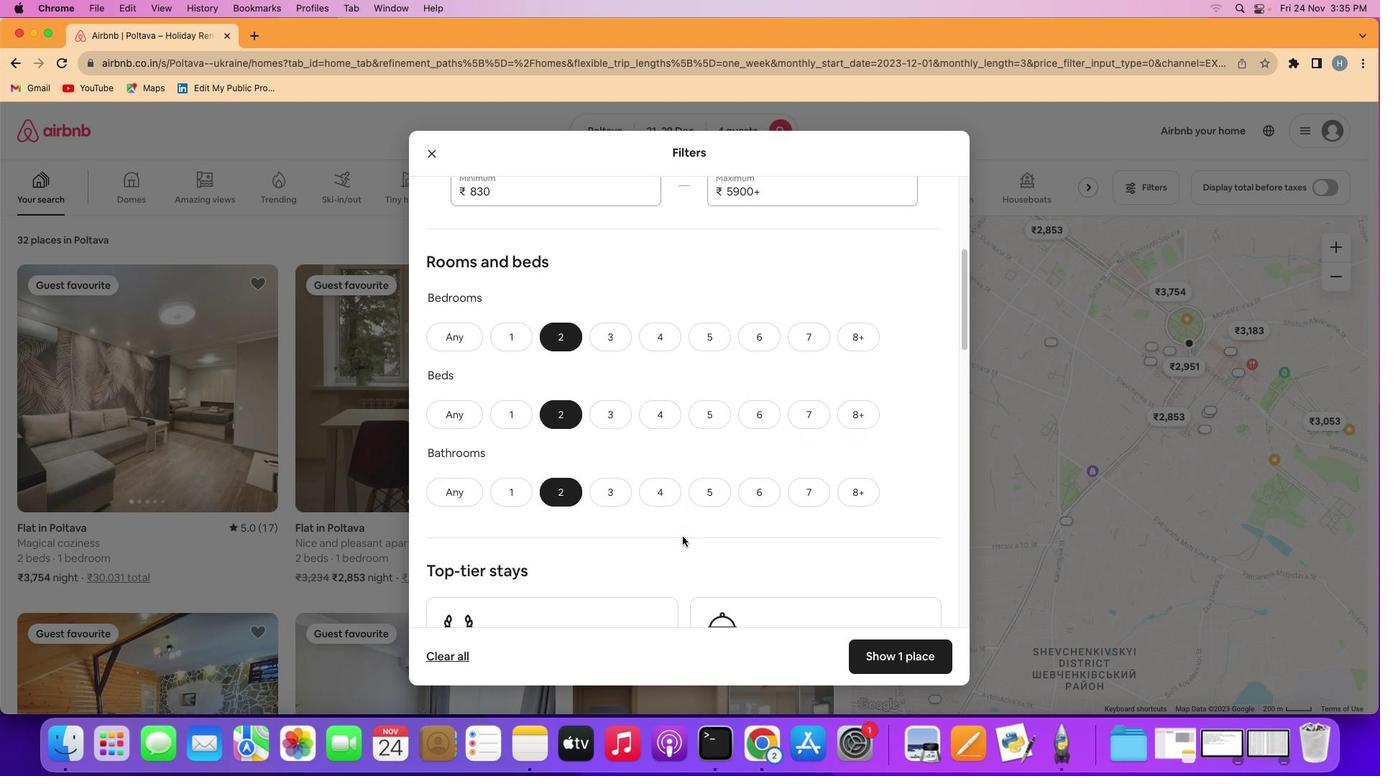 
Action: Mouse scrolled (683, 536) with delta (0, 0)
Screenshot: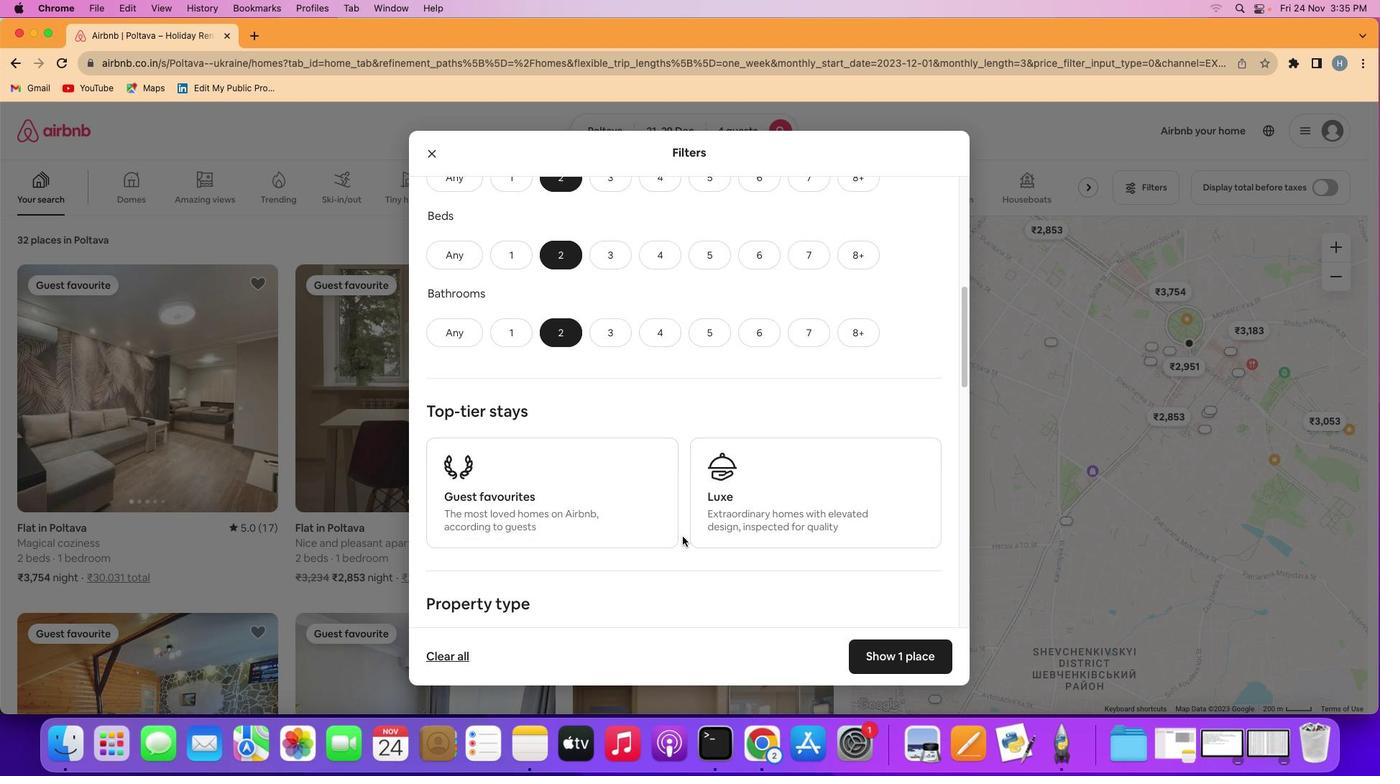 
Action: Mouse scrolled (683, 536) with delta (0, 0)
Screenshot: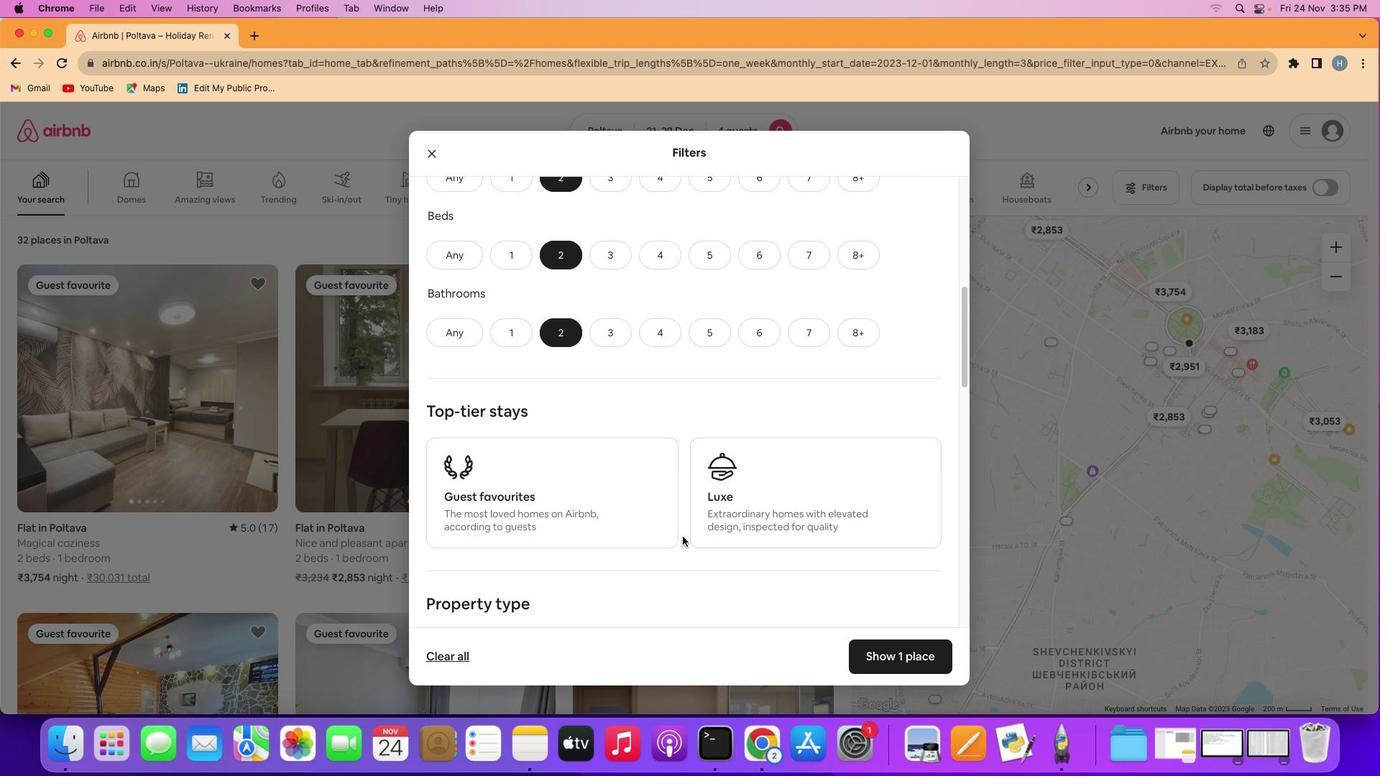 
Action: Mouse scrolled (683, 536) with delta (0, -1)
Screenshot: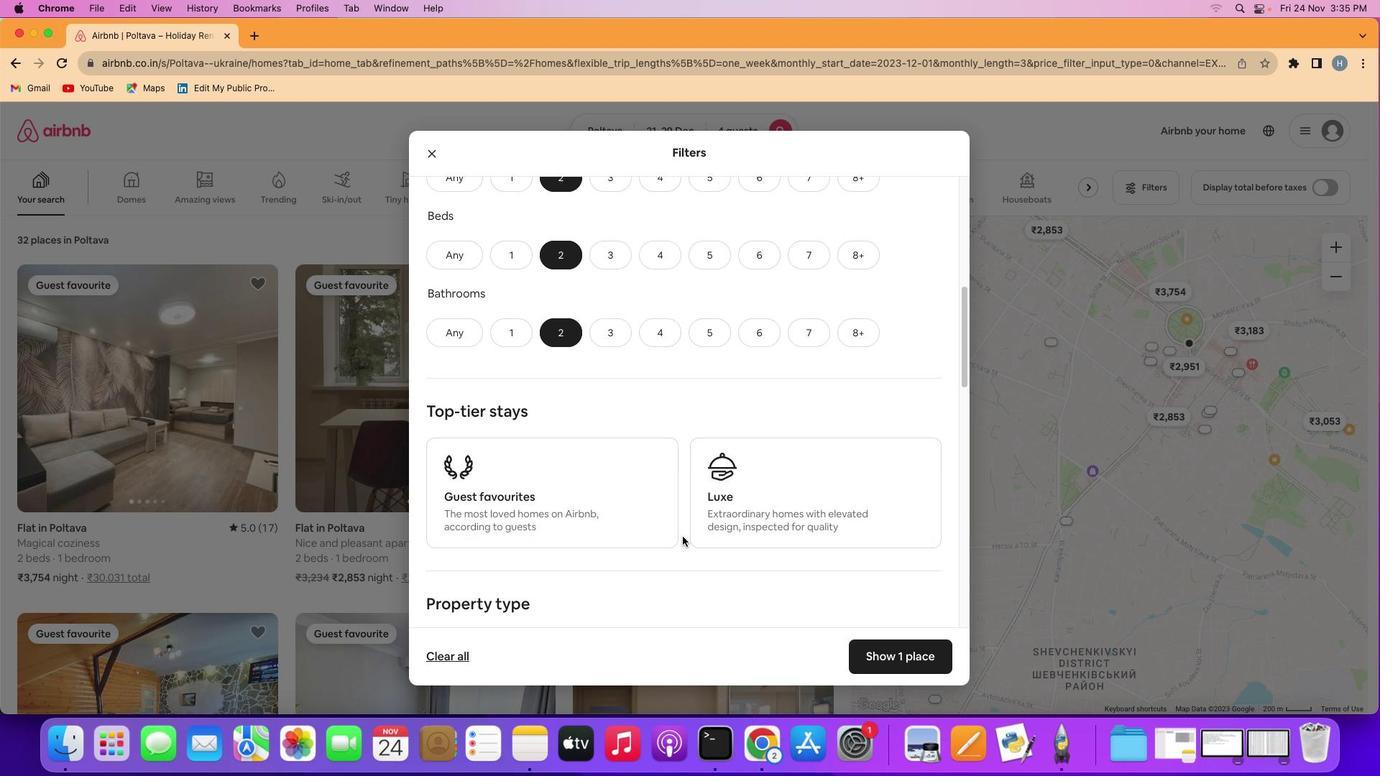 
Action: Mouse scrolled (683, 536) with delta (0, -1)
Screenshot: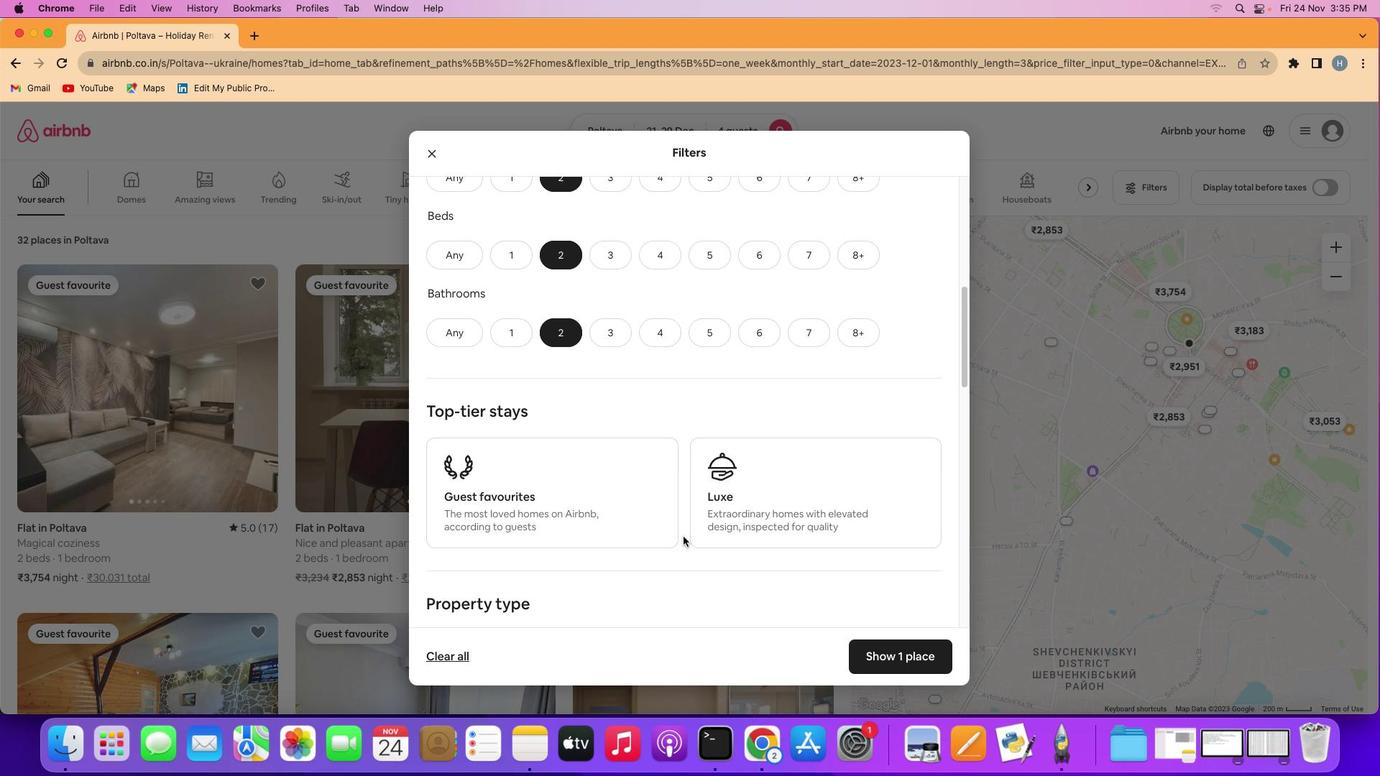 
Action: Mouse moved to (683, 536)
Screenshot: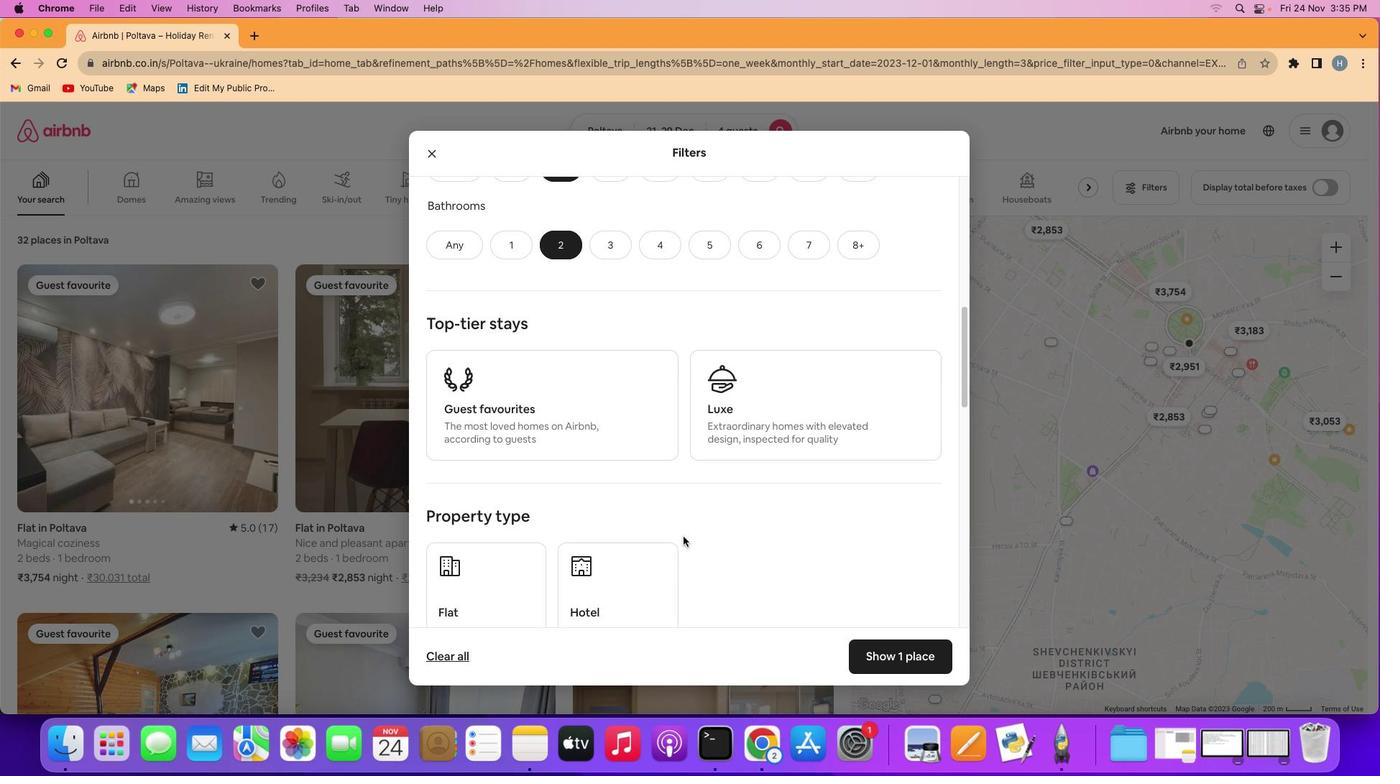 
Action: Mouse scrolled (683, 536) with delta (0, 0)
Screenshot: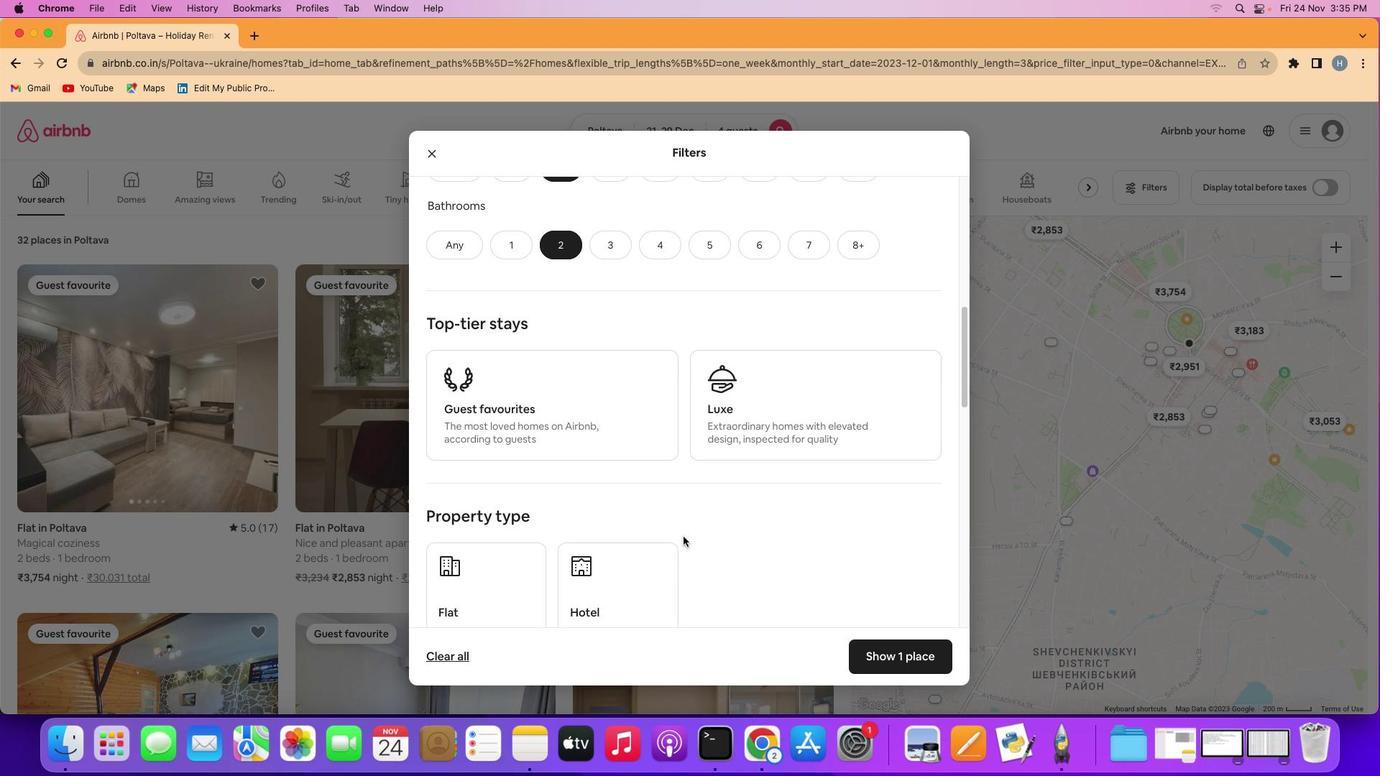 
Action: Mouse scrolled (683, 536) with delta (0, 0)
Screenshot: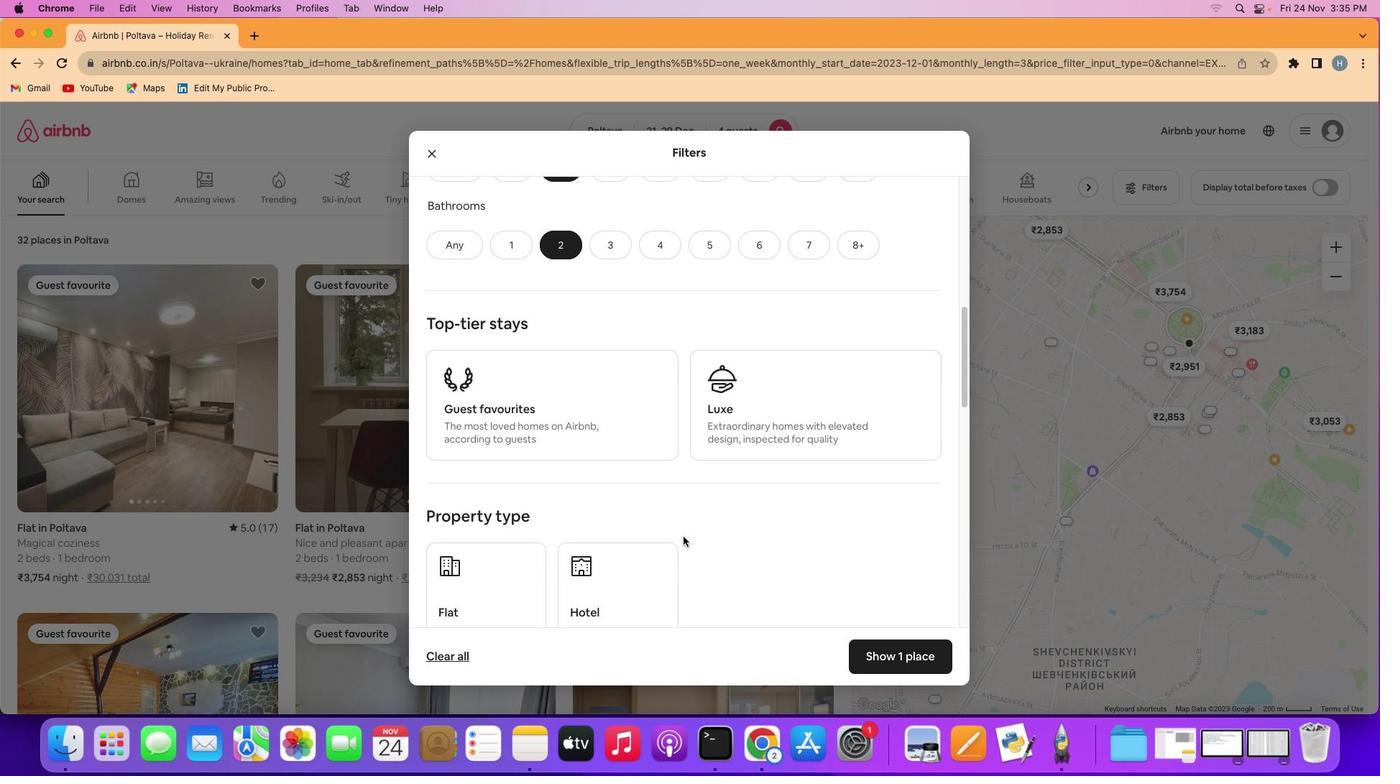 
Action: Mouse scrolled (683, 536) with delta (0, -1)
Screenshot: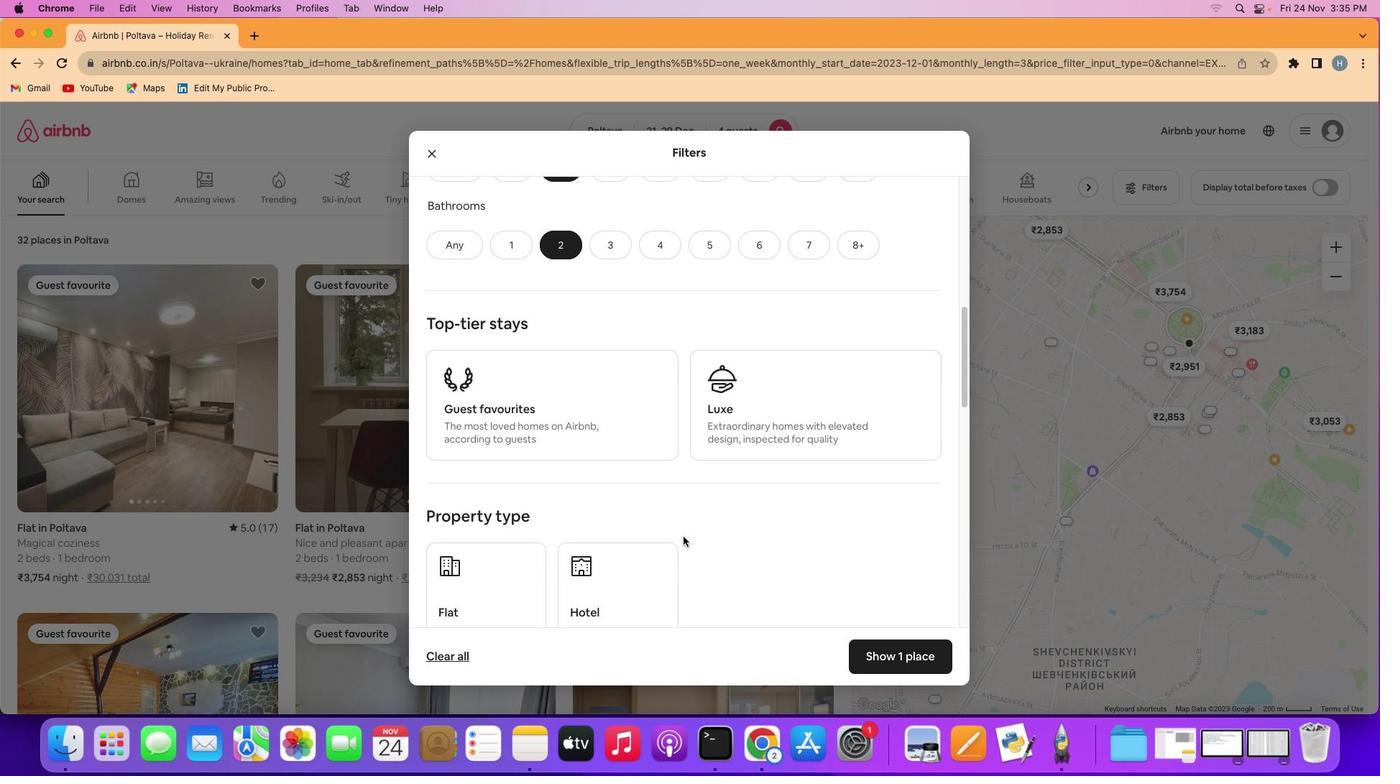 
Action: Mouse scrolled (683, 536) with delta (0, 0)
Screenshot: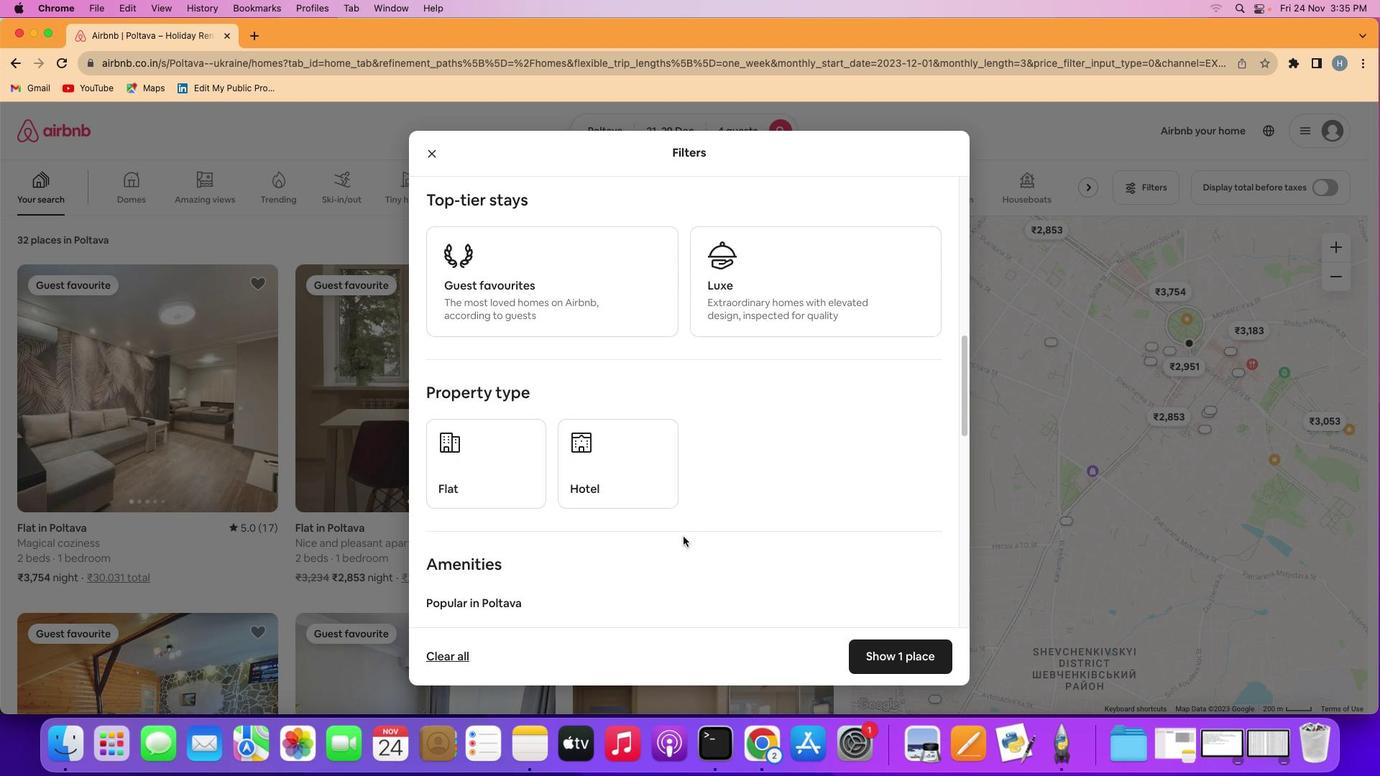 
Action: Mouse scrolled (683, 536) with delta (0, 0)
Screenshot: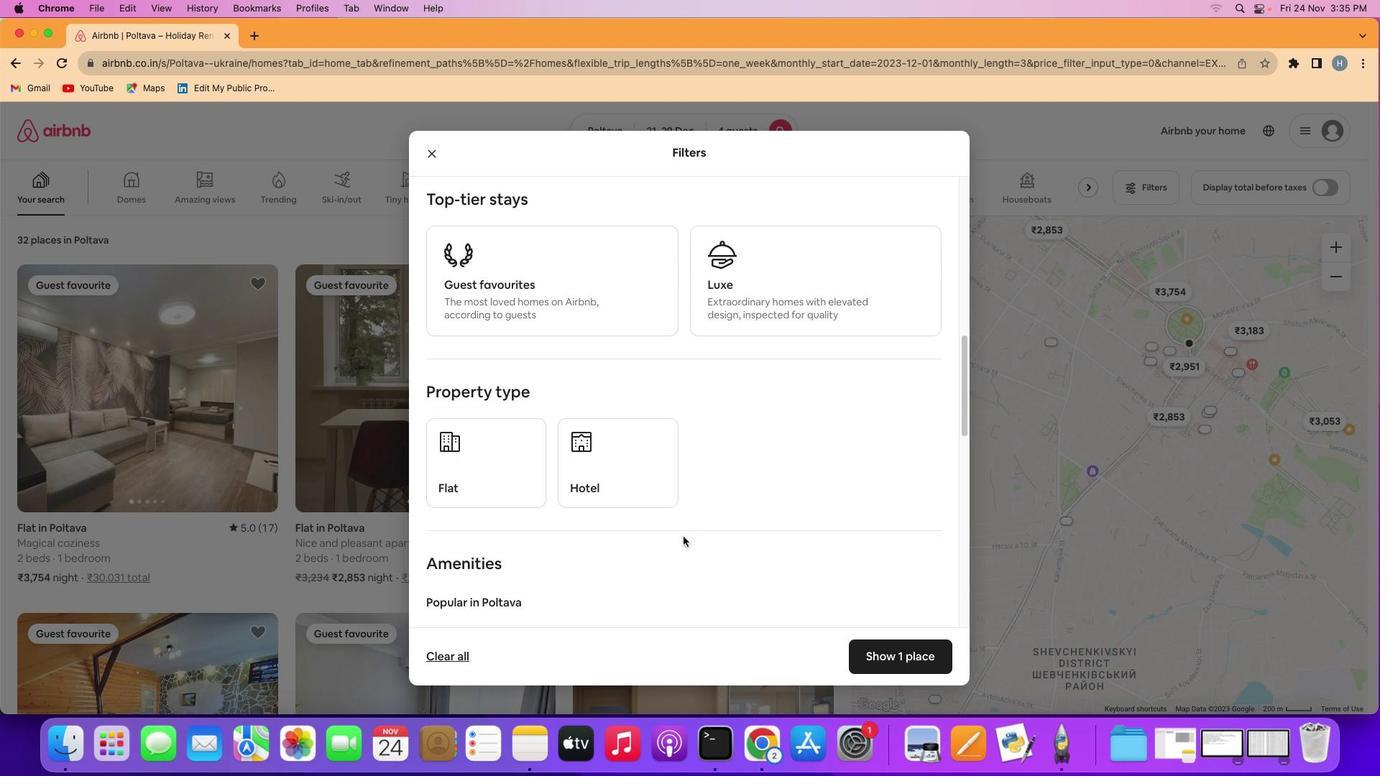 
Action: Mouse scrolled (683, 536) with delta (0, 0)
Screenshot: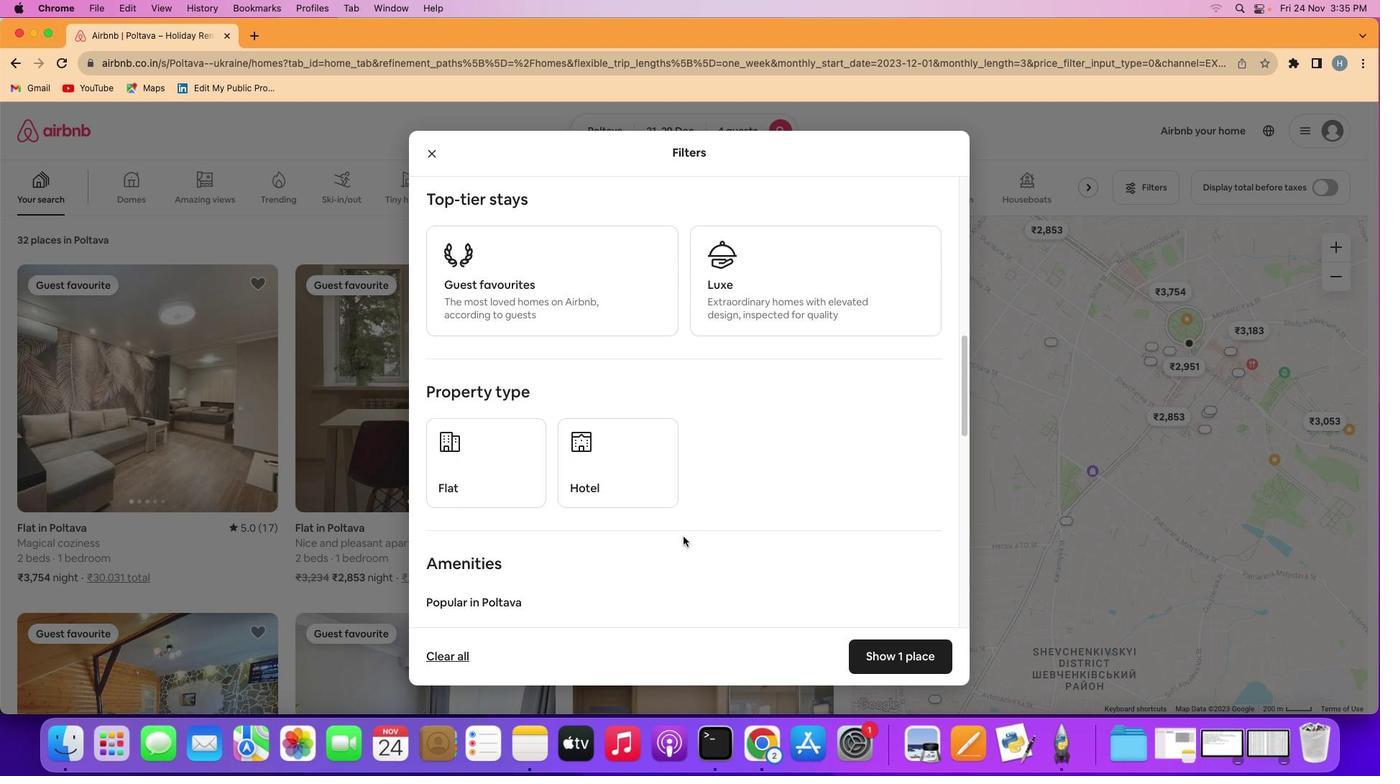 
Action: Mouse scrolled (683, 536) with delta (0, 0)
Screenshot: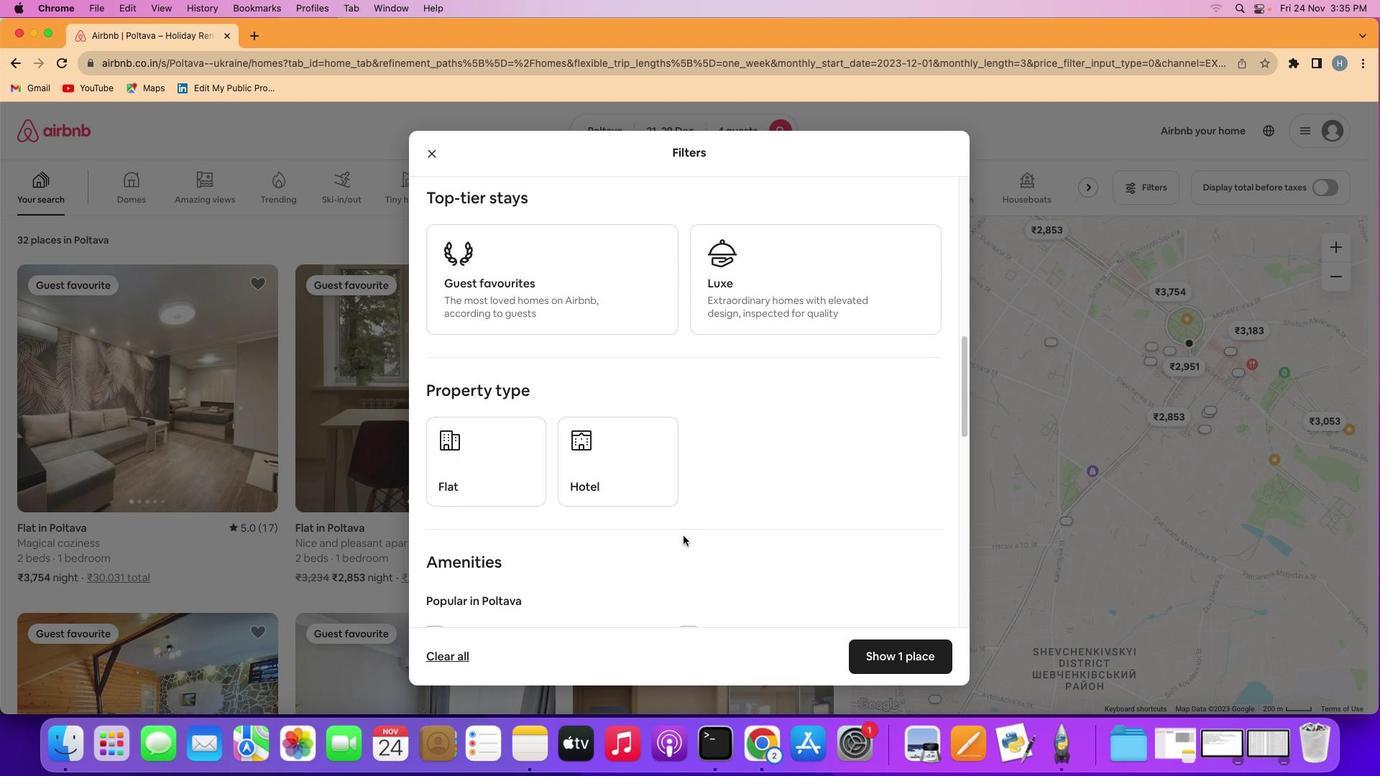 
Action: Mouse moved to (683, 536)
Screenshot: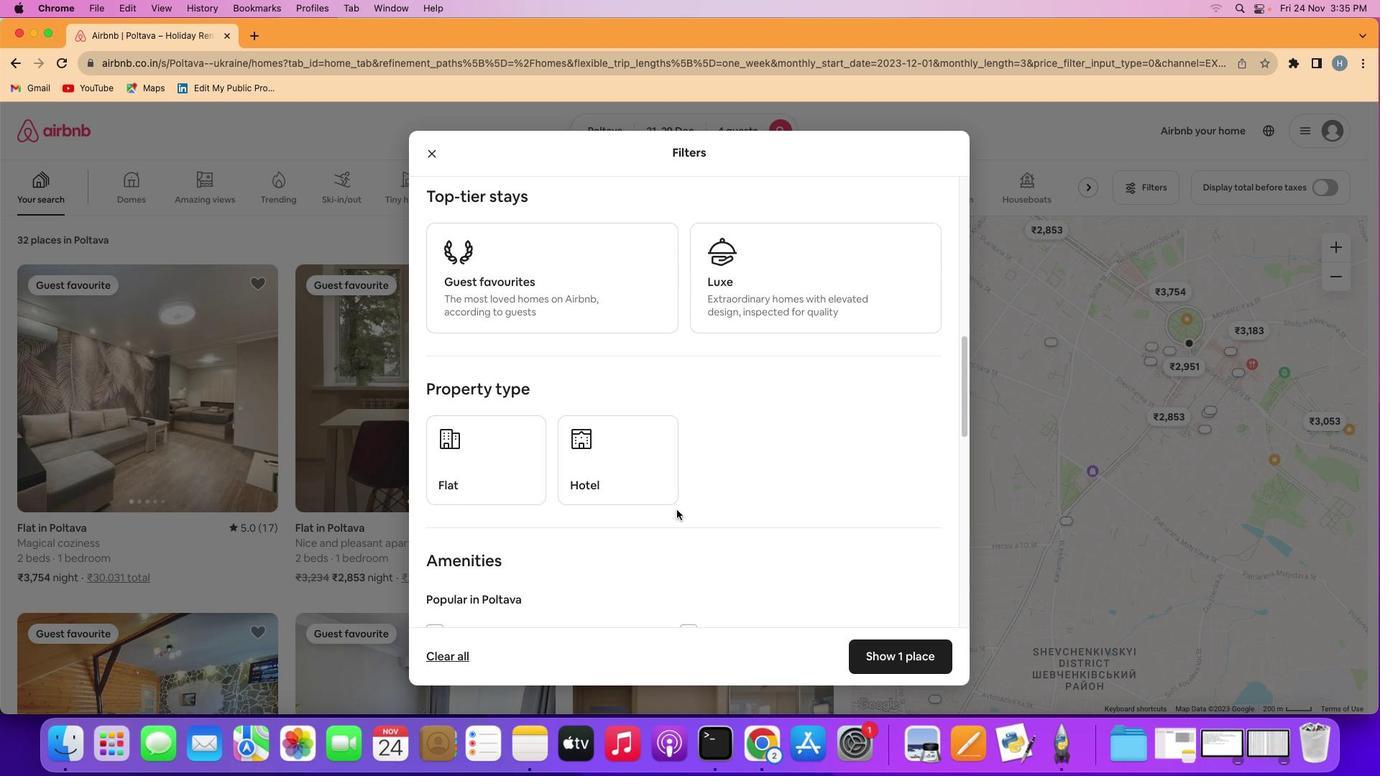 
Action: Mouse scrolled (683, 536) with delta (0, 0)
Screenshot: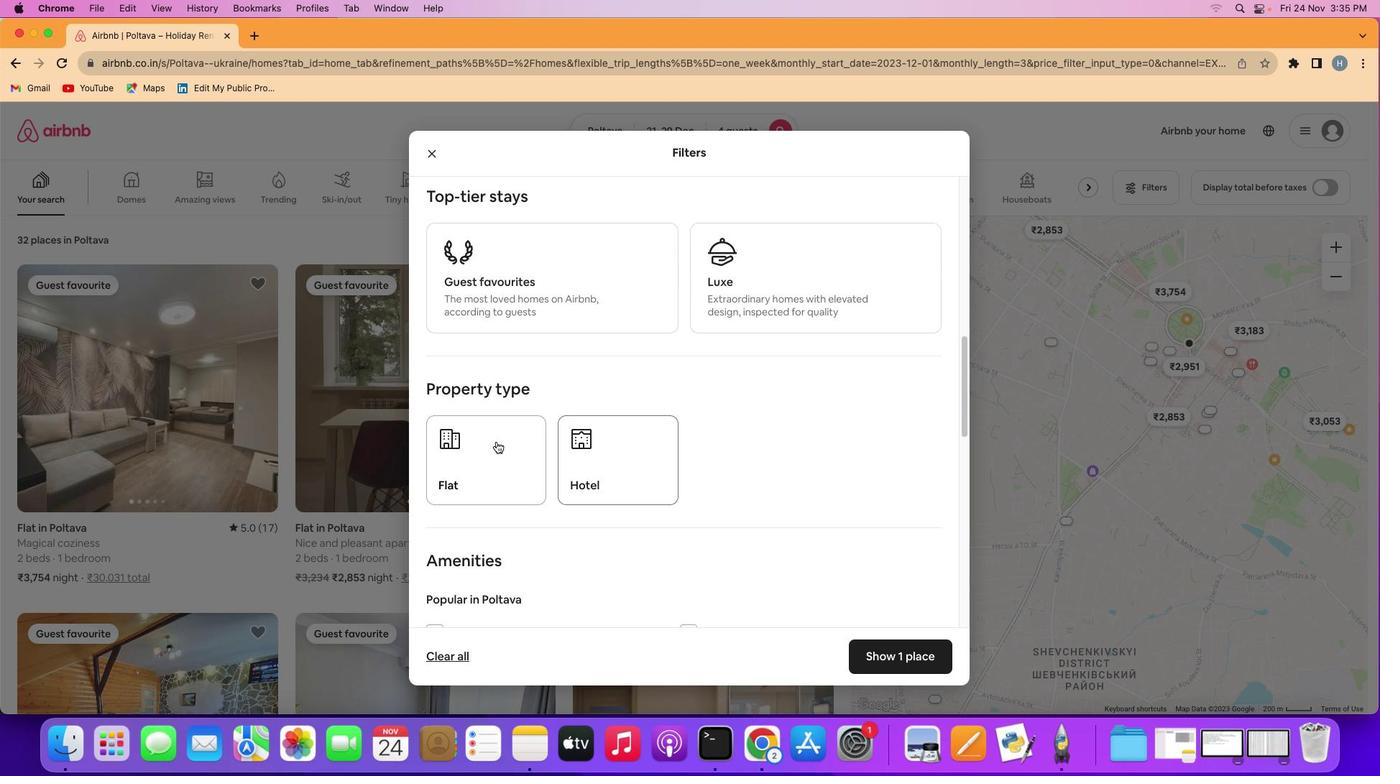 
Action: Mouse moved to (486, 442)
Screenshot: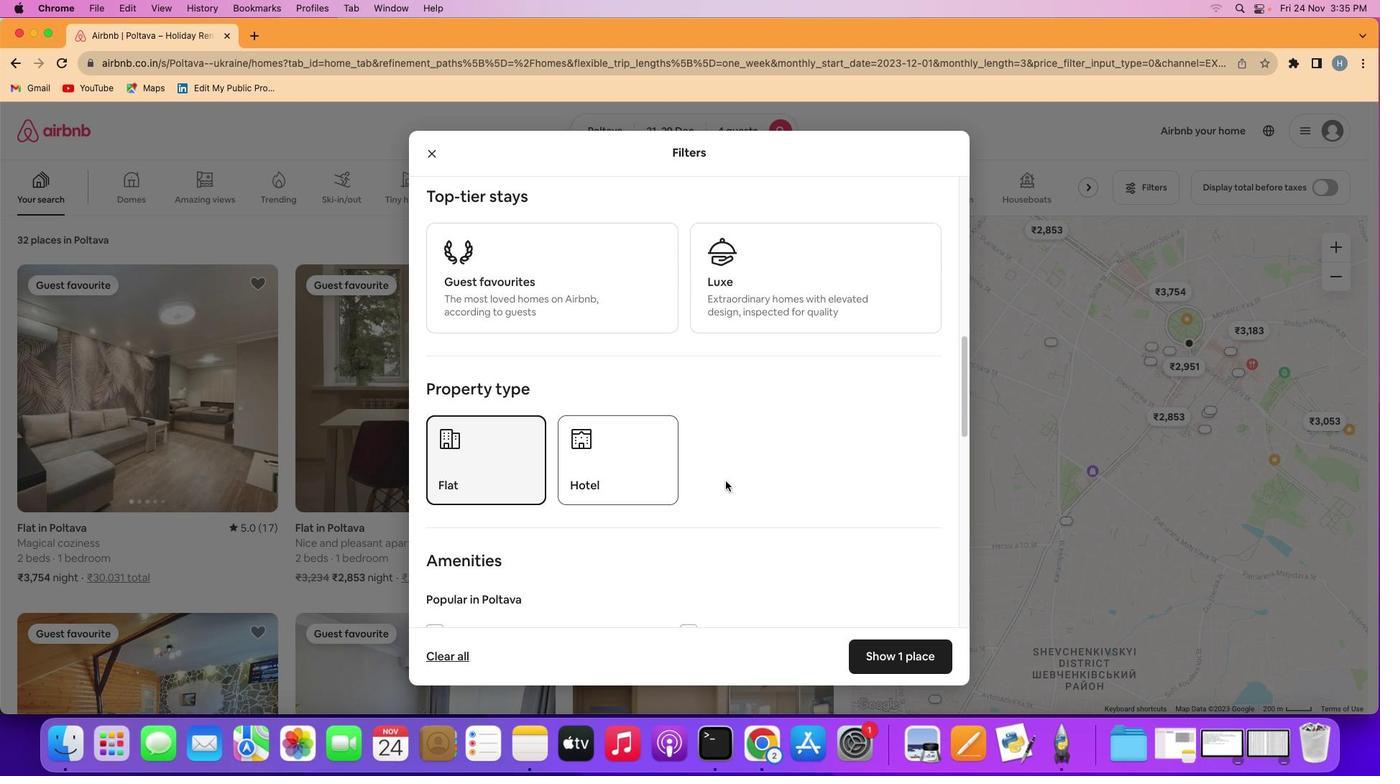 
Action: Mouse pressed left at (486, 442)
Screenshot: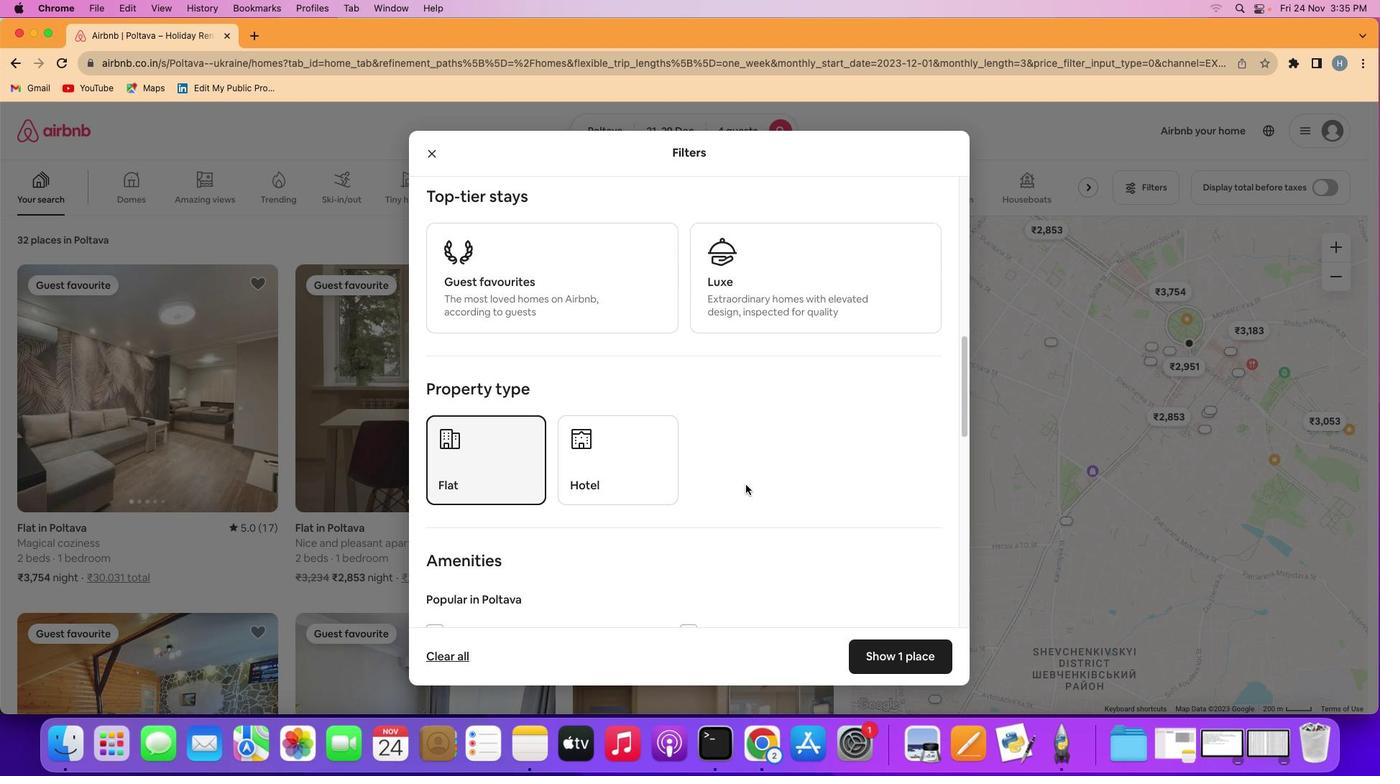 
Action: Mouse moved to (746, 484)
Screenshot: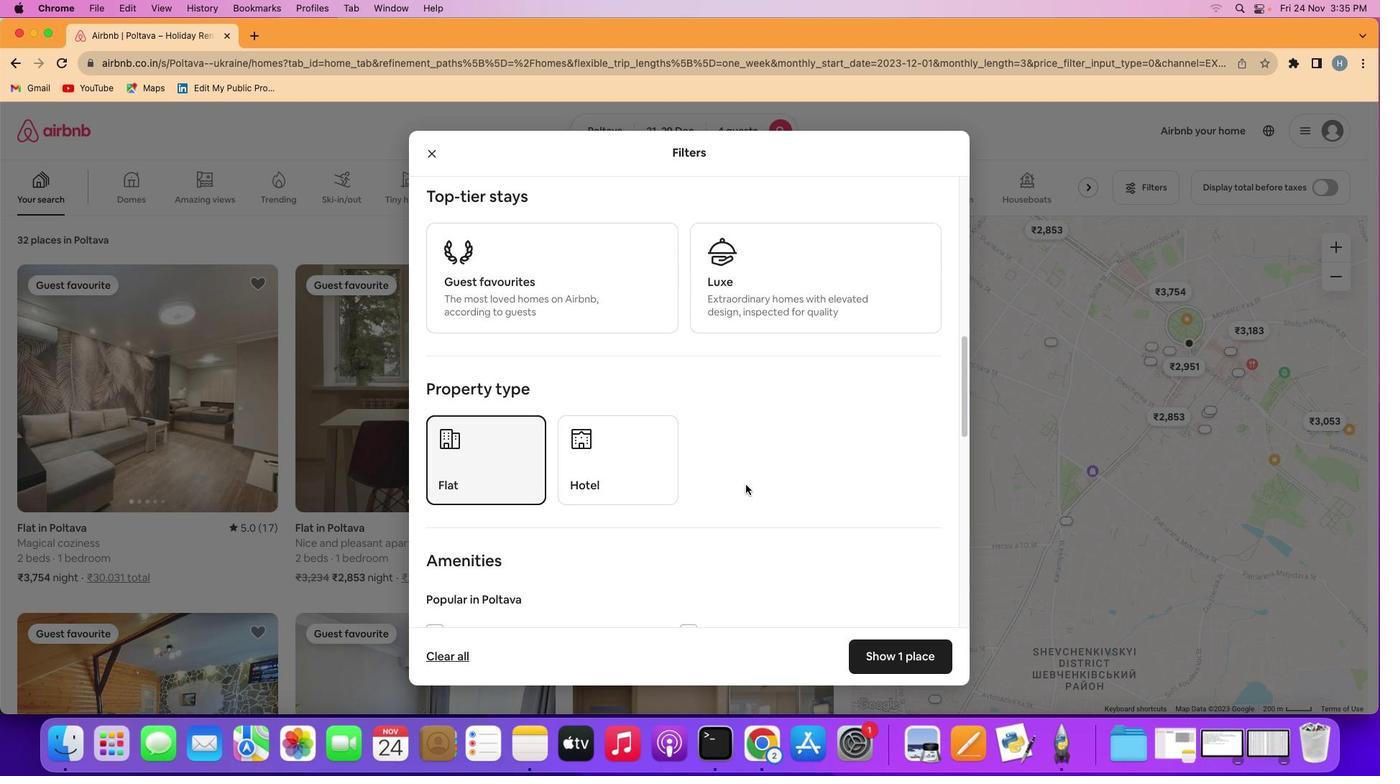 
Action: Mouse scrolled (746, 484) with delta (0, 0)
Screenshot: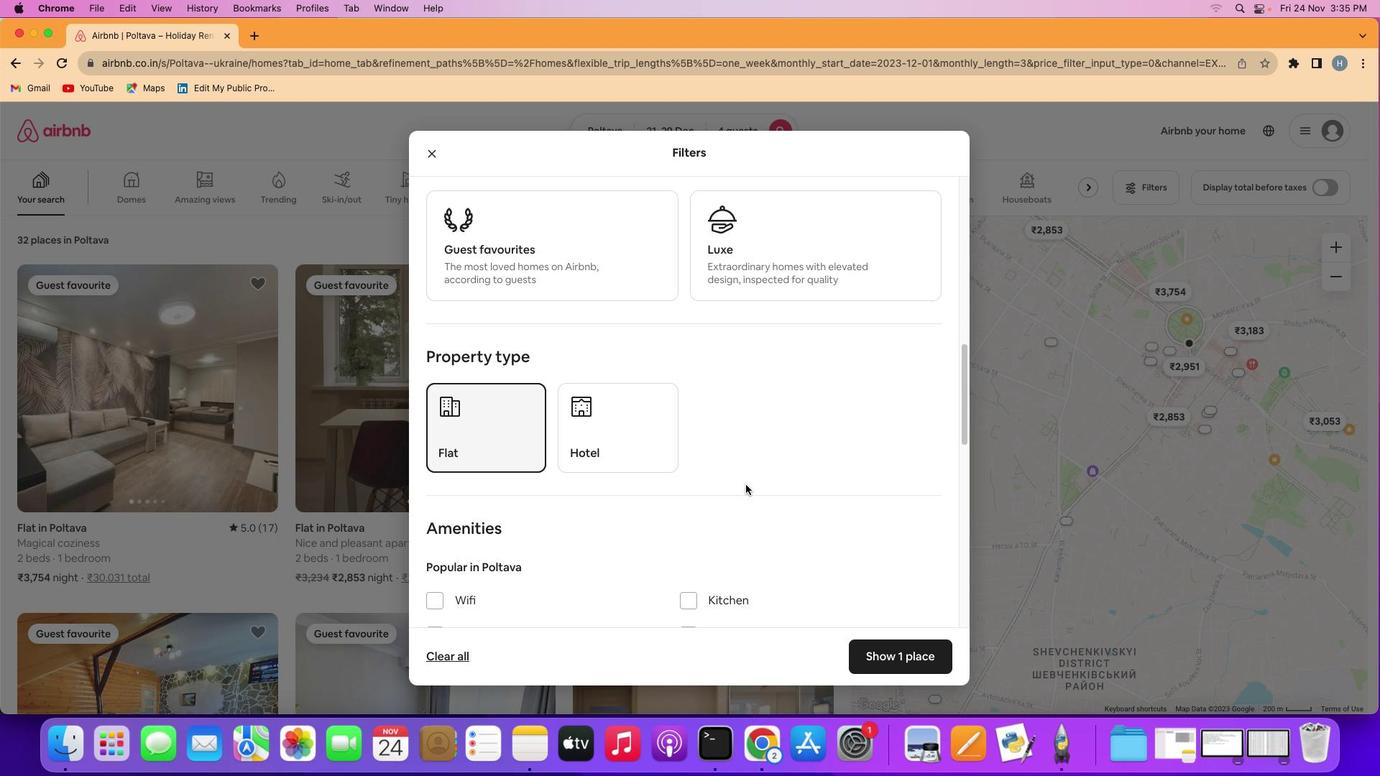
Action: Mouse scrolled (746, 484) with delta (0, 0)
Screenshot: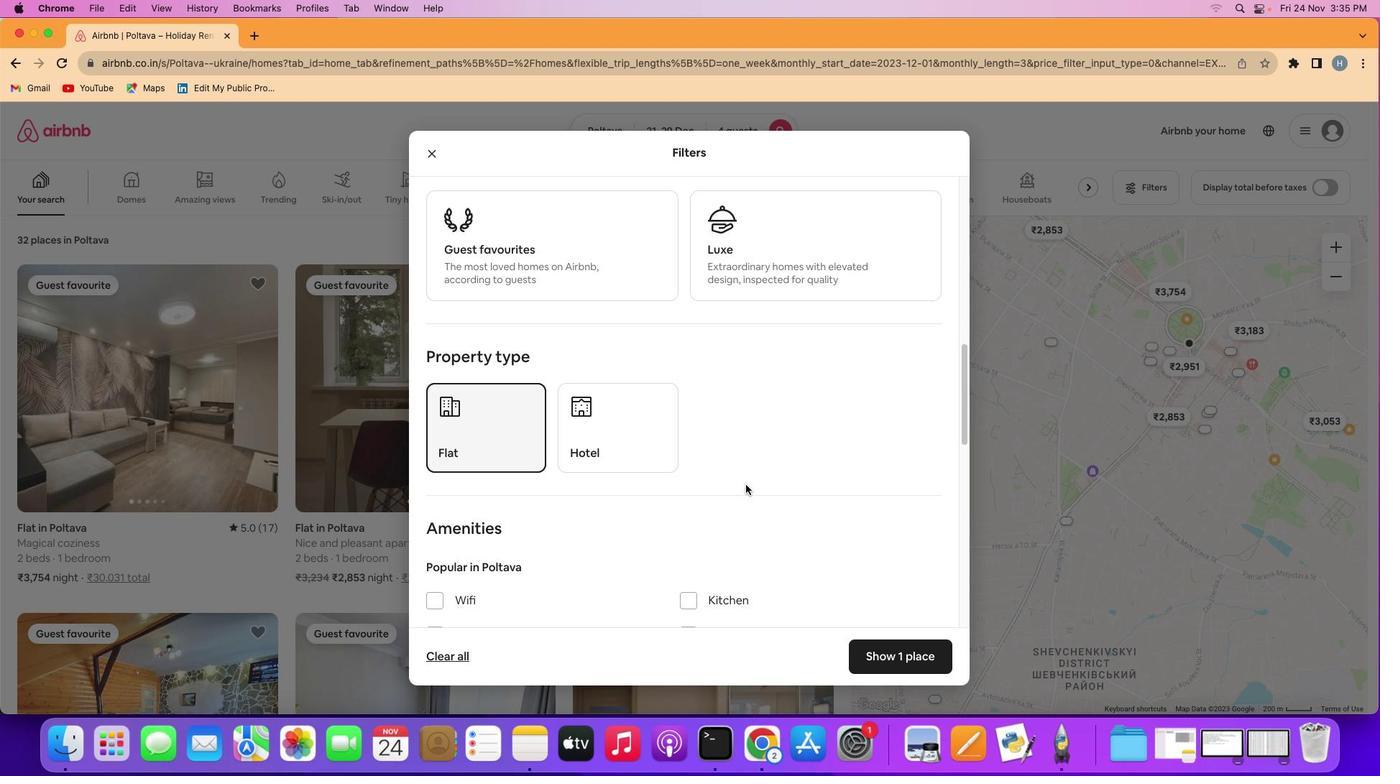 
Action: Mouse scrolled (746, 484) with delta (0, 0)
Screenshot: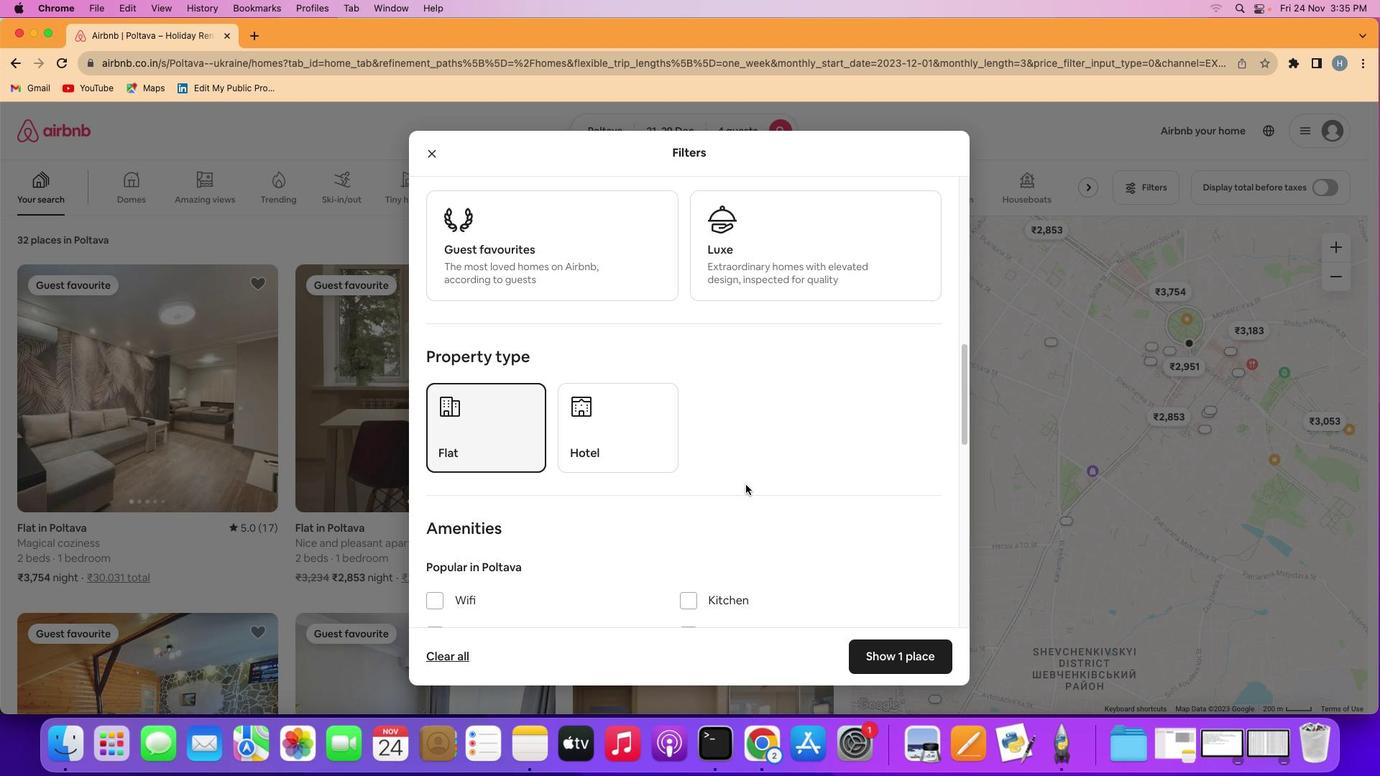 
Action: Mouse scrolled (746, 484) with delta (0, 0)
Screenshot: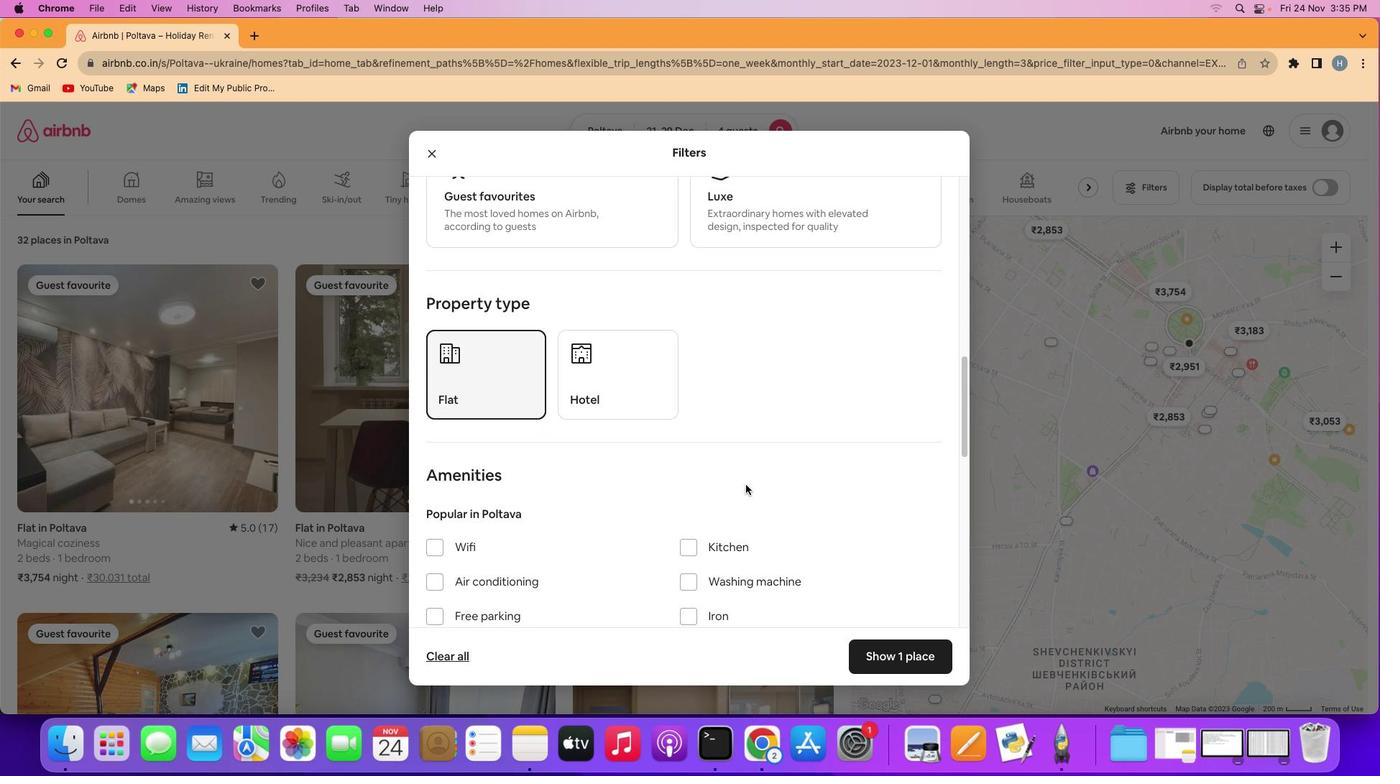 
Action: Mouse scrolled (746, 484) with delta (0, 0)
Screenshot: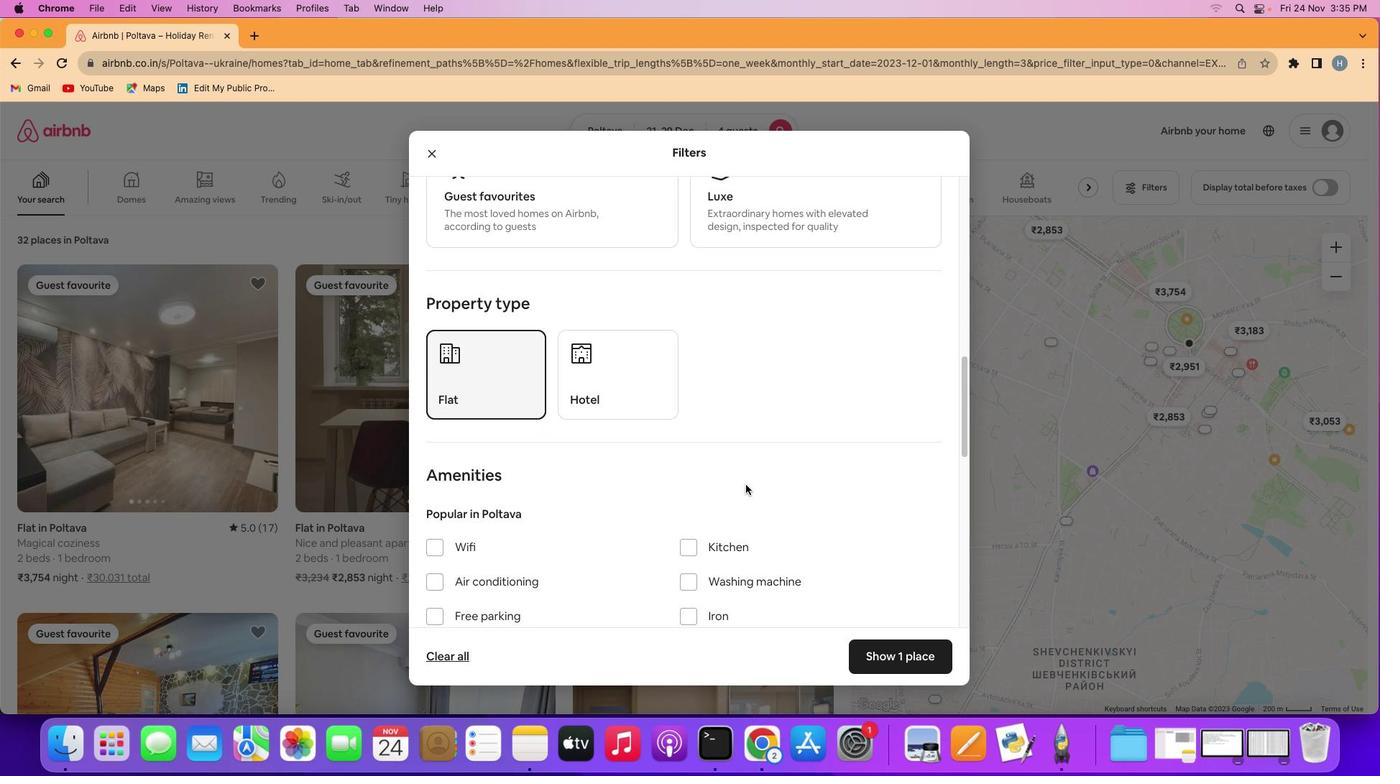 
Action: Mouse scrolled (746, 484) with delta (0, 0)
Screenshot: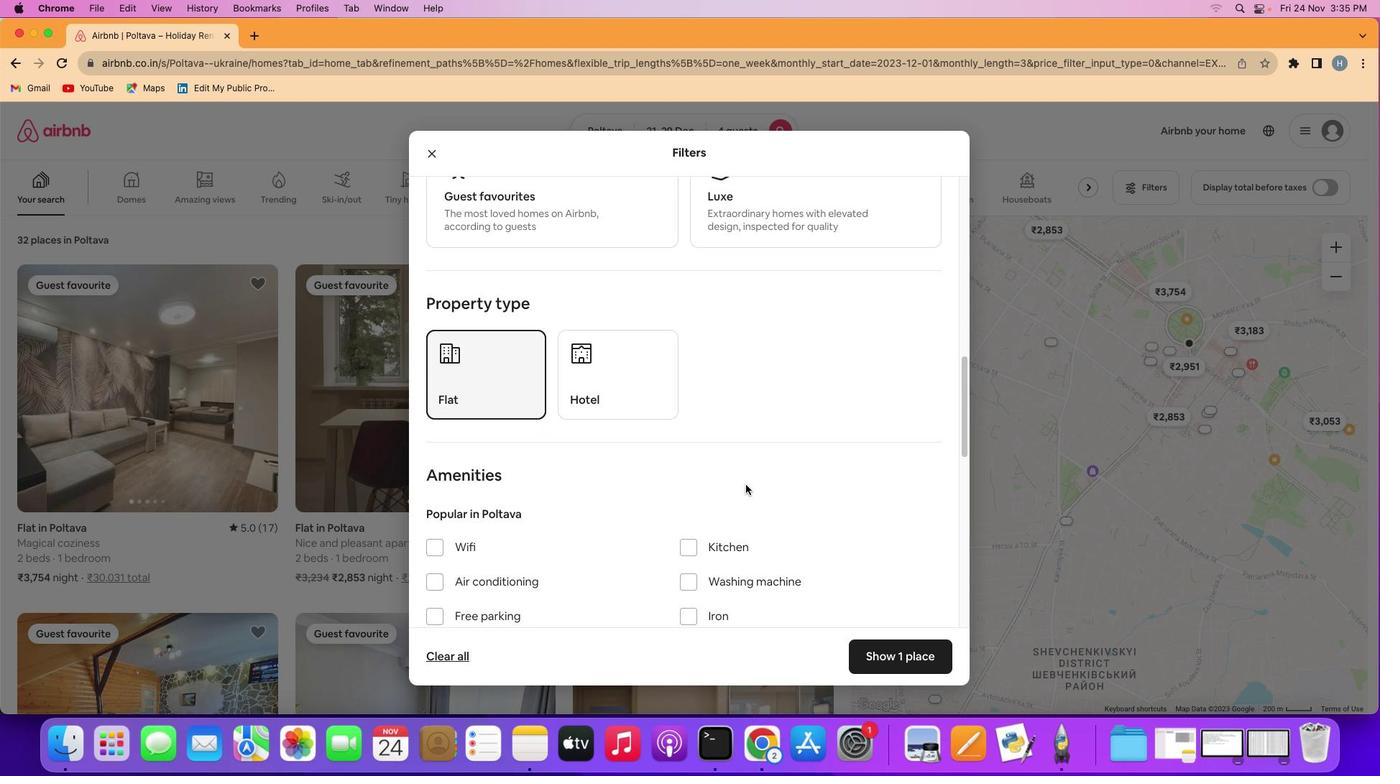 
Action: Mouse scrolled (746, 484) with delta (0, 0)
Screenshot: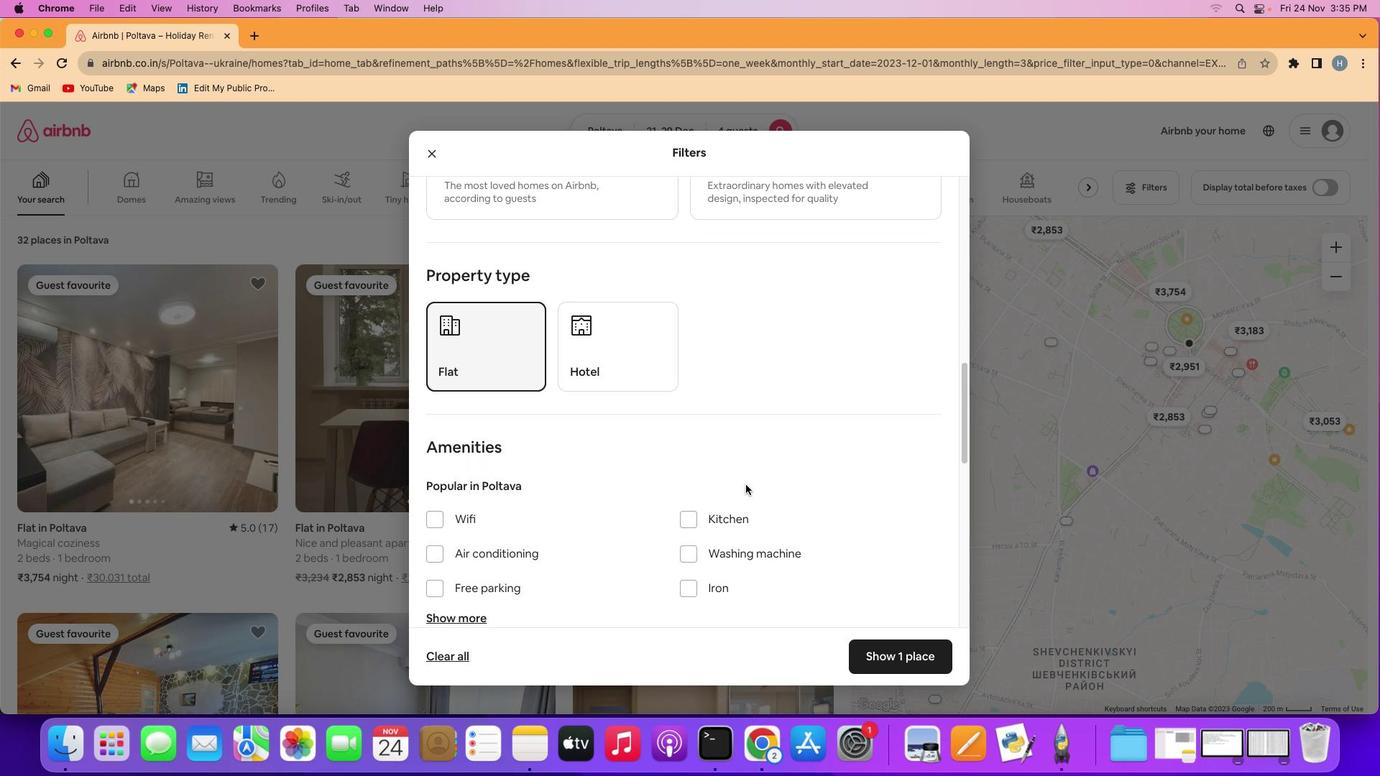 
Action: Mouse scrolled (746, 484) with delta (0, 0)
Screenshot: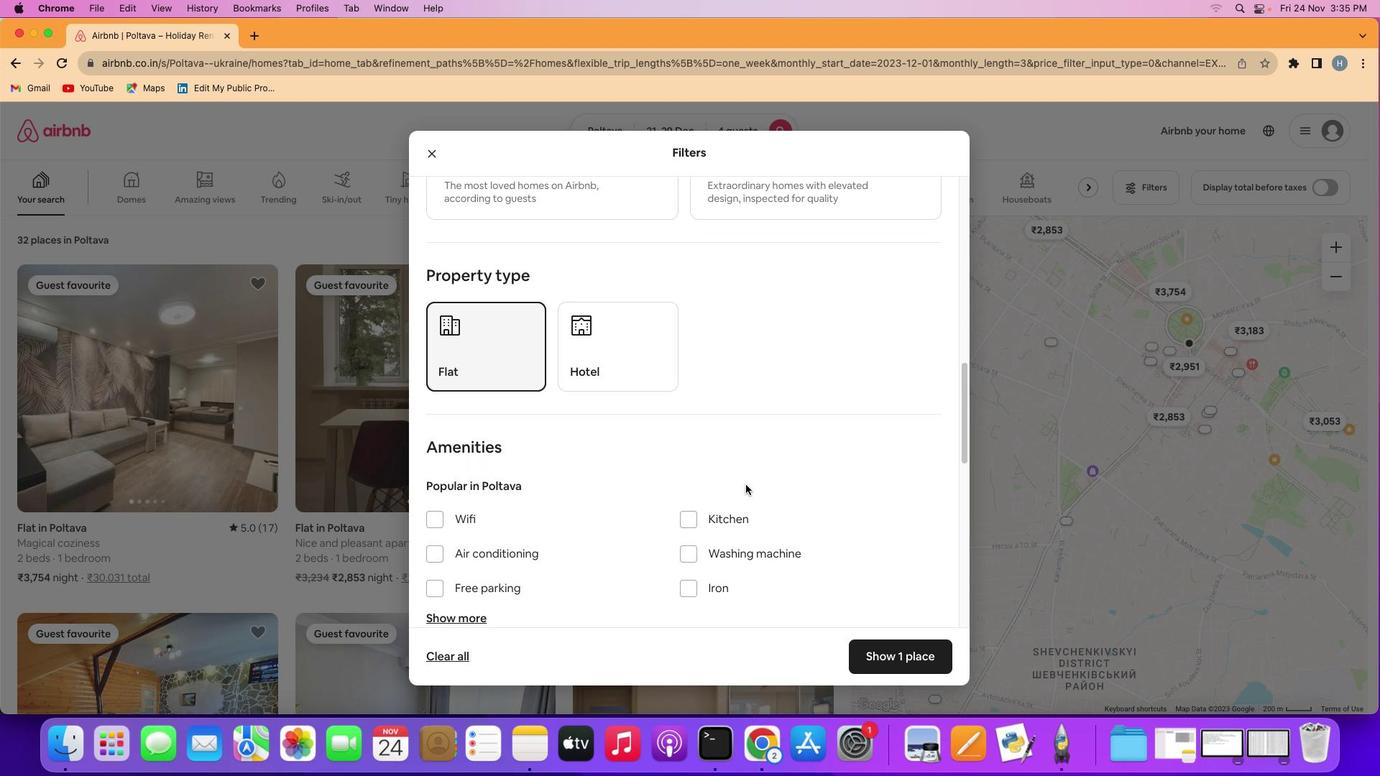 
Action: Mouse scrolled (746, 484) with delta (0, 0)
Screenshot: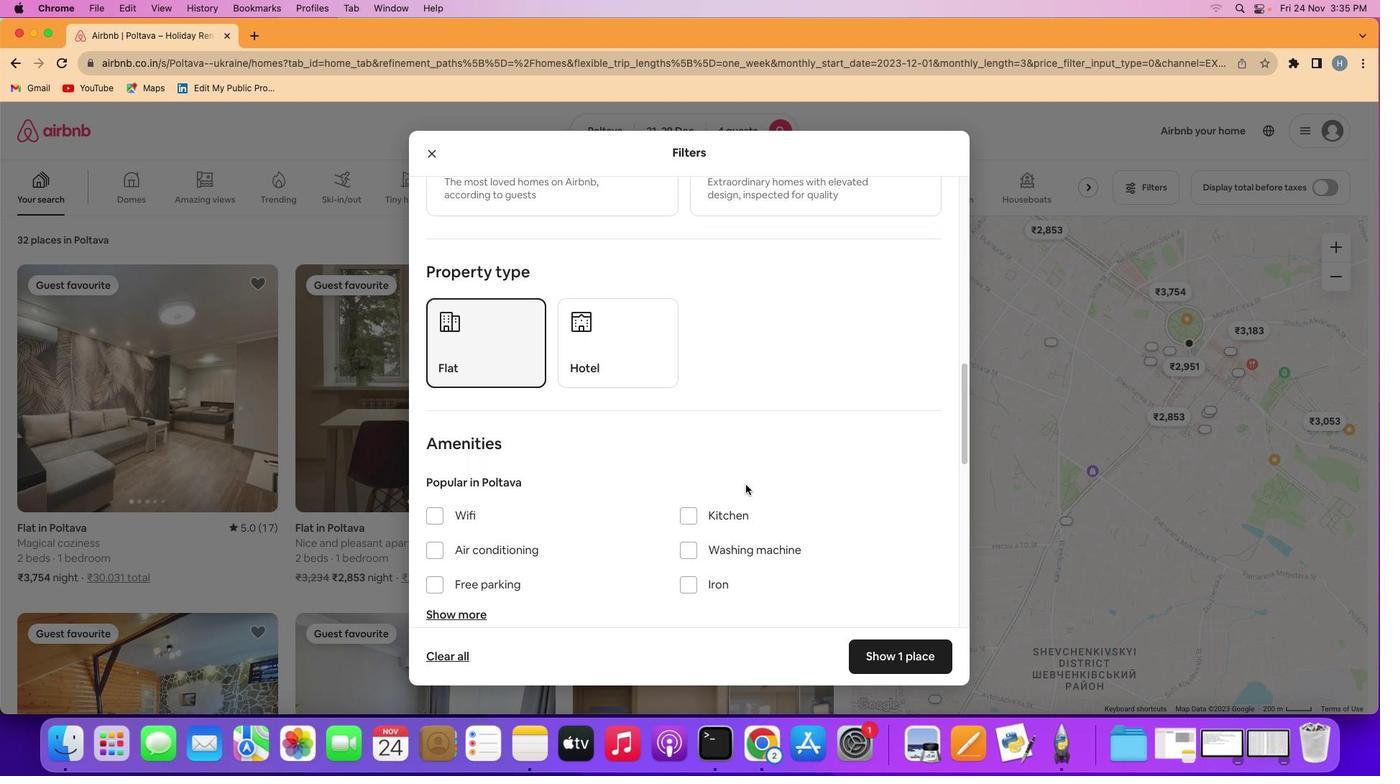 
Action: Mouse scrolled (746, 484) with delta (0, 0)
Screenshot: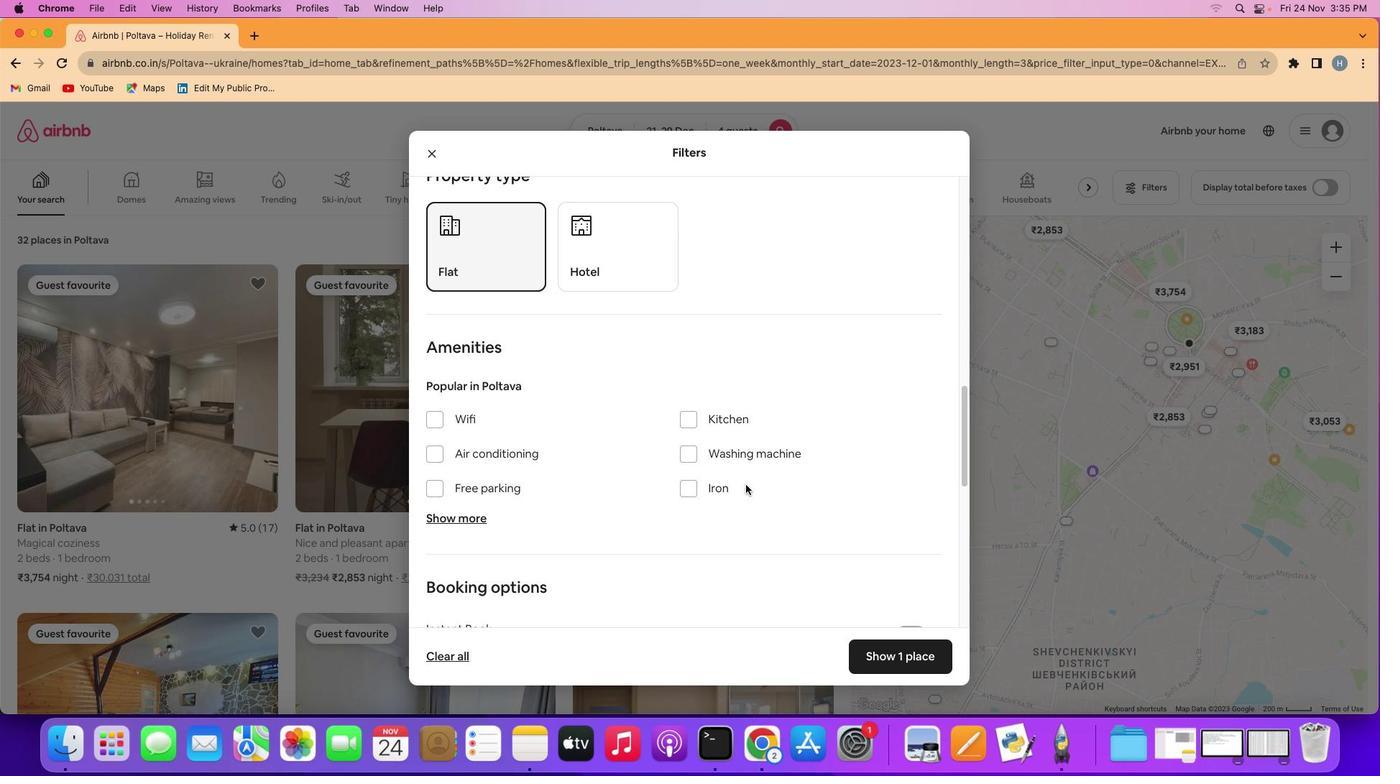 
Action: Mouse scrolled (746, 484) with delta (0, 0)
Screenshot: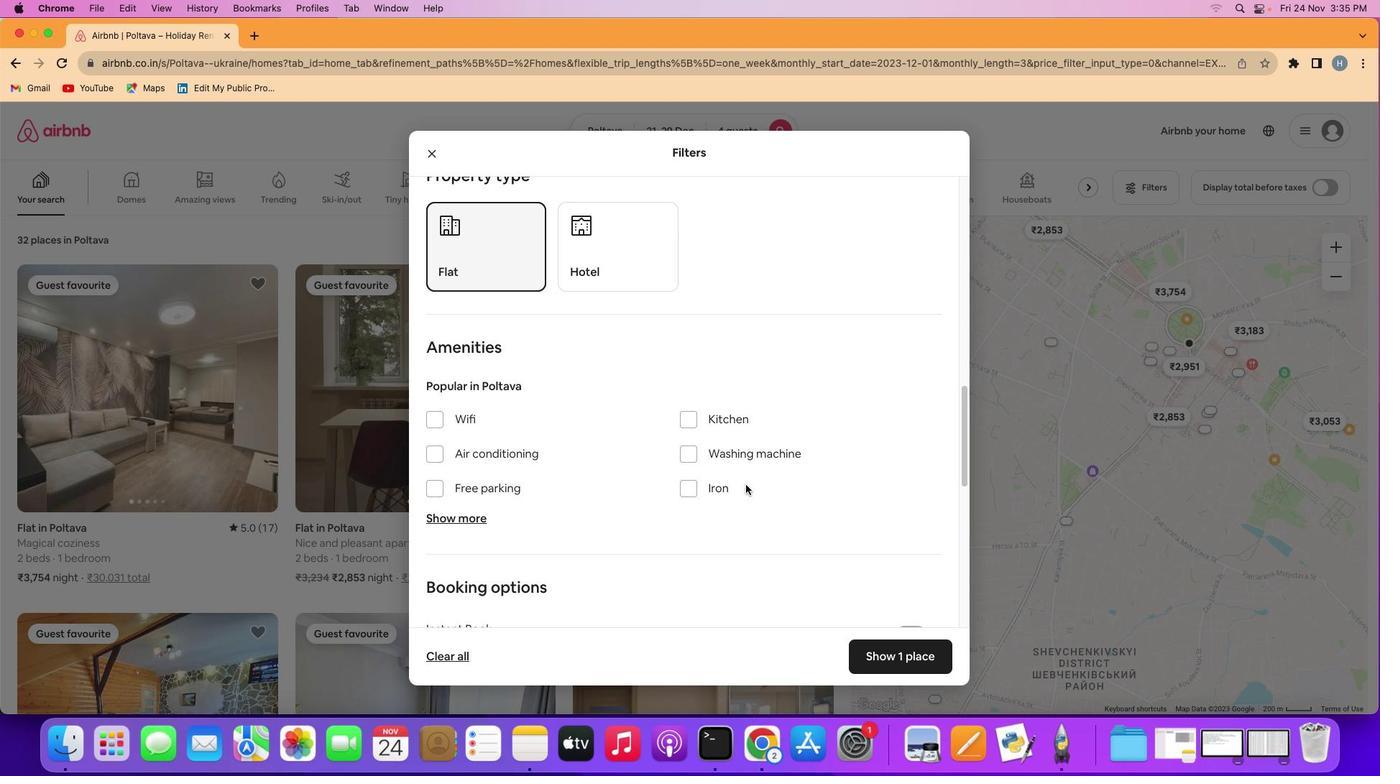 
Action: Mouse scrolled (746, 484) with delta (0, -1)
Screenshot: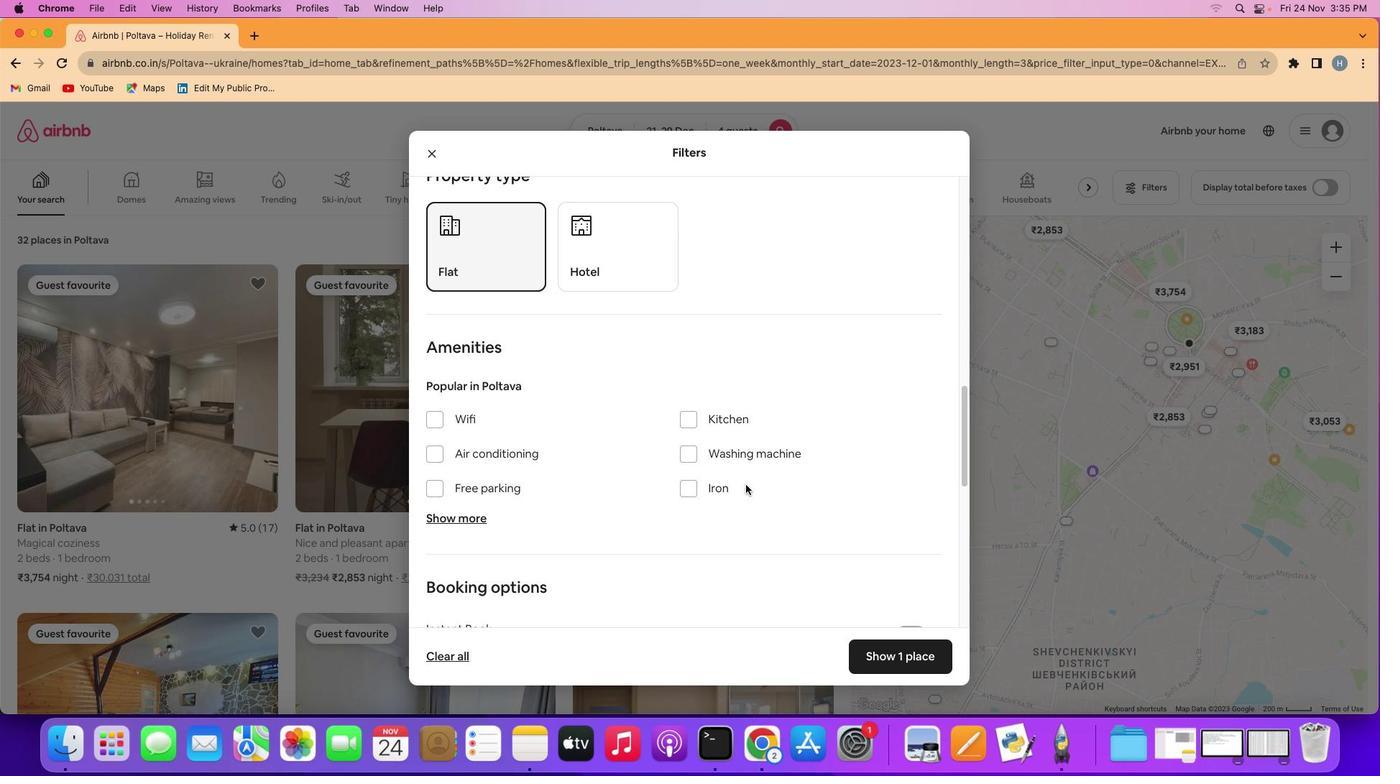 
Action: Mouse scrolled (746, 484) with delta (0, 0)
Screenshot: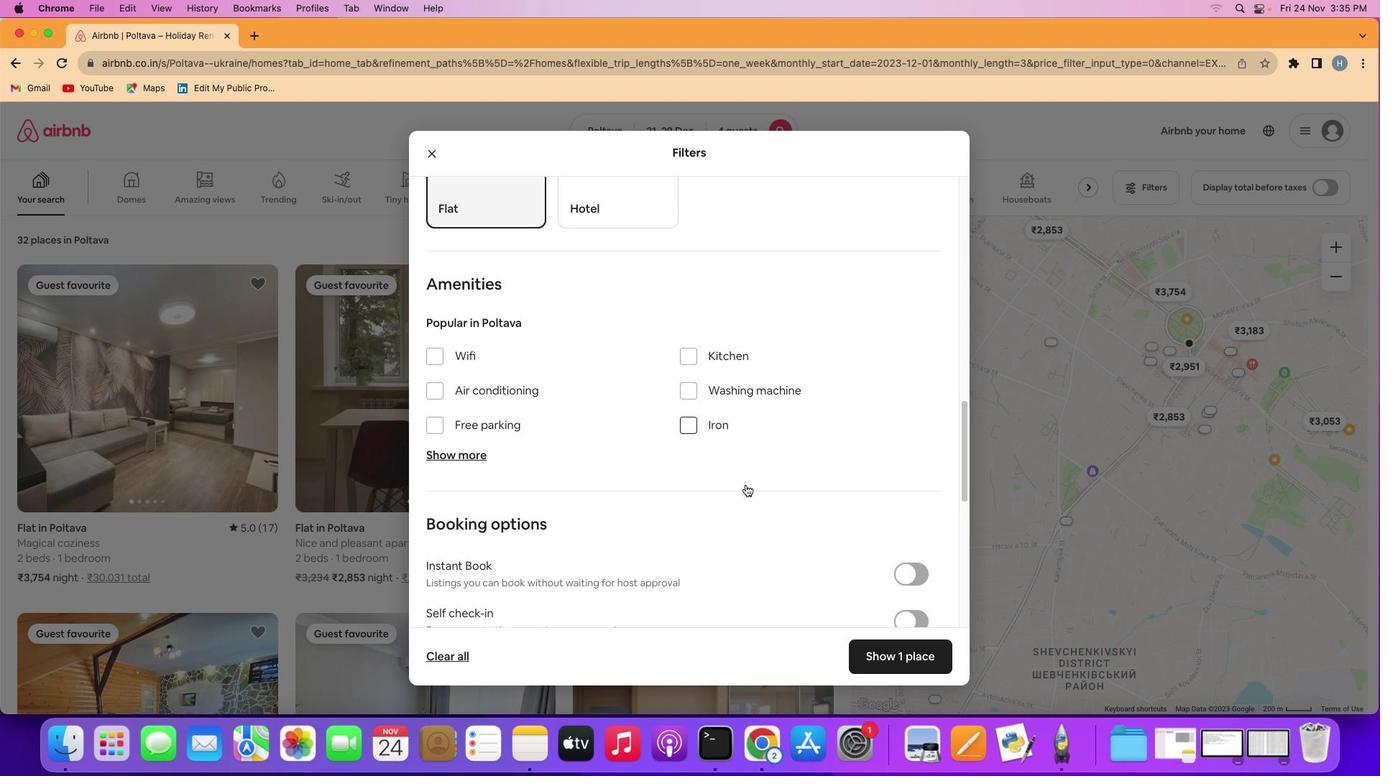 
Action: Mouse scrolled (746, 484) with delta (0, 0)
Screenshot: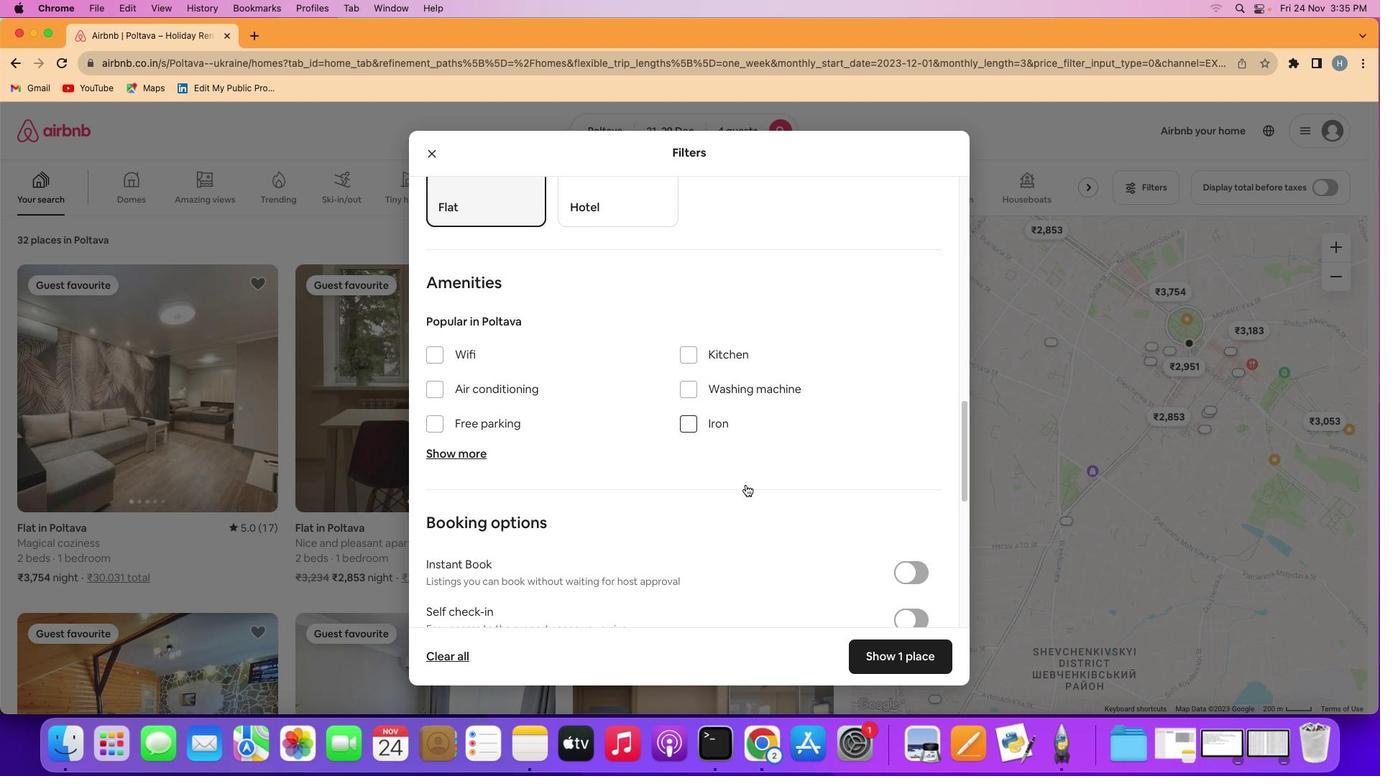 
Action: Mouse scrolled (746, 484) with delta (0, 0)
Screenshot: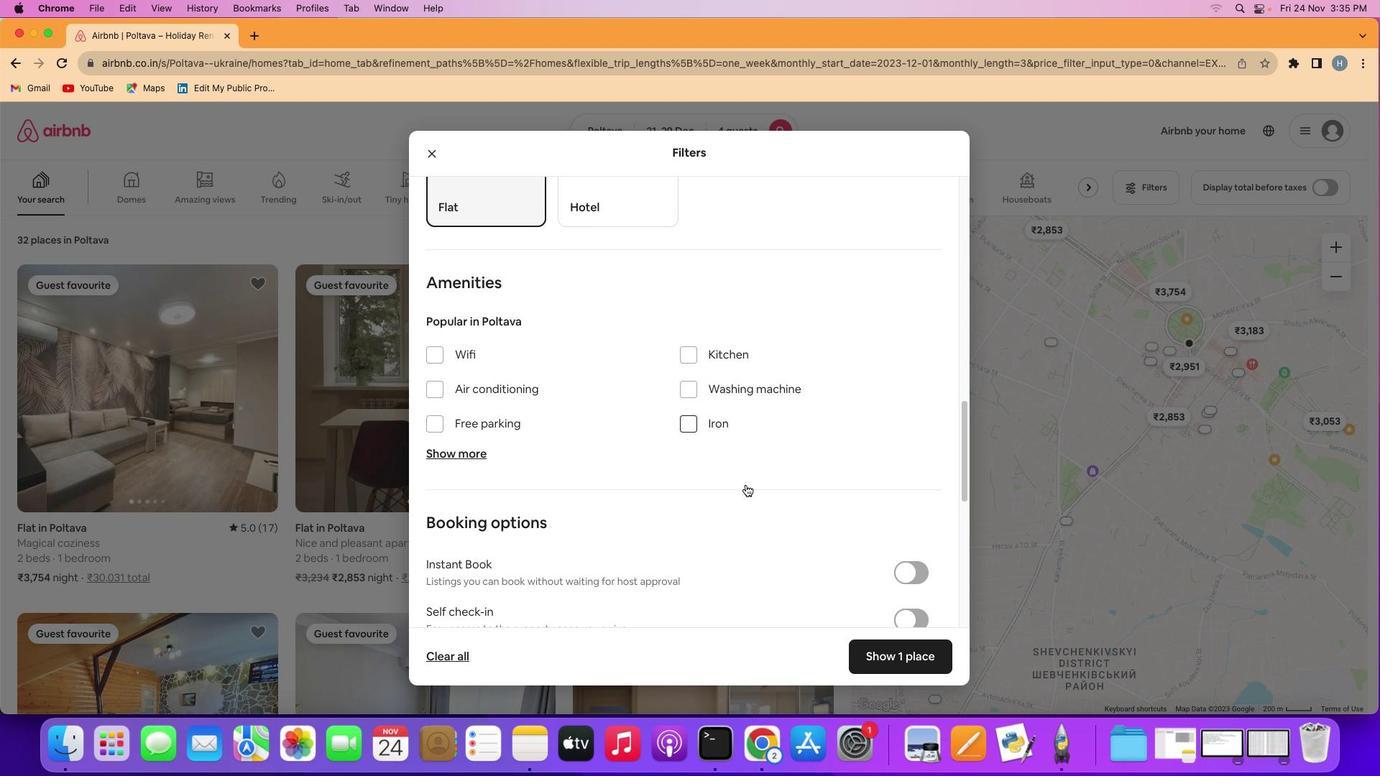 
Action: Mouse scrolled (746, 484) with delta (0, 0)
Screenshot: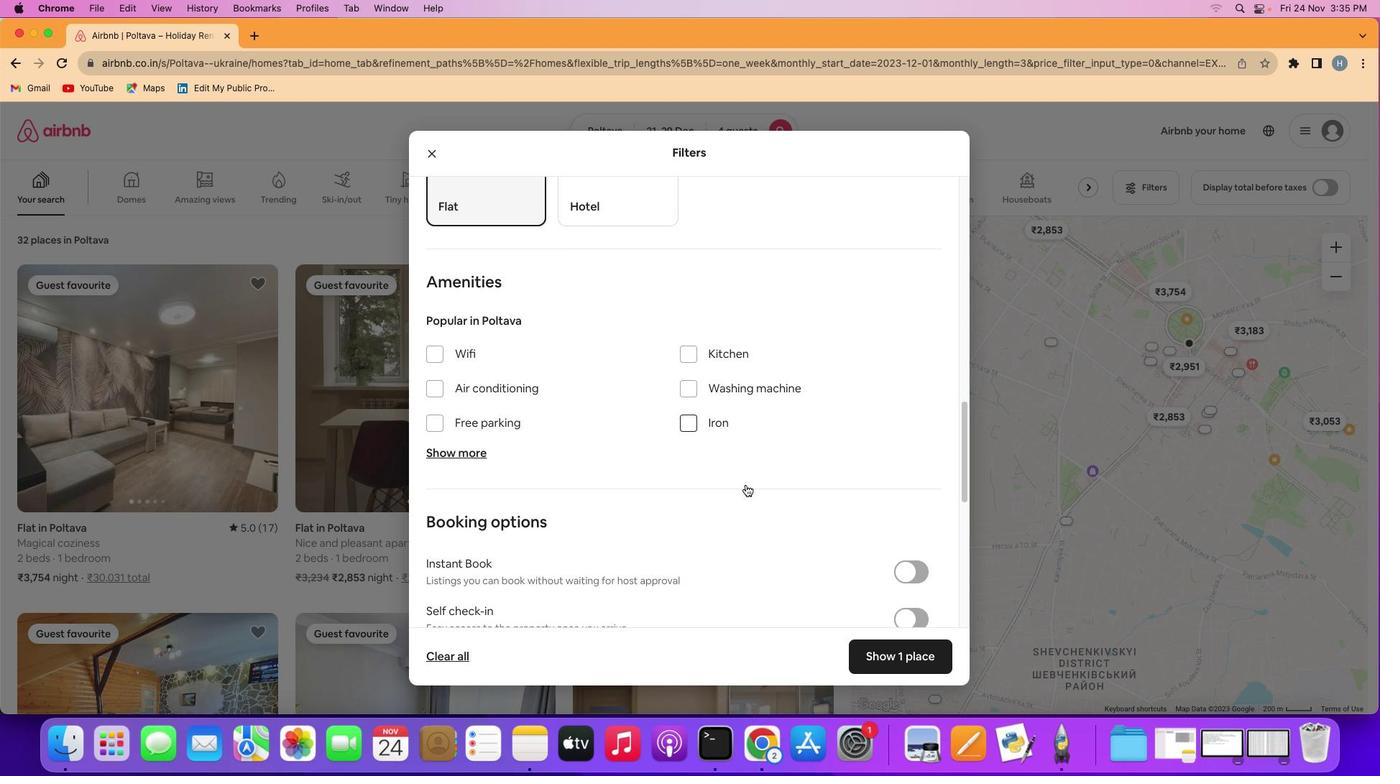 
Action: Mouse scrolled (746, 484) with delta (0, 0)
Screenshot: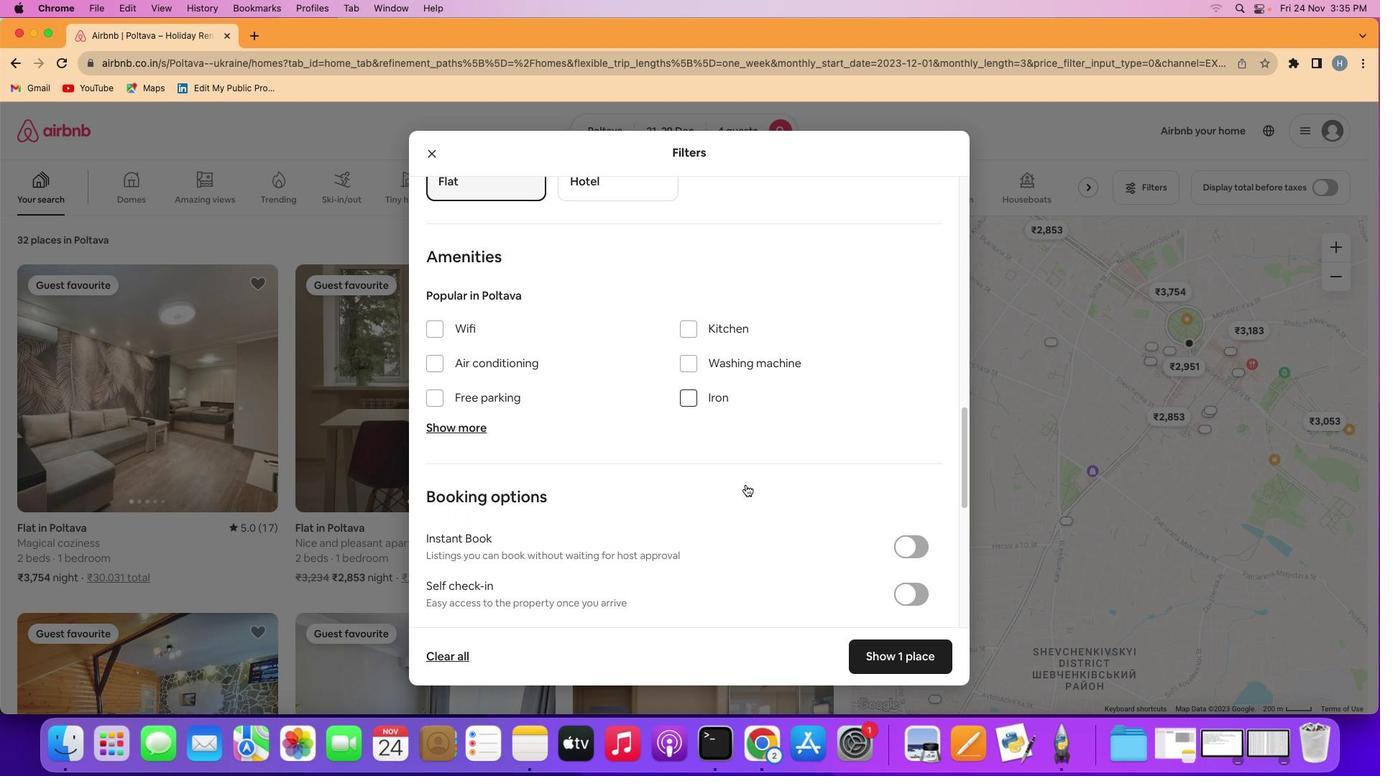 
Action: Mouse scrolled (746, 484) with delta (0, 0)
Screenshot: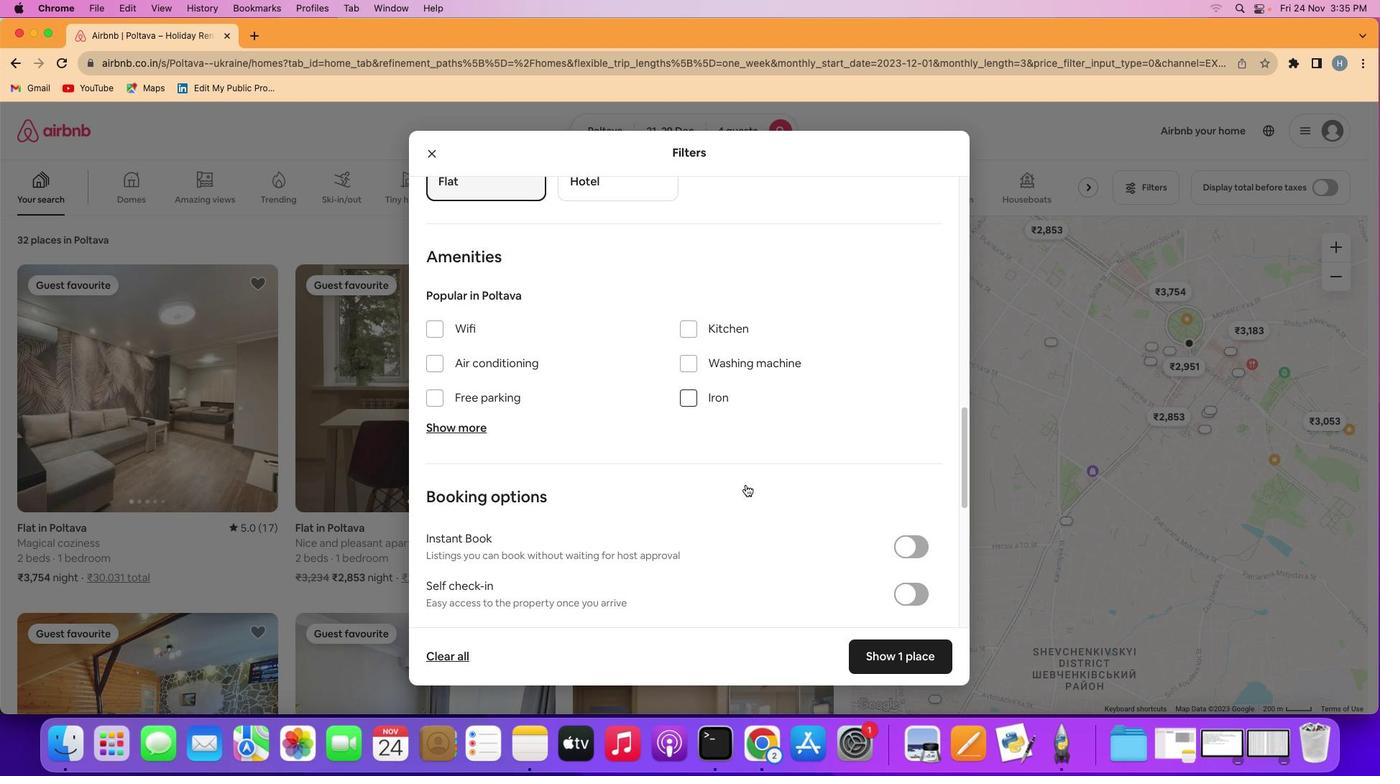 
Action: Mouse scrolled (746, 484) with delta (0, 0)
Screenshot: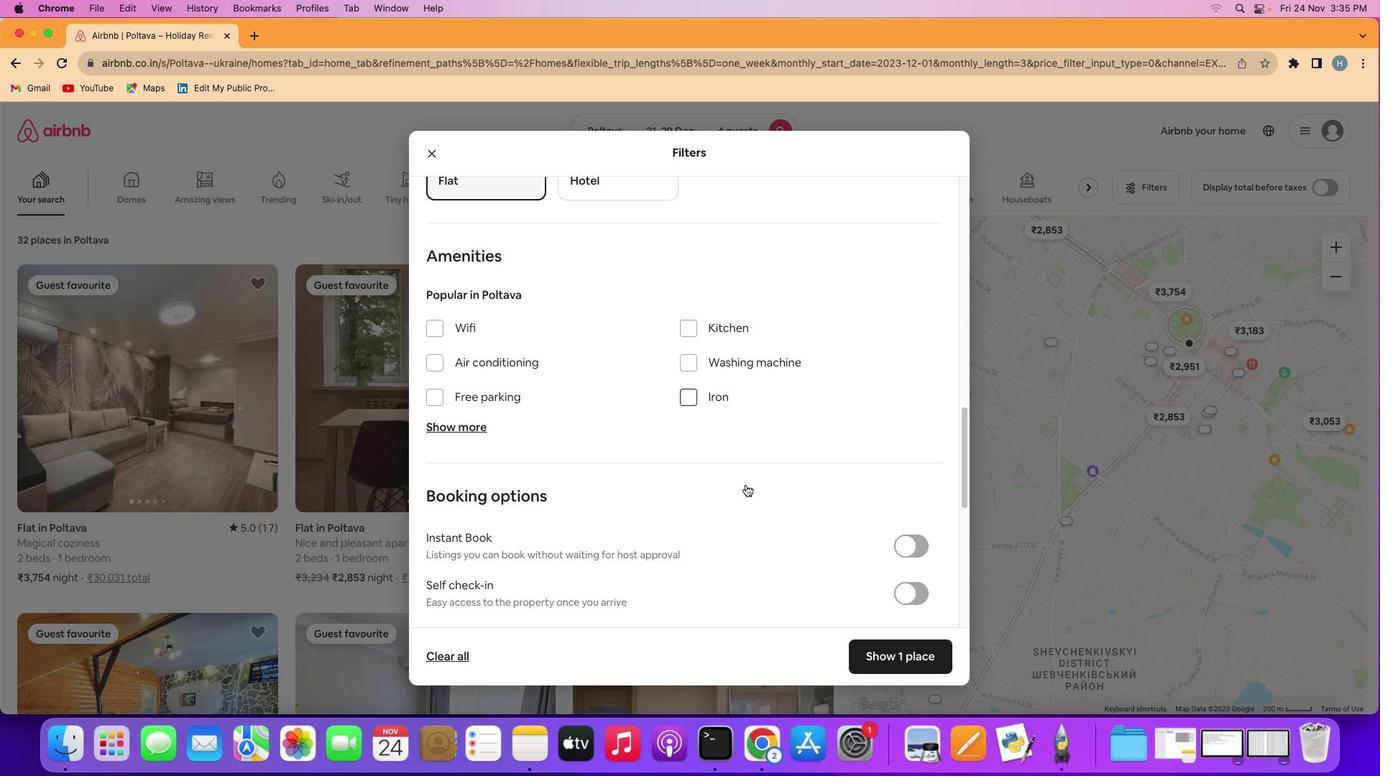 
Action: Mouse scrolled (746, 484) with delta (0, 0)
Screenshot: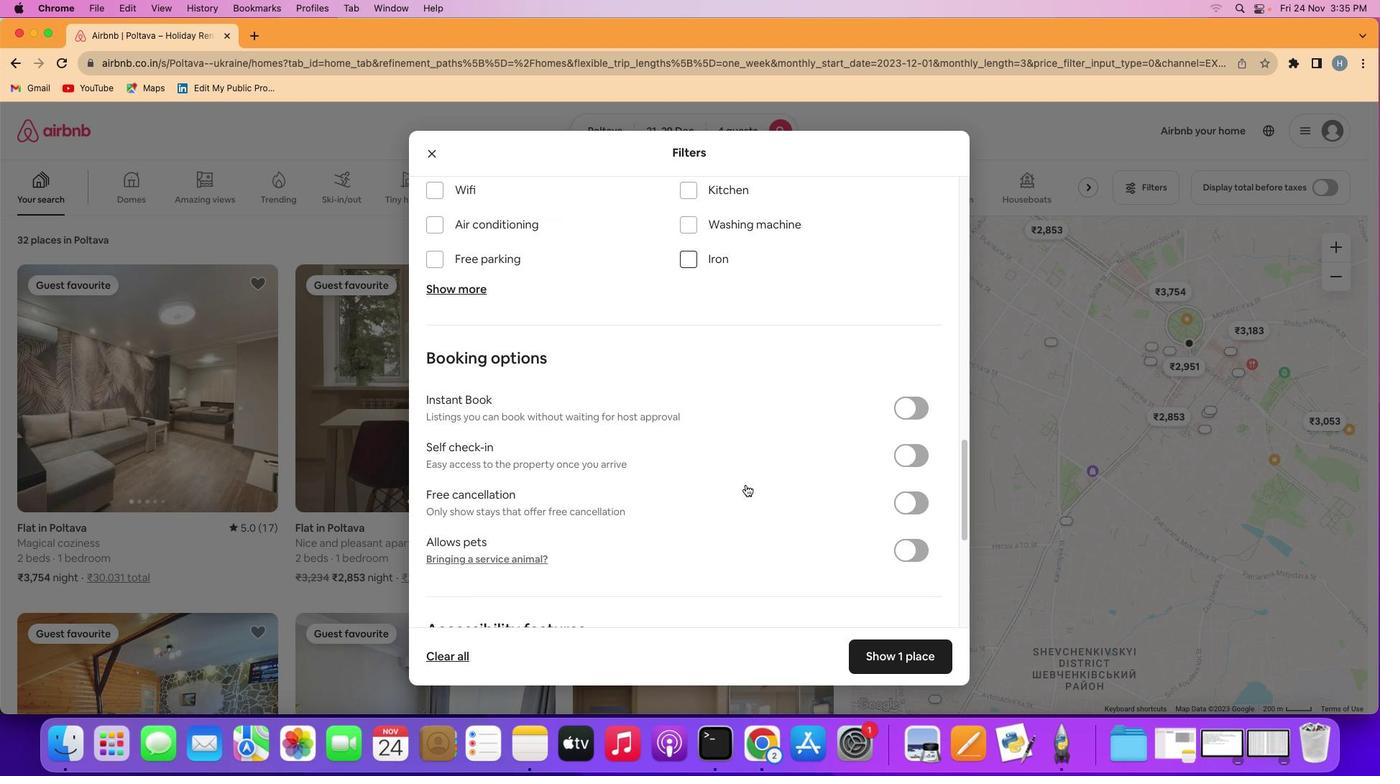 
Action: Mouse scrolled (746, 484) with delta (0, 0)
Screenshot: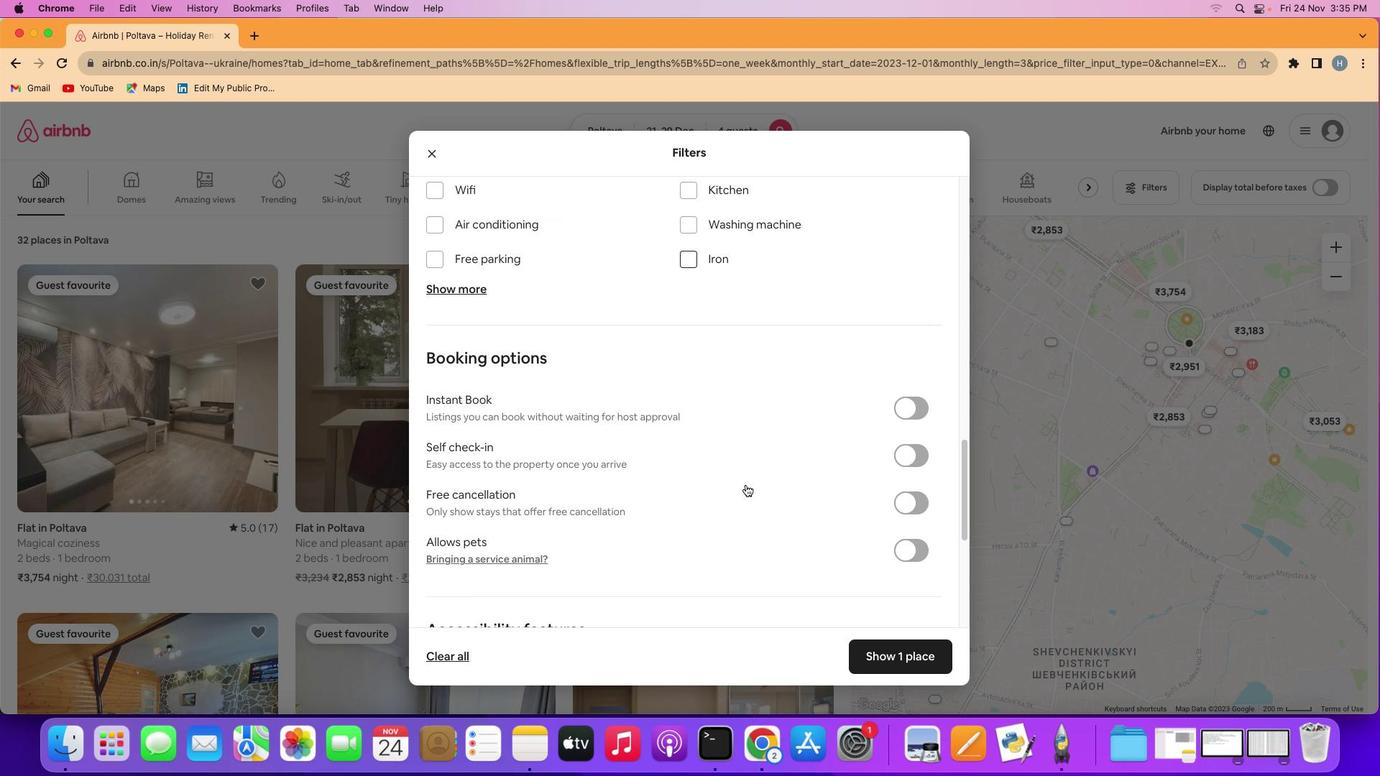 
Action: Mouse scrolled (746, 484) with delta (0, 0)
Screenshot: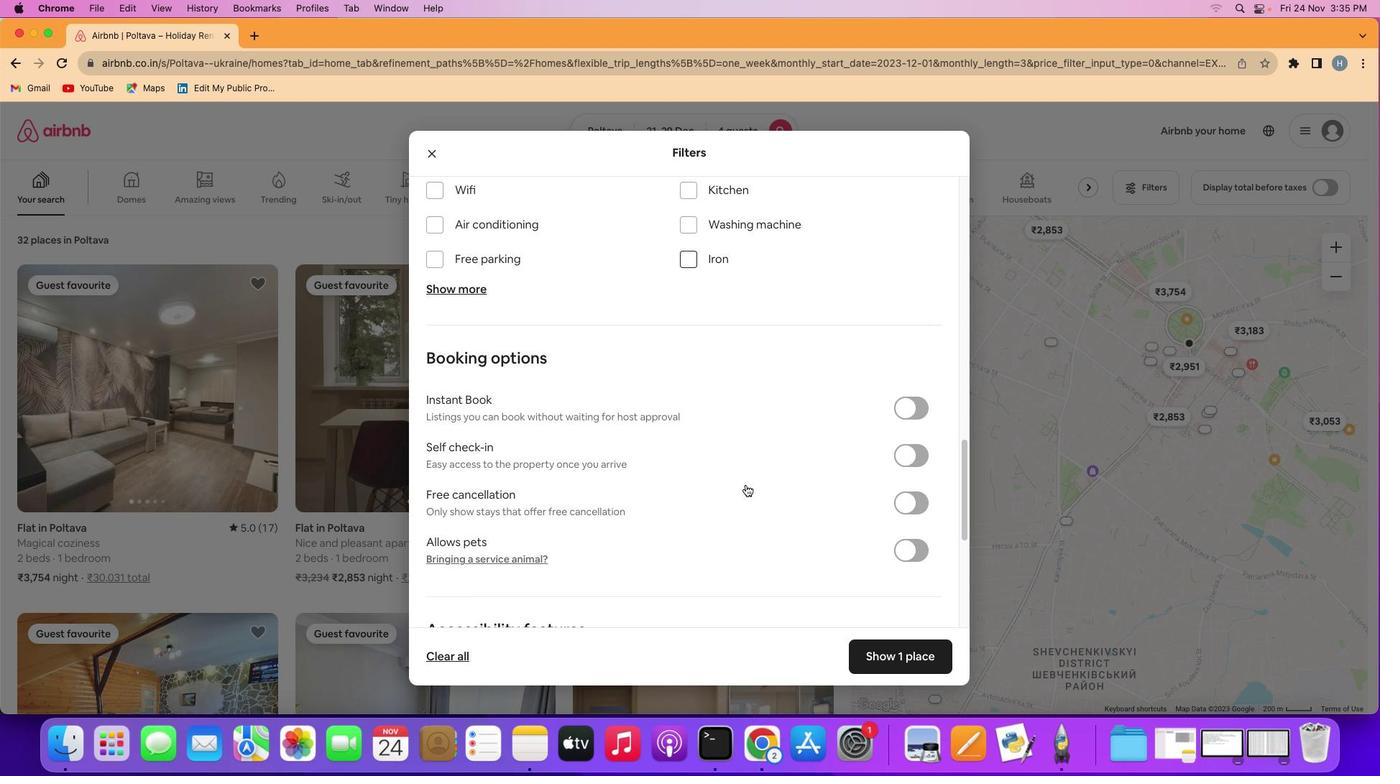 
Action: Mouse scrolled (746, 484) with delta (0, -1)
Screenshot: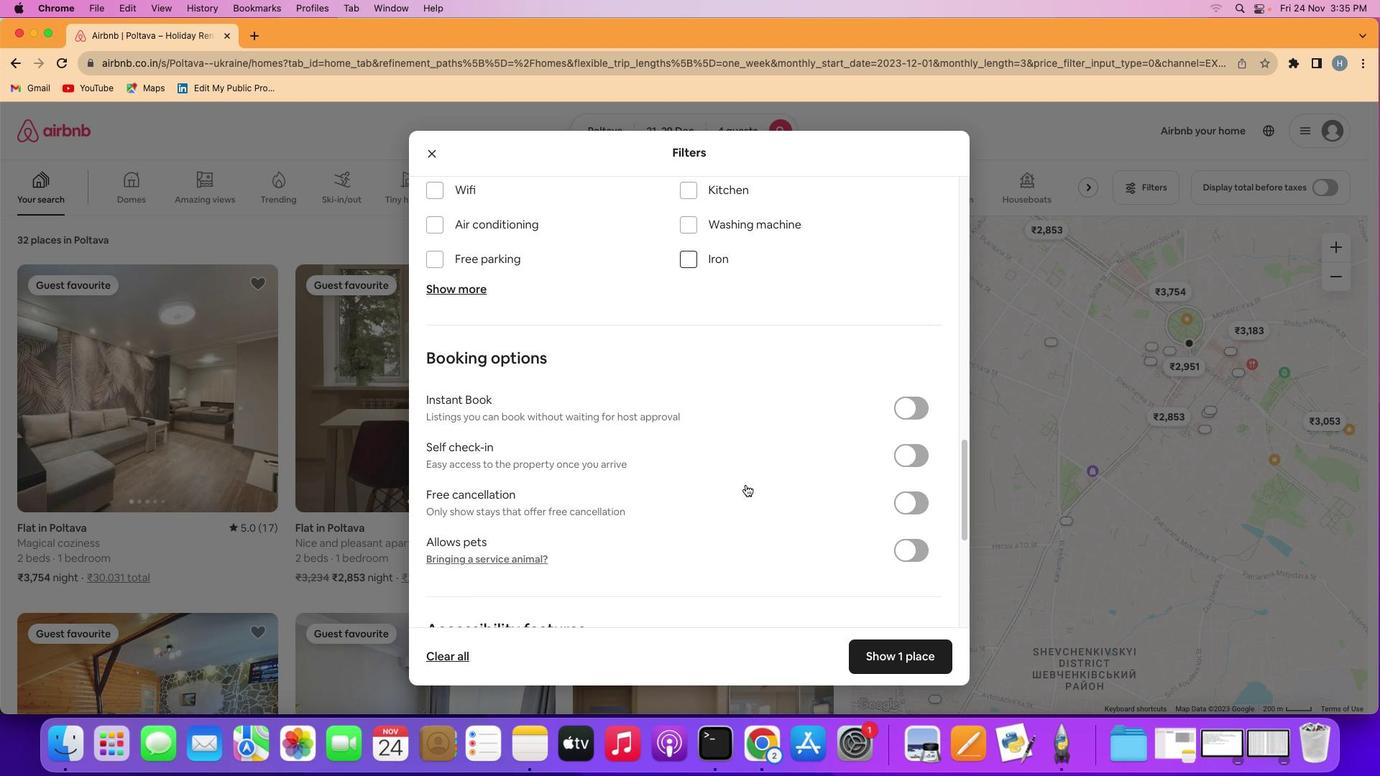 
Action: Mouse scrolled (746, 484) with delta (0, 0)
Screenshot: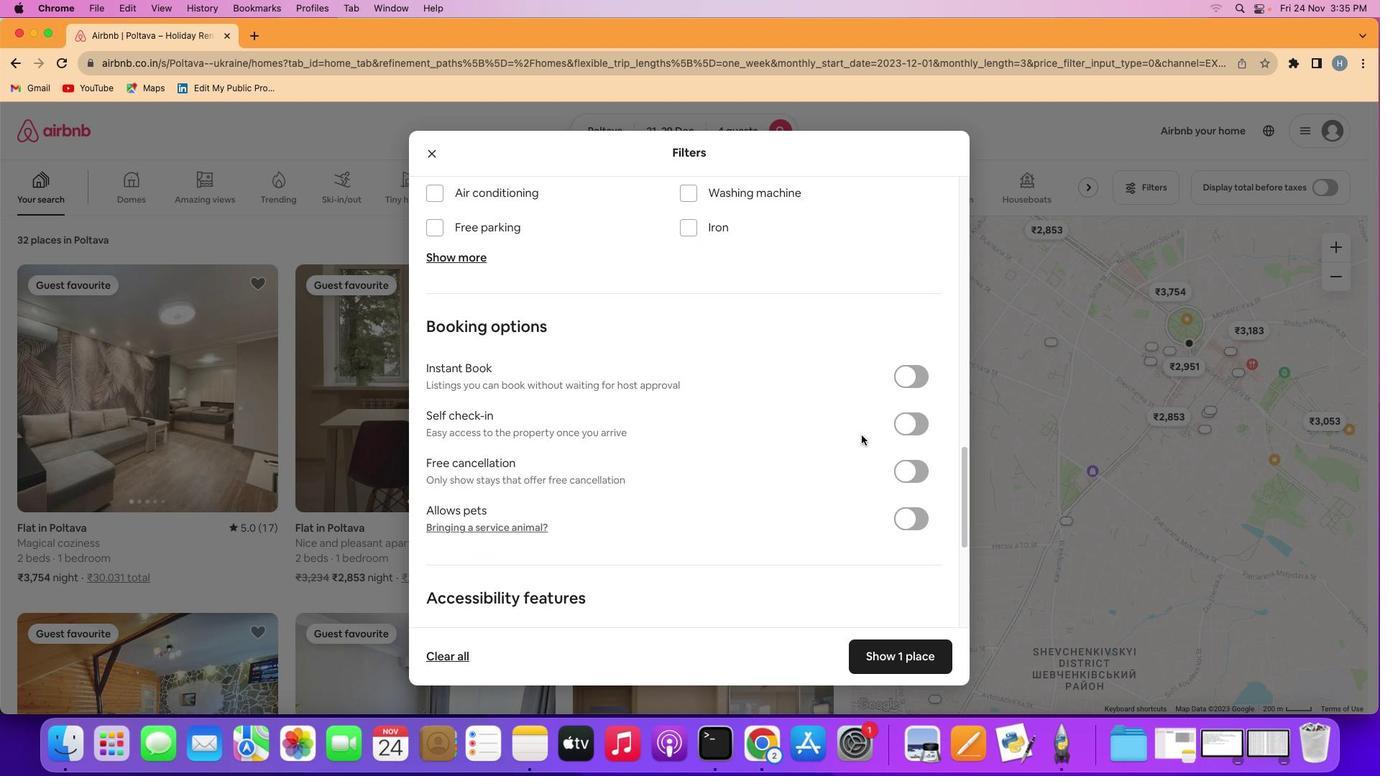 
Action: Mouse scrolled (746, 484) with delta (0, 0)
Screenshot: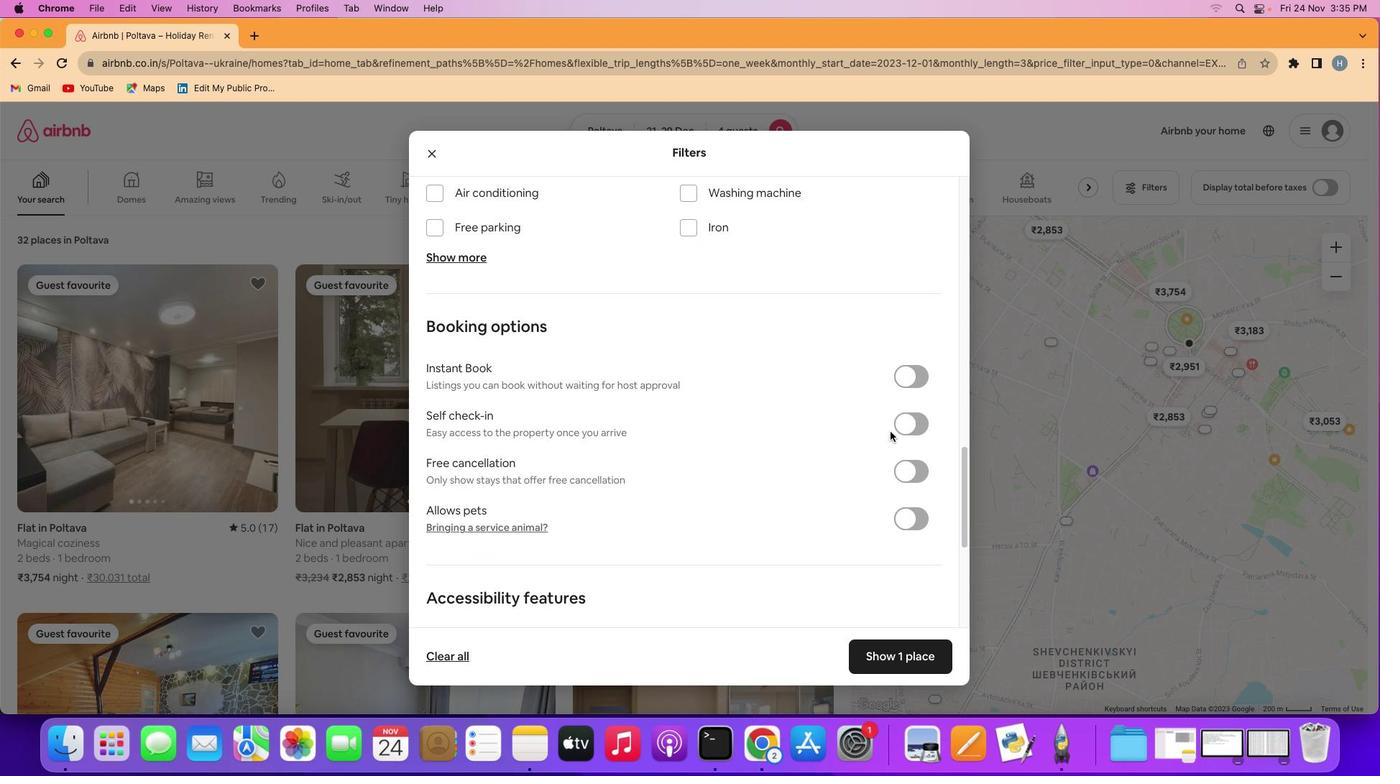 
Action: Mouse moved to (746, 484)
Screenshot: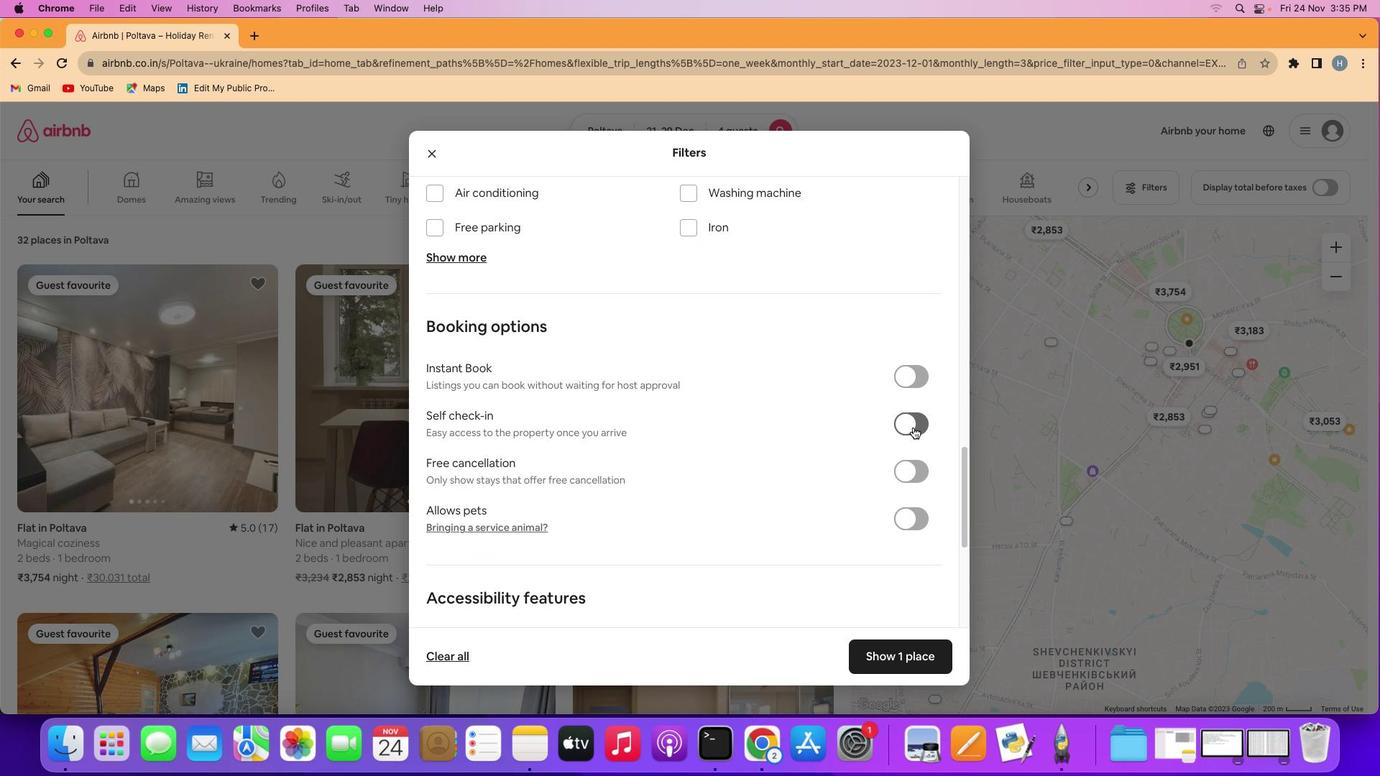 
Action: Mouse scrolled (746, 484) with delta (0, 0)
Screenshot: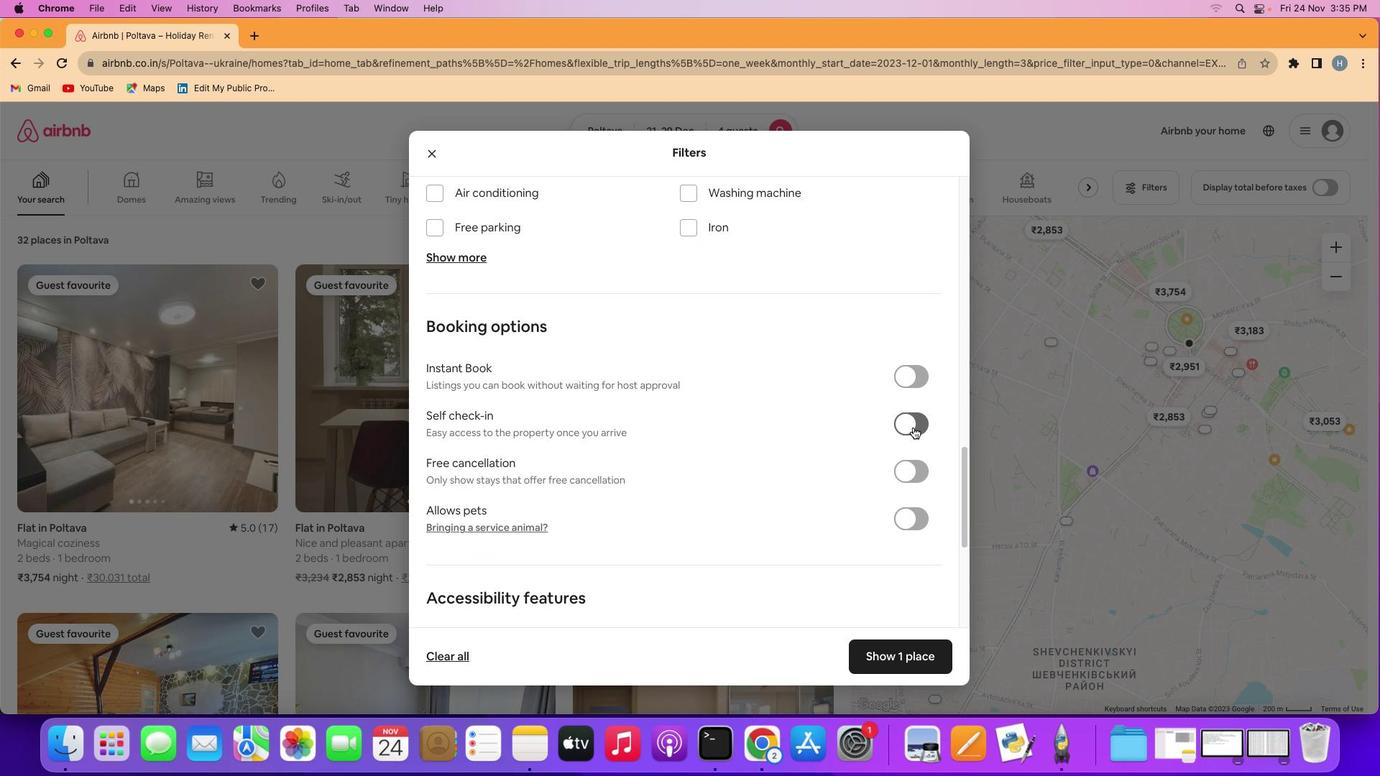 
Action: Mouse moved to (919, 427)
Screenshot: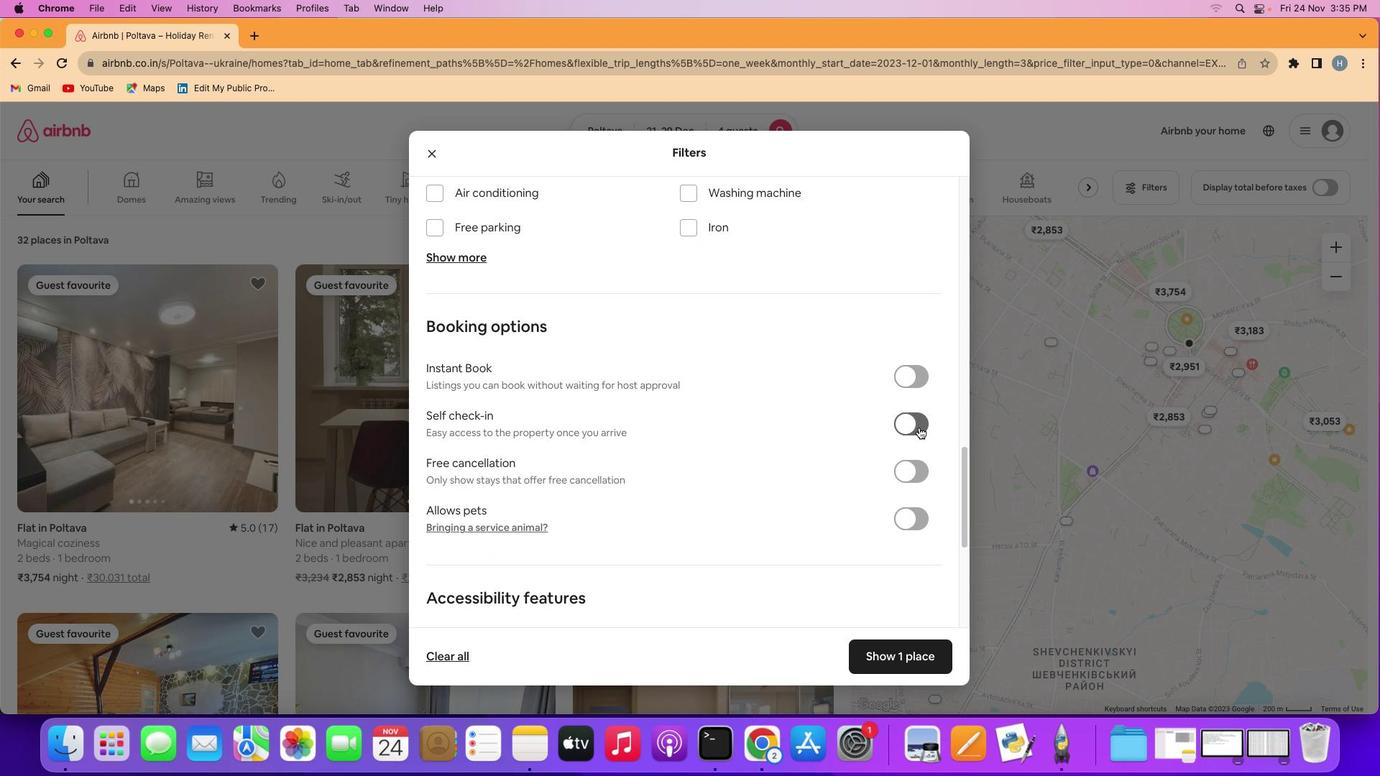 
Action: Mouse pressed left at (919, 427)
Screenshot: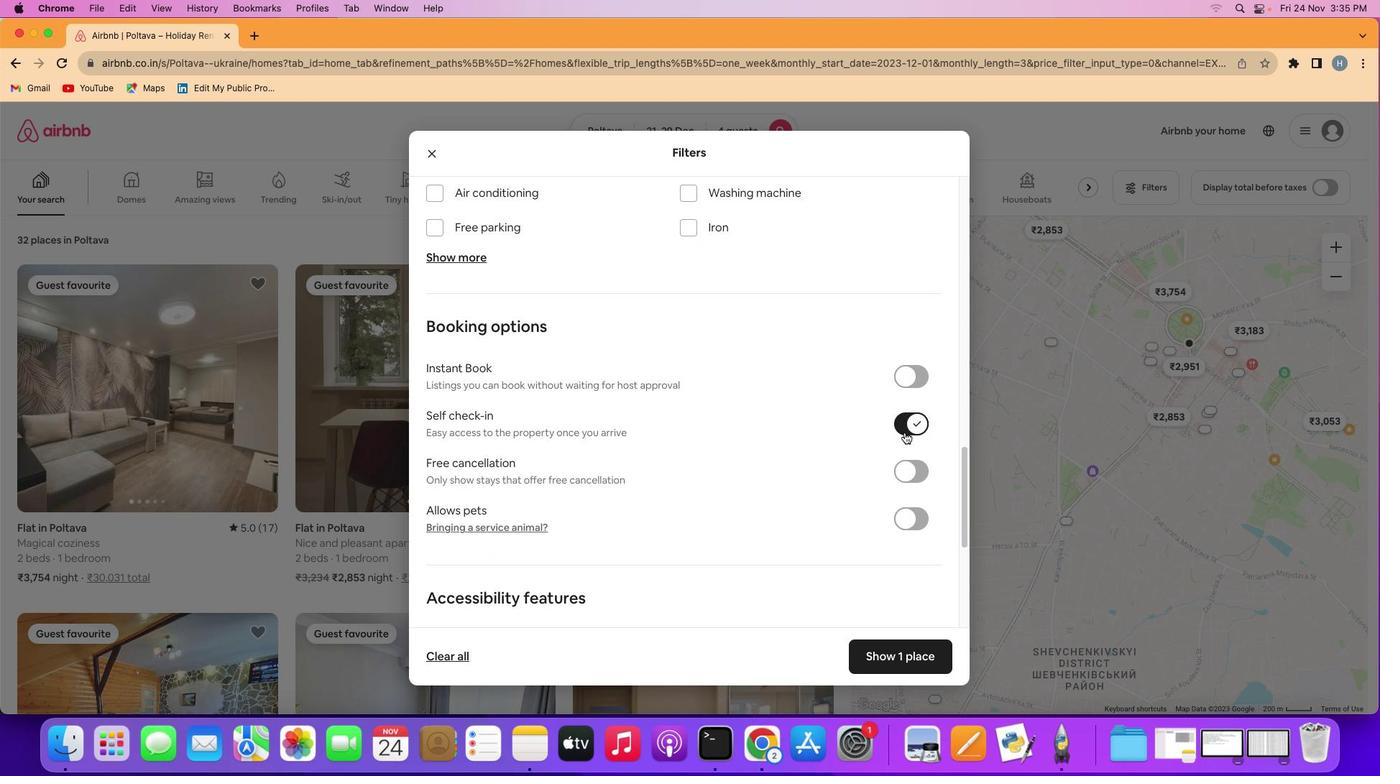 
Action: Mouse moved to (763, 486)
Screenshot: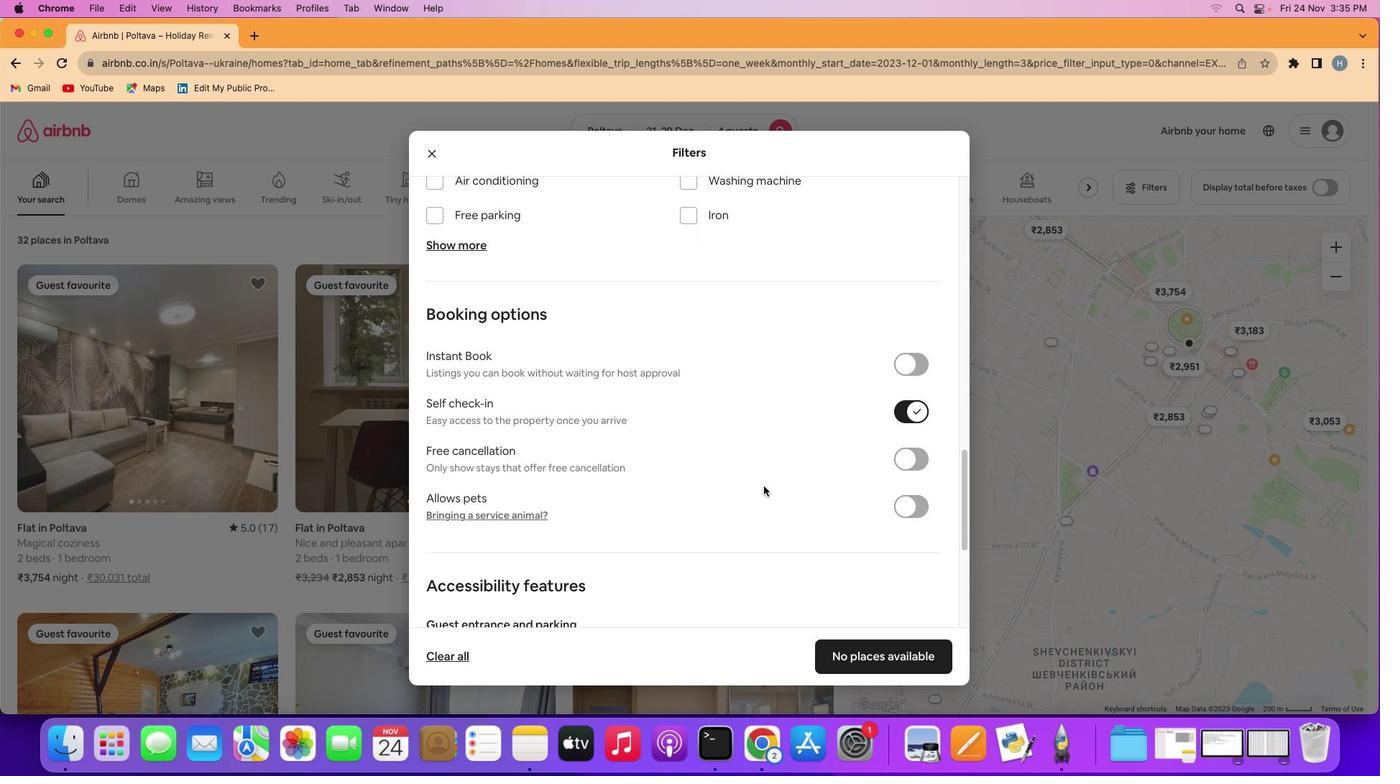 
Action: Mouse scrolled (763, 486) with delta (0, 0)
Screenshot: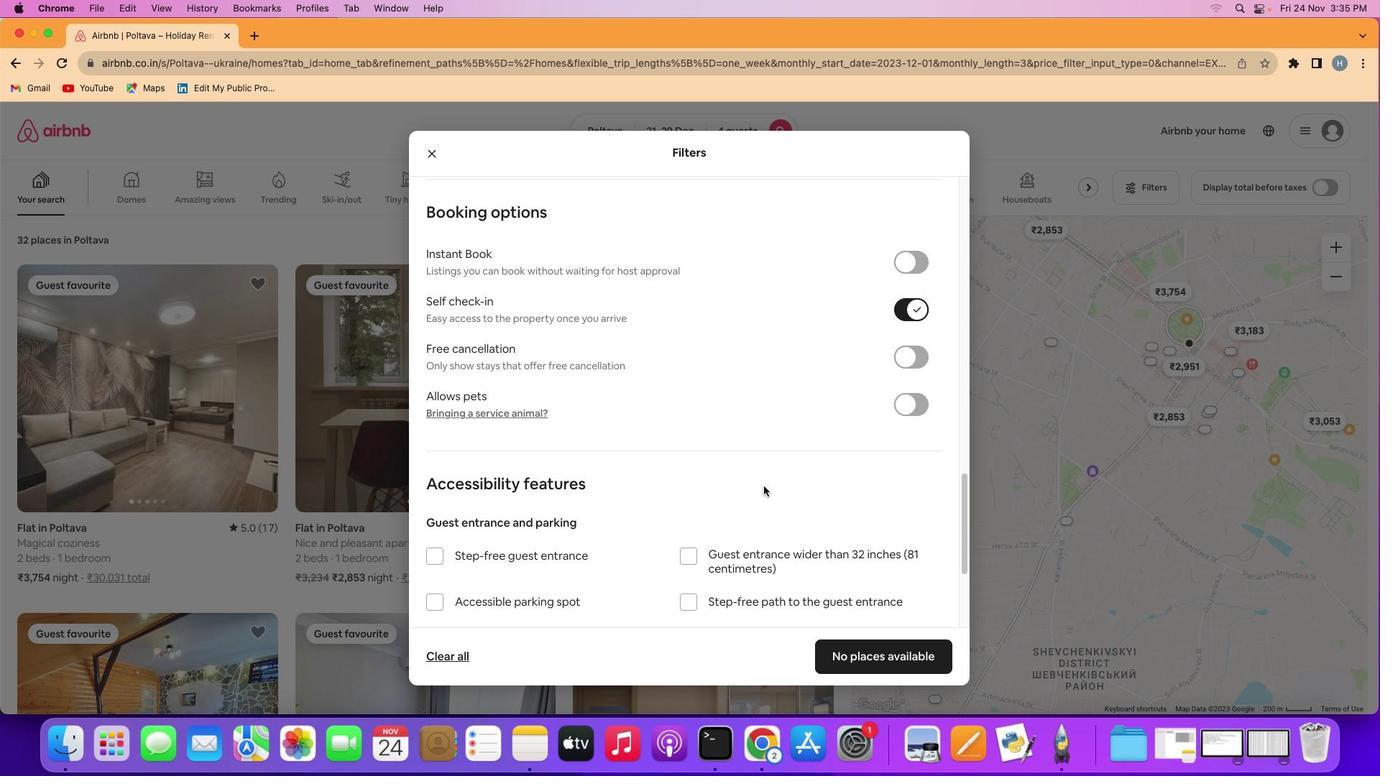 
Action: Mouse scrolled (763, 486) with delta (0, 0)
Screenshot: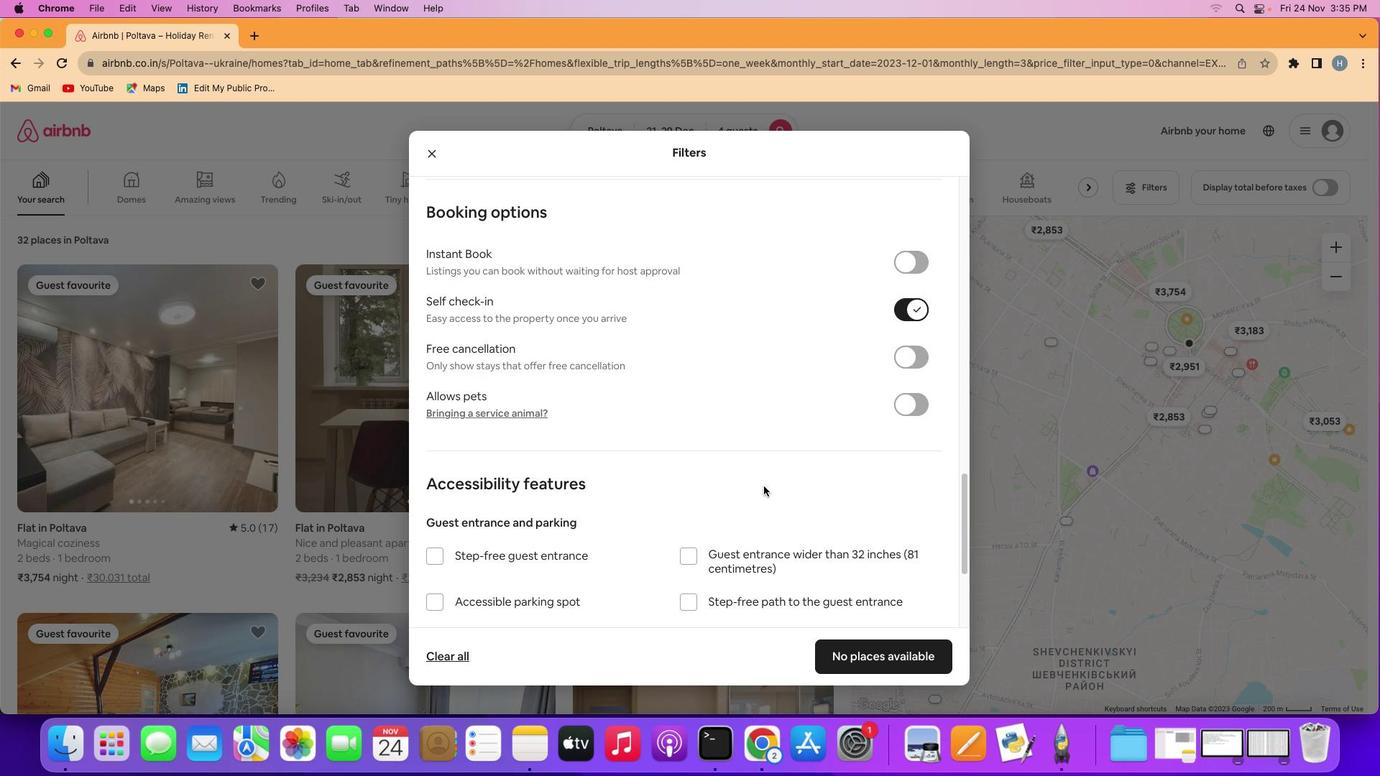 
Action: Mouse scrolled (763, 486) with delta (0, 0)
Screenshot: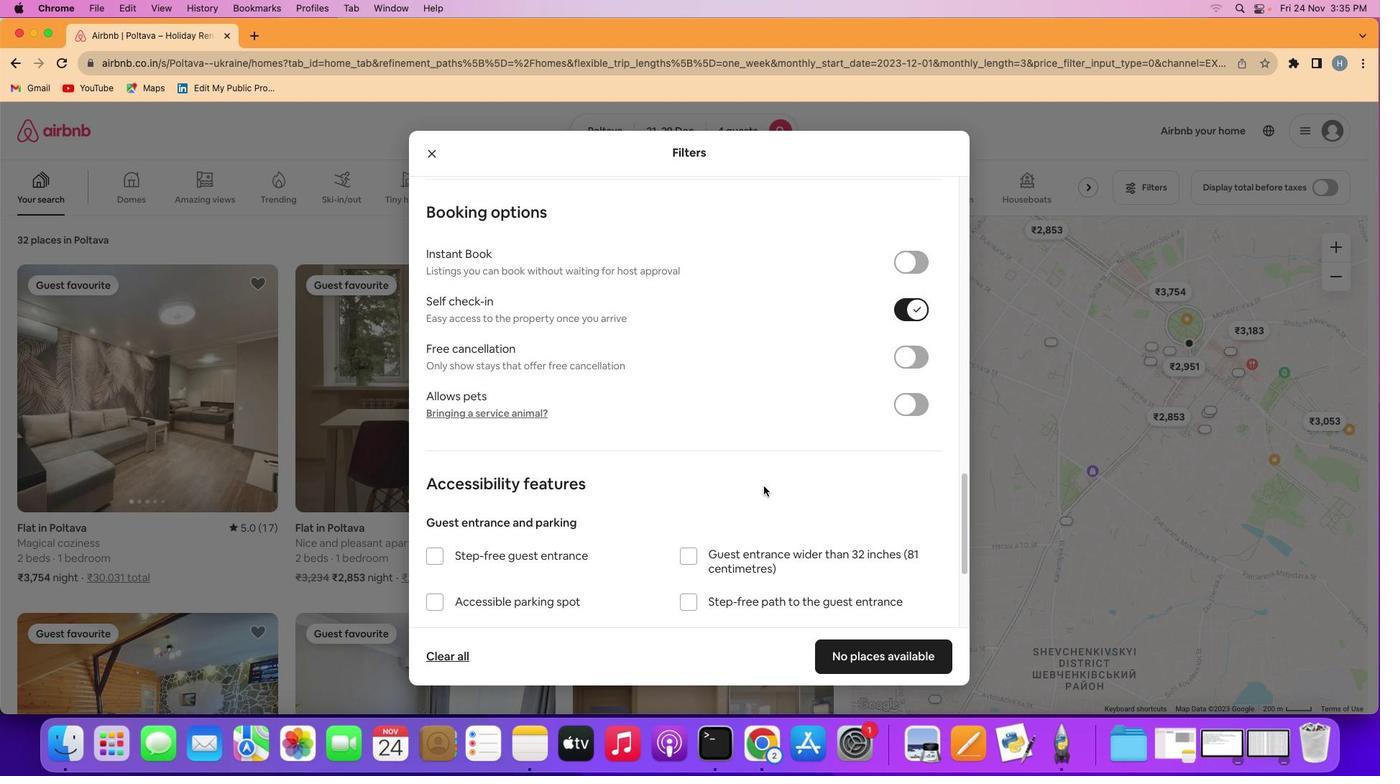 
Action: Mouse scrolled (763, 486) with delta (0, 0)
Screenshot: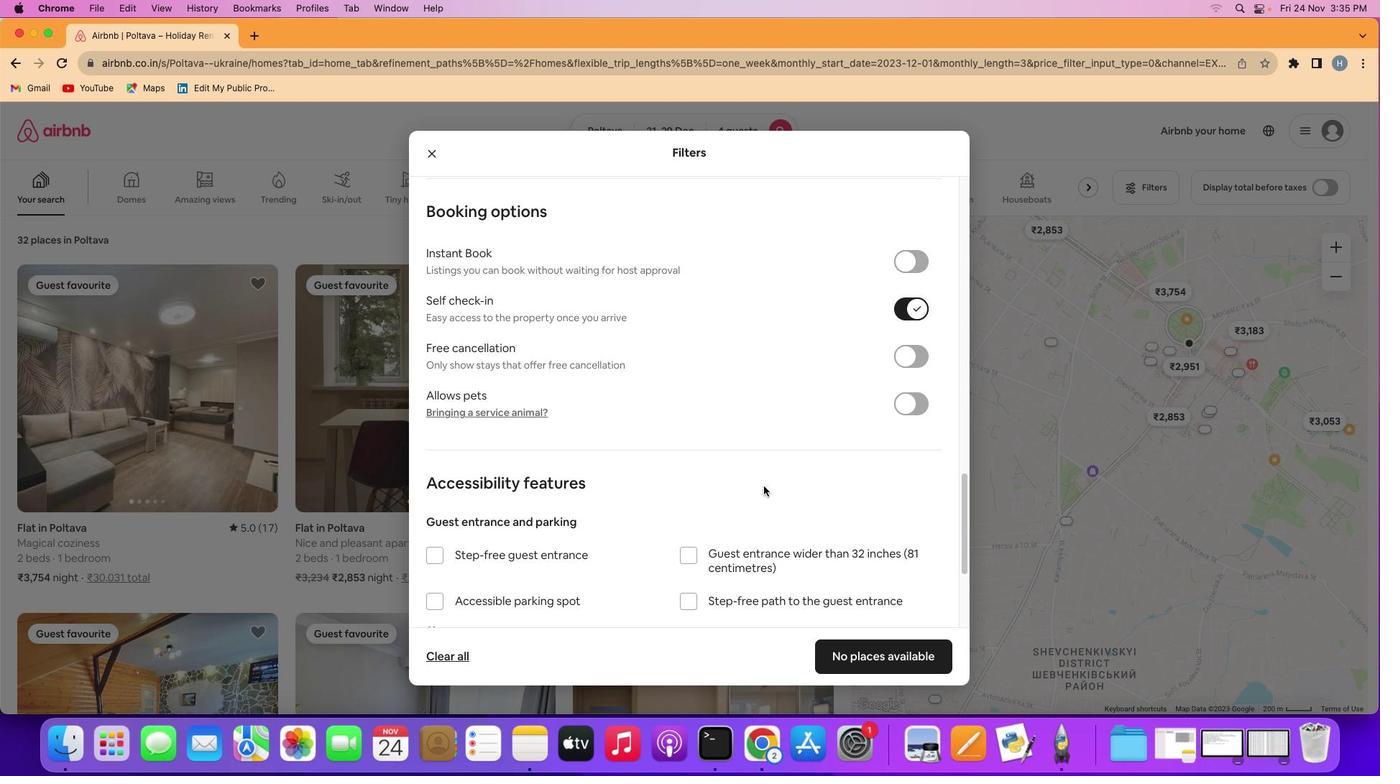 
Action: Mouse scrolled (763, 486) with delta (0, 0)
Screenshot: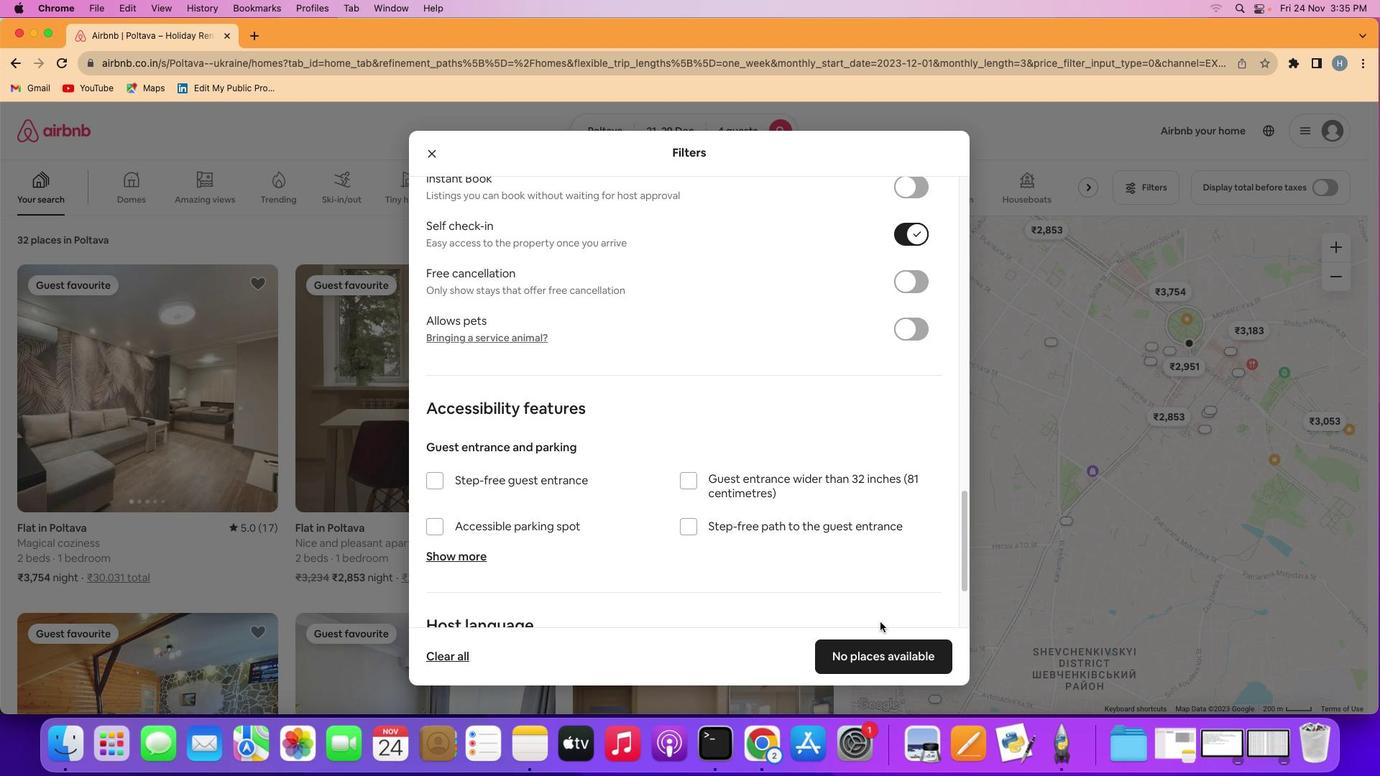
Action: Mouse scrolled (763, 486) with delta (0, 0)
Screenshot: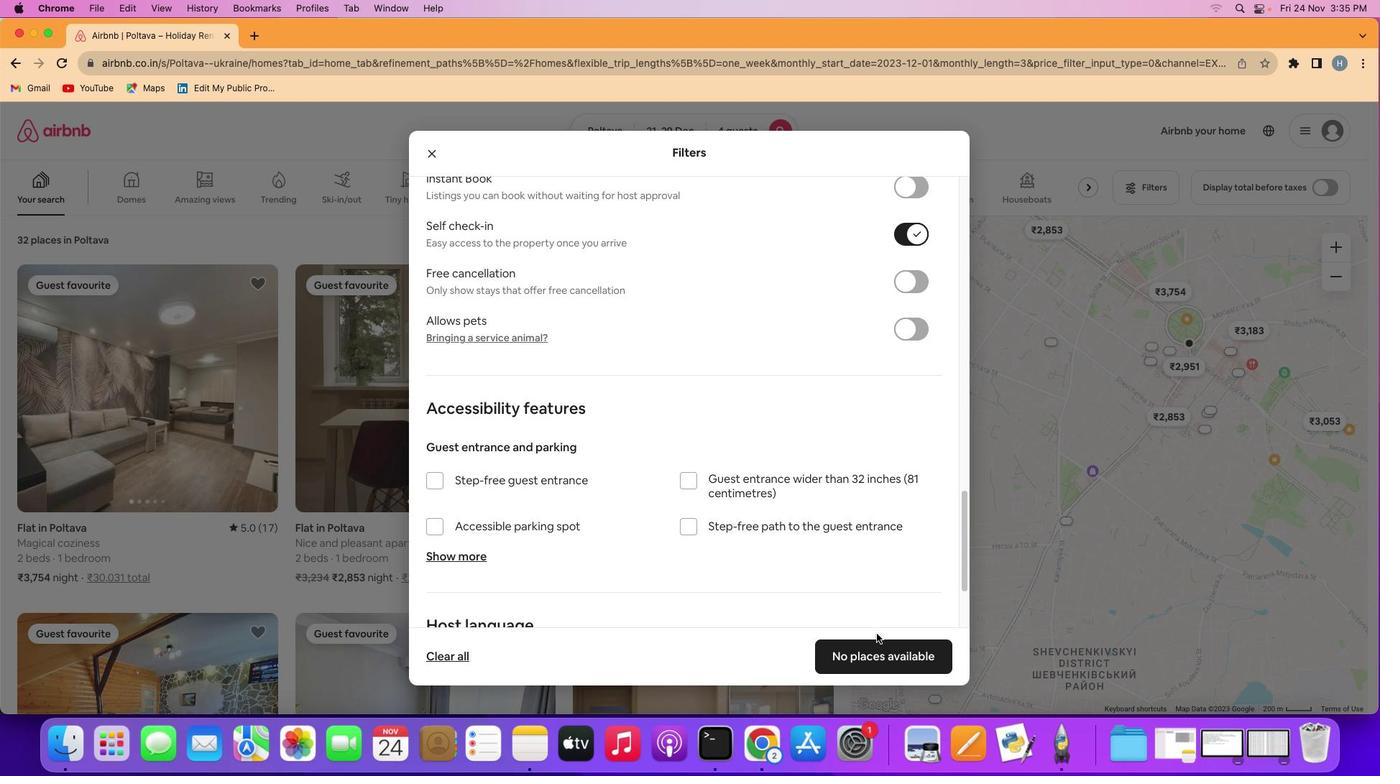 
Action: Mouse scrolled (763, 486) with delta (0, 0)
Screenshot: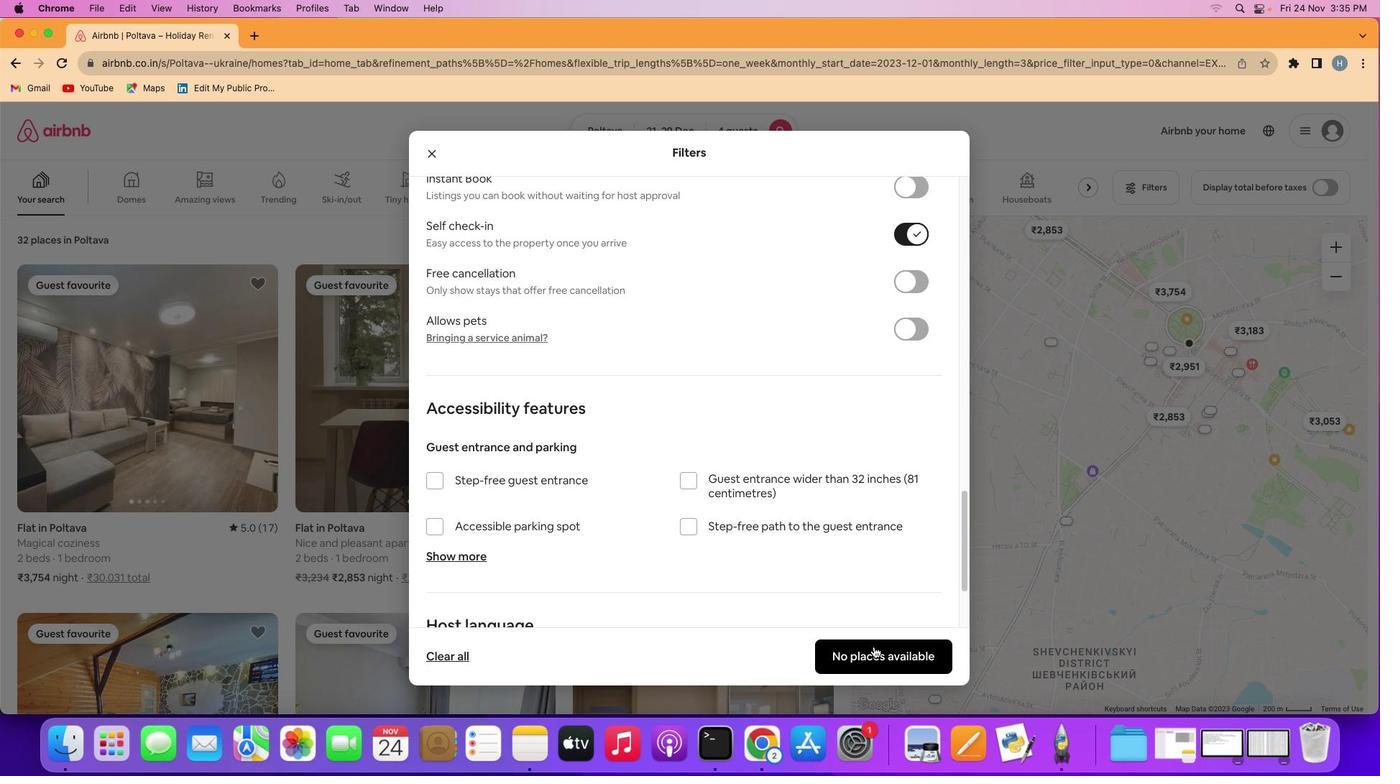 
Action: Mouse moved to (874, 647)
Screenshot: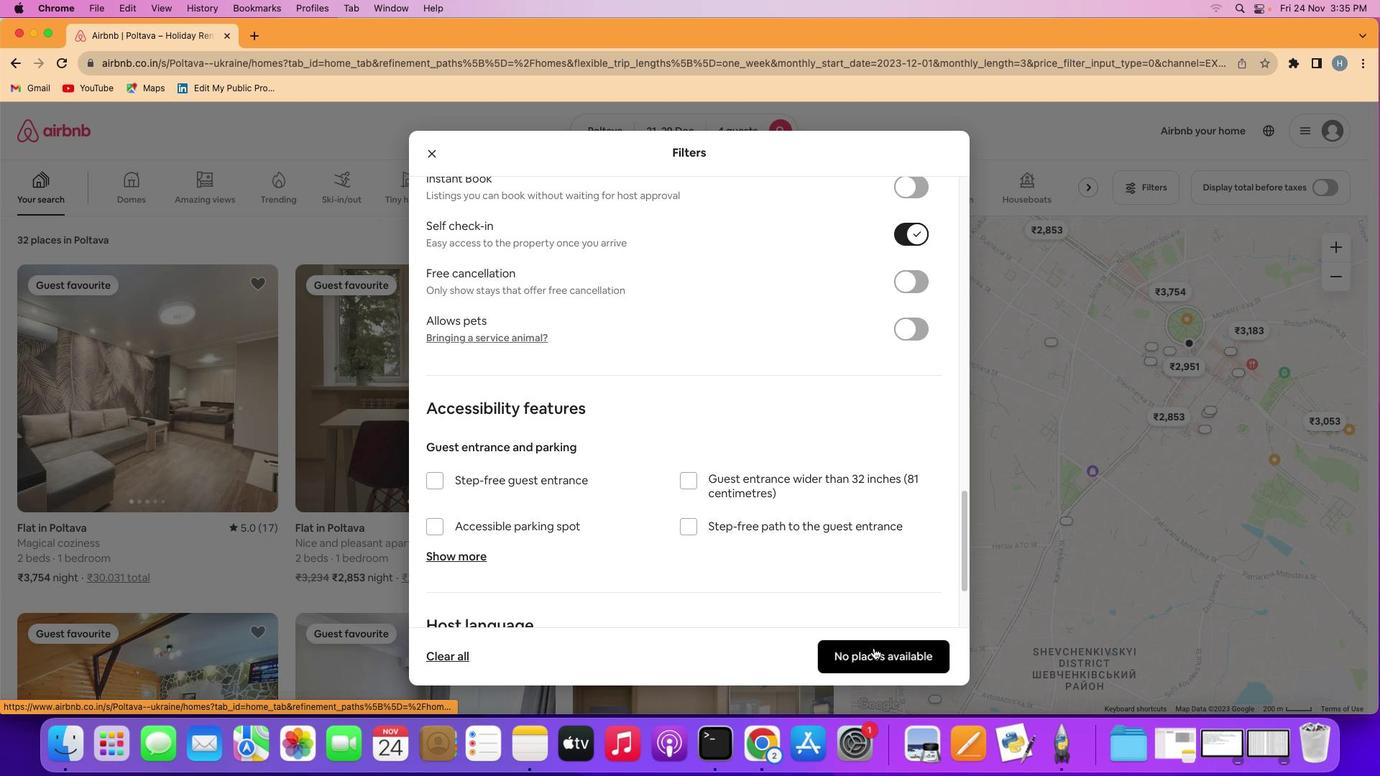 
Action: Mouse pressed left at (874, 647)
Screenshot: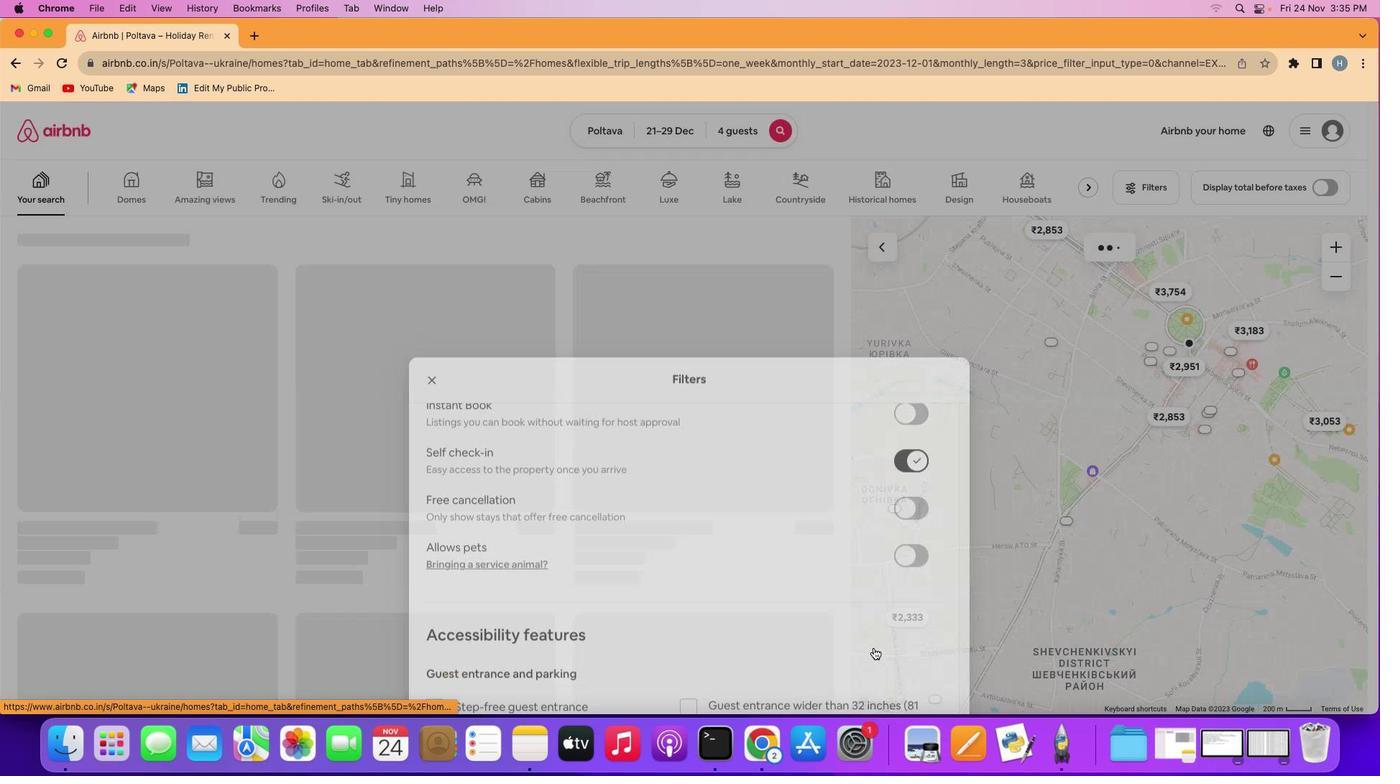 
Action: Mouse moved to (471, 445)
Screenshot: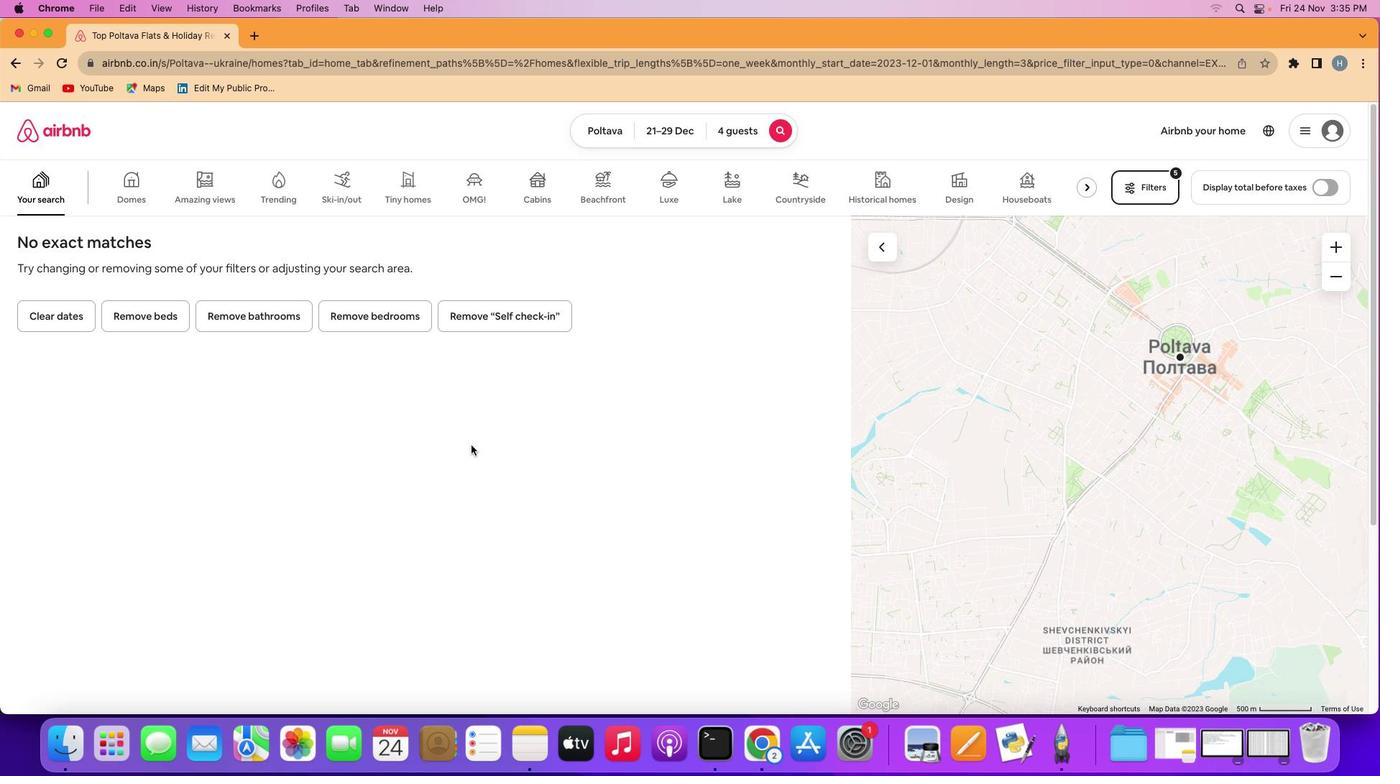 
